 Task: Select traffic view around selected location Point Reyes National Seashore, California, United States and identify the nearest hotel to the peak traffic point
Action: Mouse moved to (386, 636)
Screenshot: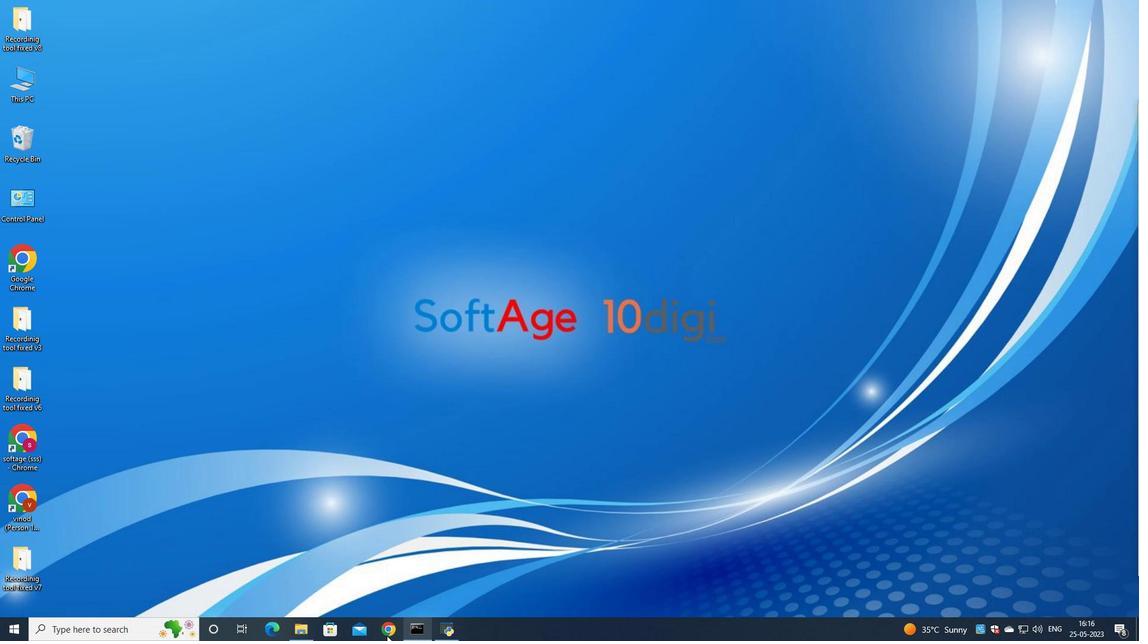
Action: Mouse pressed left at (386, 636)
Screenshot: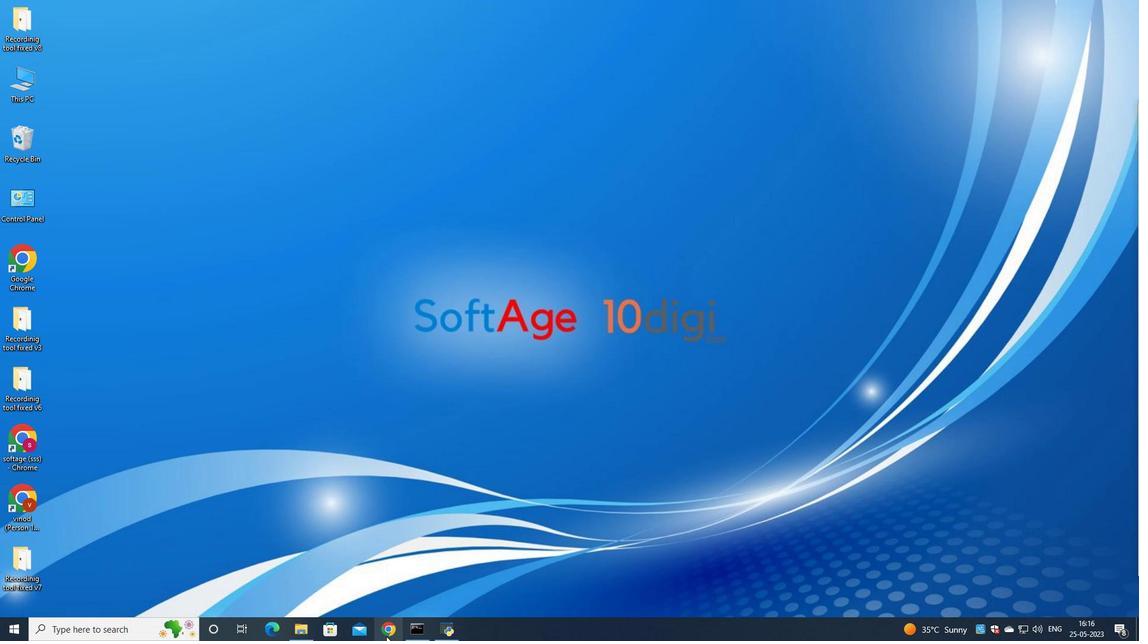 
Action: Mouse moved to (536, 384)
Screenshot: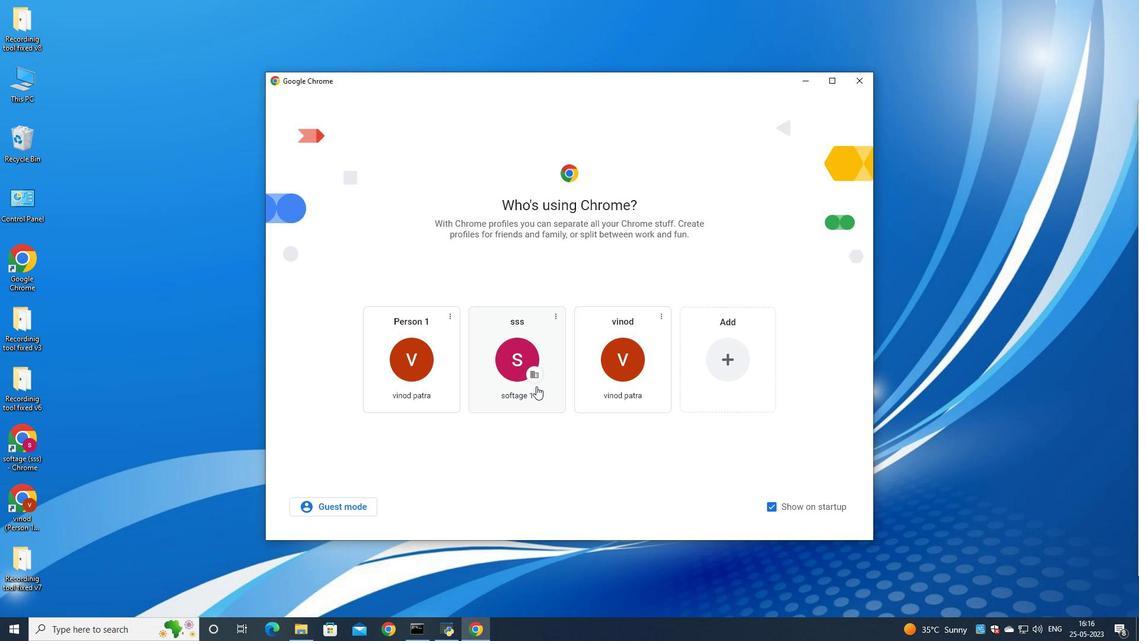 
Action: Mouse pressed left at (536, 384)
Screenshot: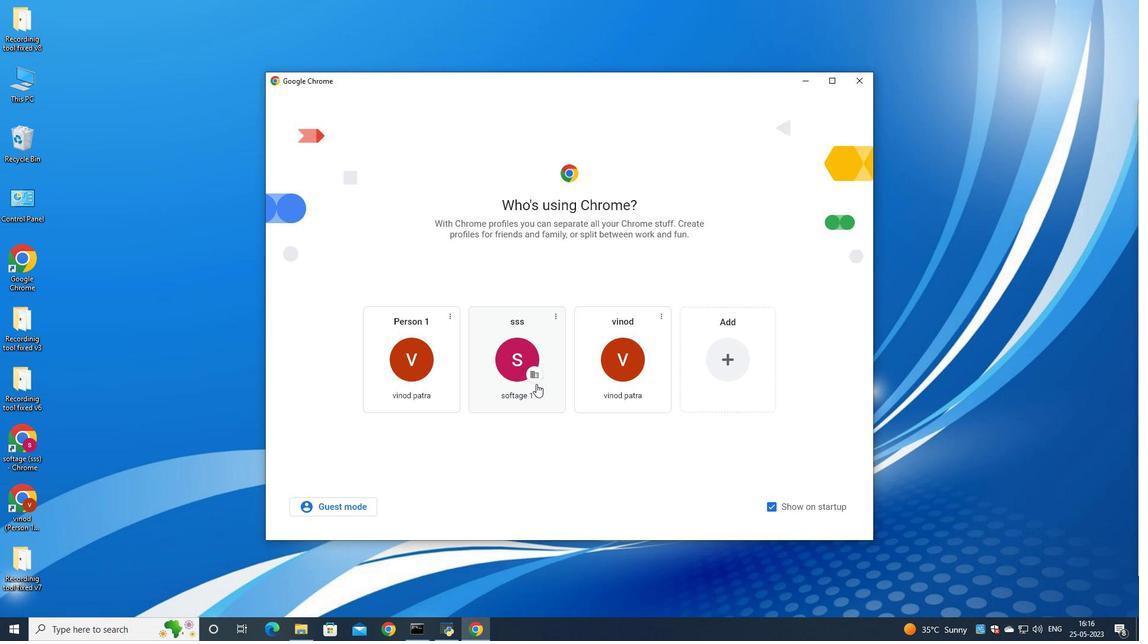 
Action: Mouse moved to (1085, 59)
Screenshot: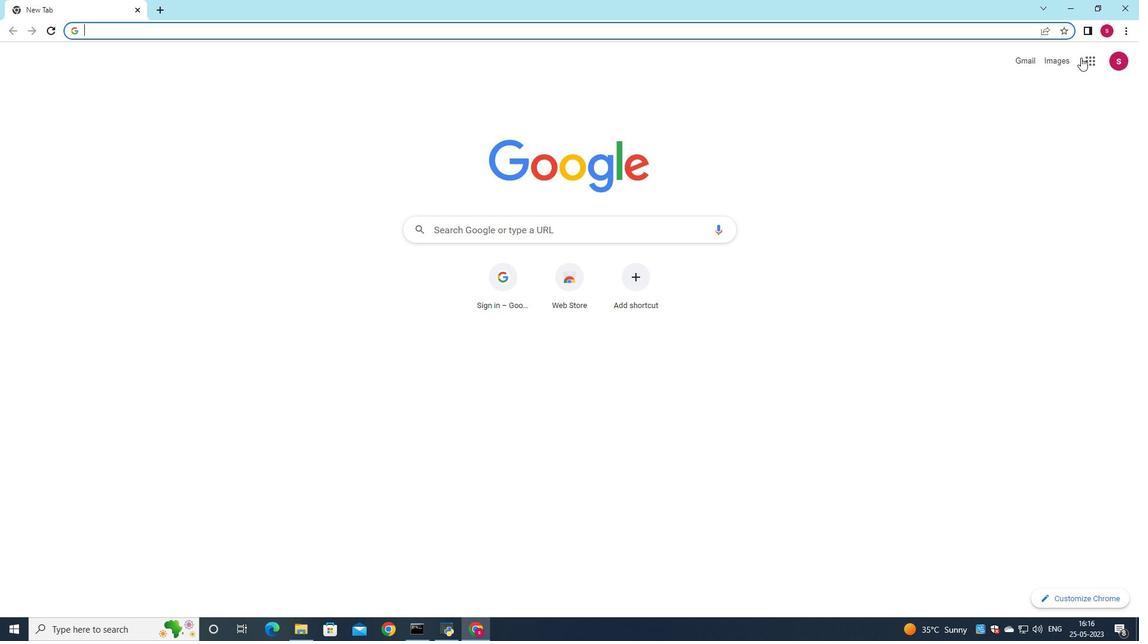 
Action: Mouse pressed left at (1085, 59)
Screenshot: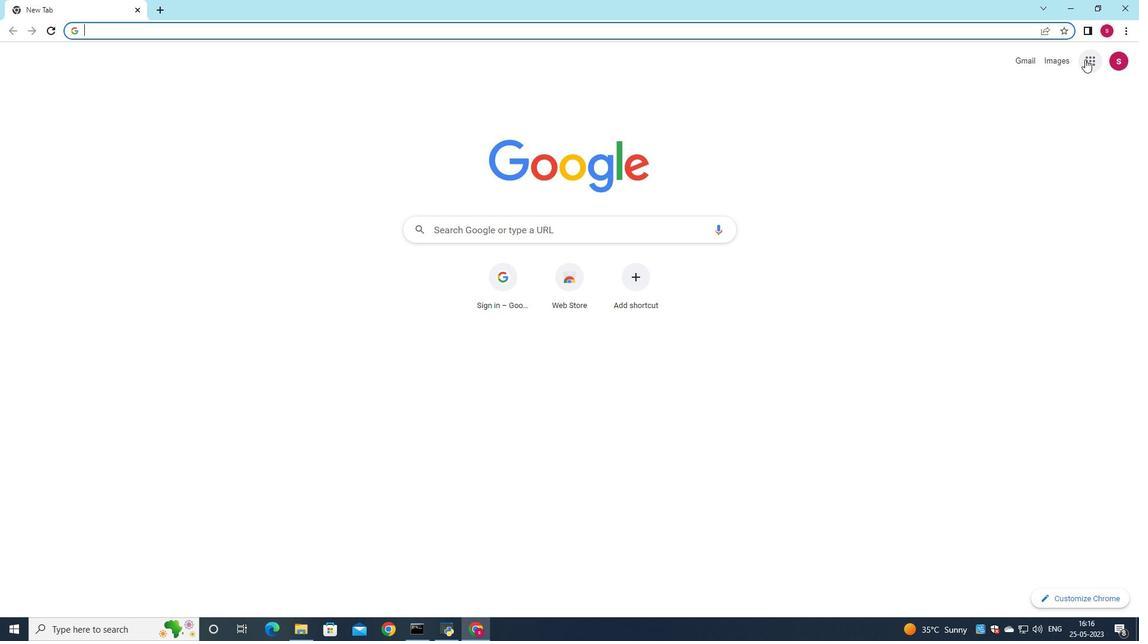 
Action: Mouse moved to (1076, 254)
Screenshot: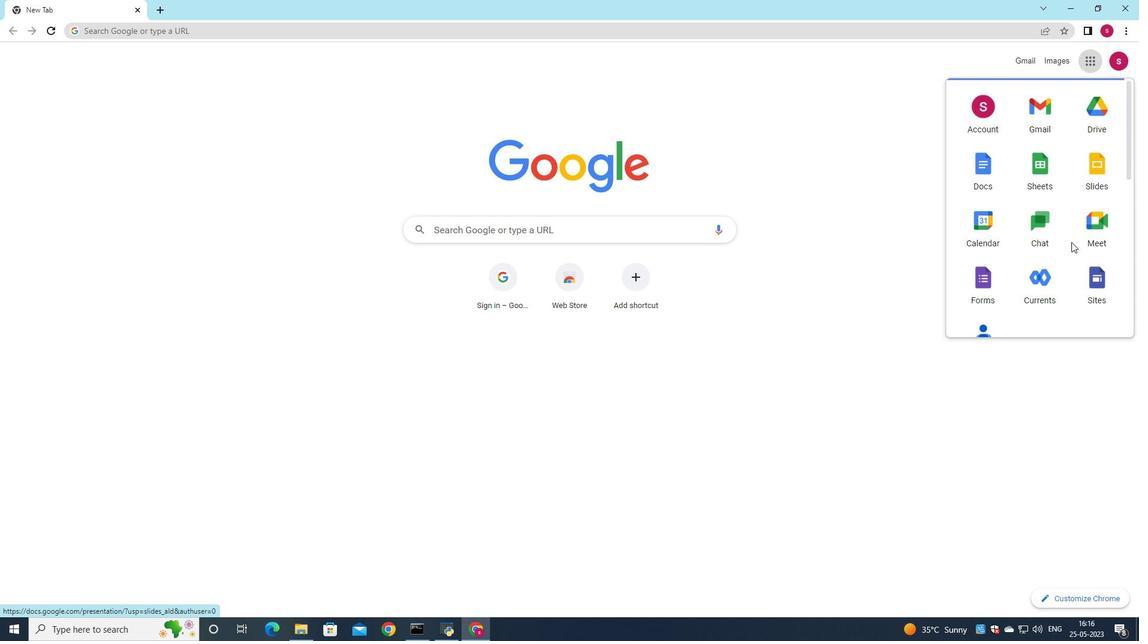 
Action: Mouse scrolled (1076, 253) with delta (0, 0)
Screenshot: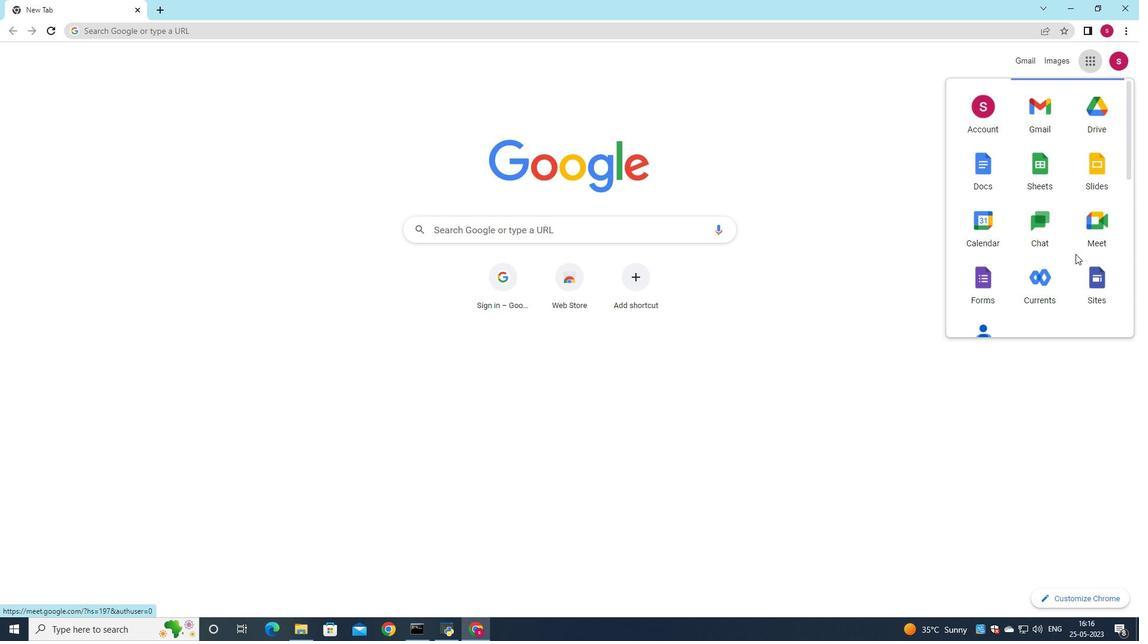 
Action: Mouse moved to (1076, 254)
Screenshot: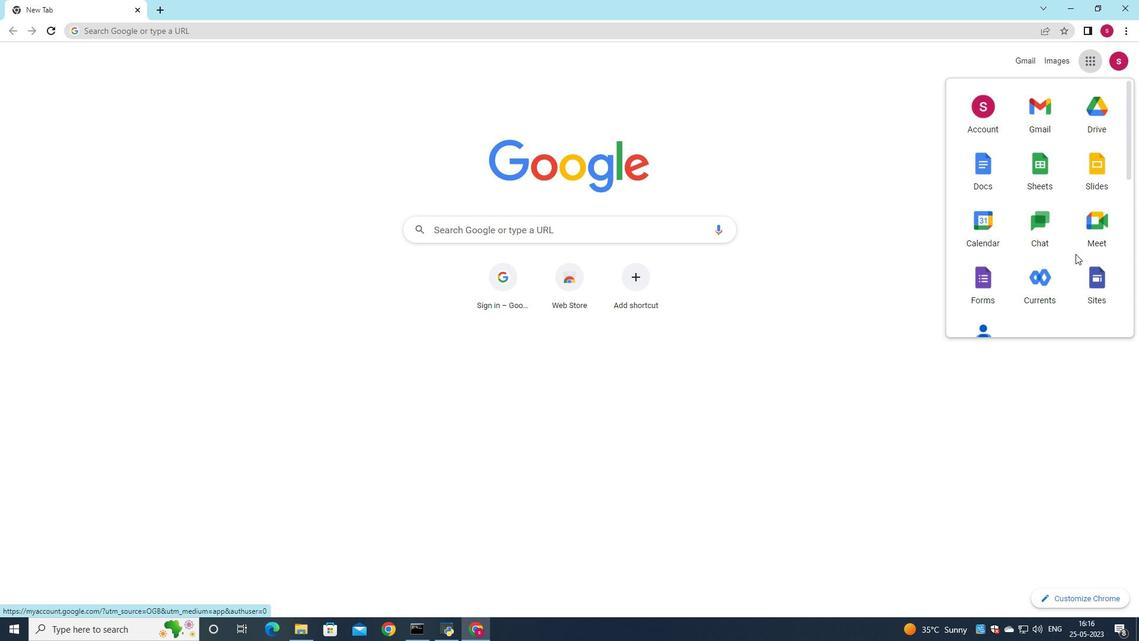 
Action: Mouse scrolled (1076, 253) with delta (0, 0)
Screenshot: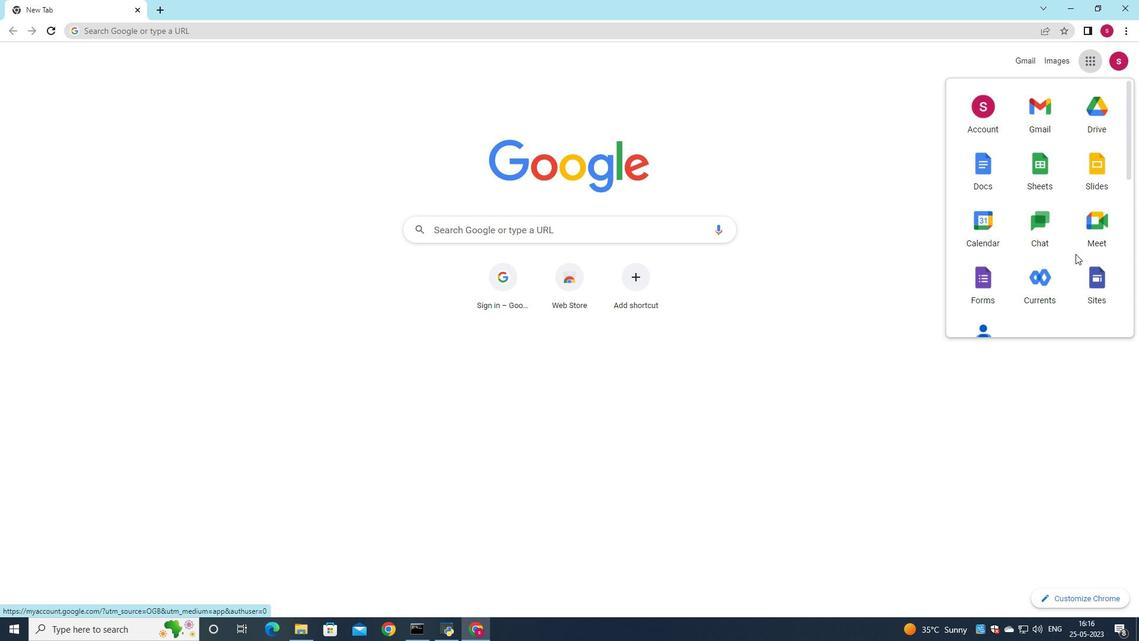 
Action: Mouse moved to (1112, 283)
Screenshot: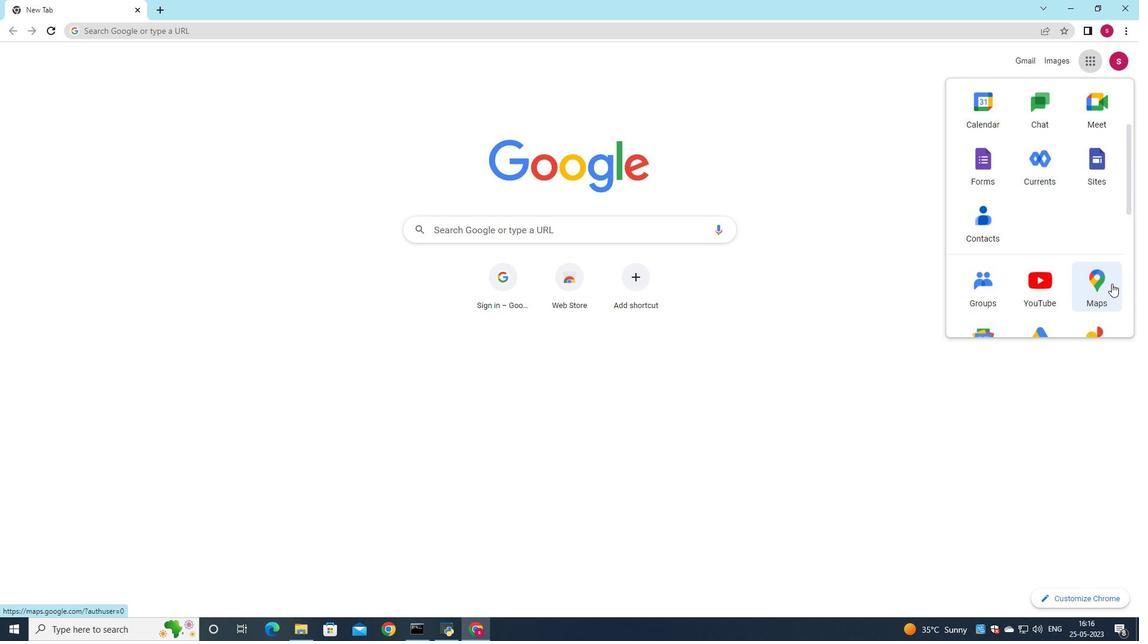 
Action: Mouse pressed left at (1112, 283)
Screenshot: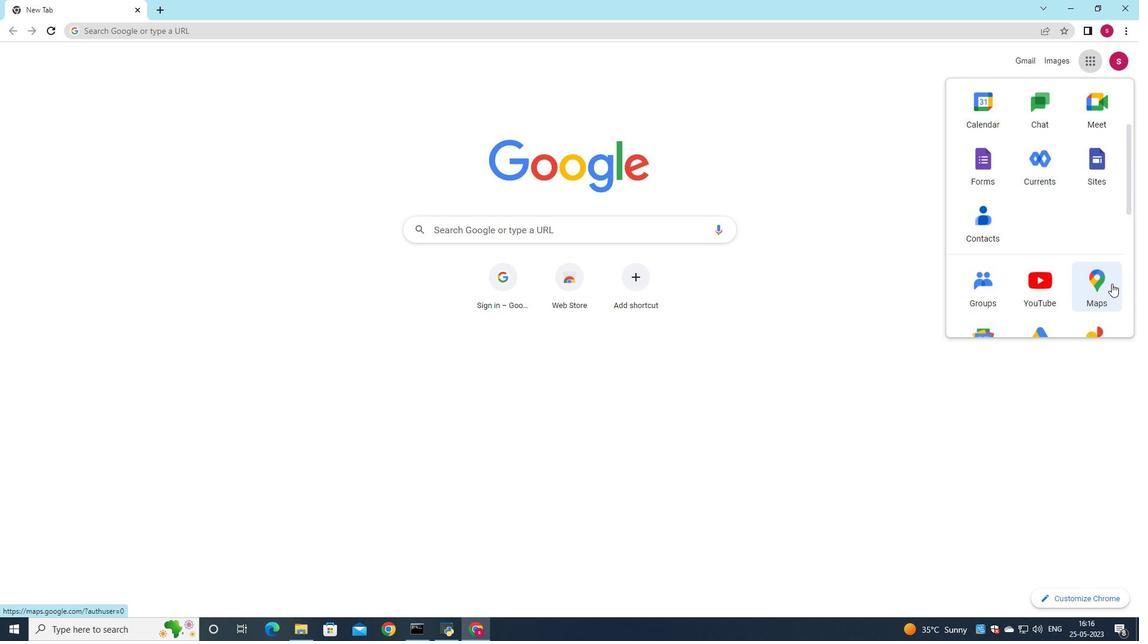
Action: Mouse moved to (165, 64)
Screenshot: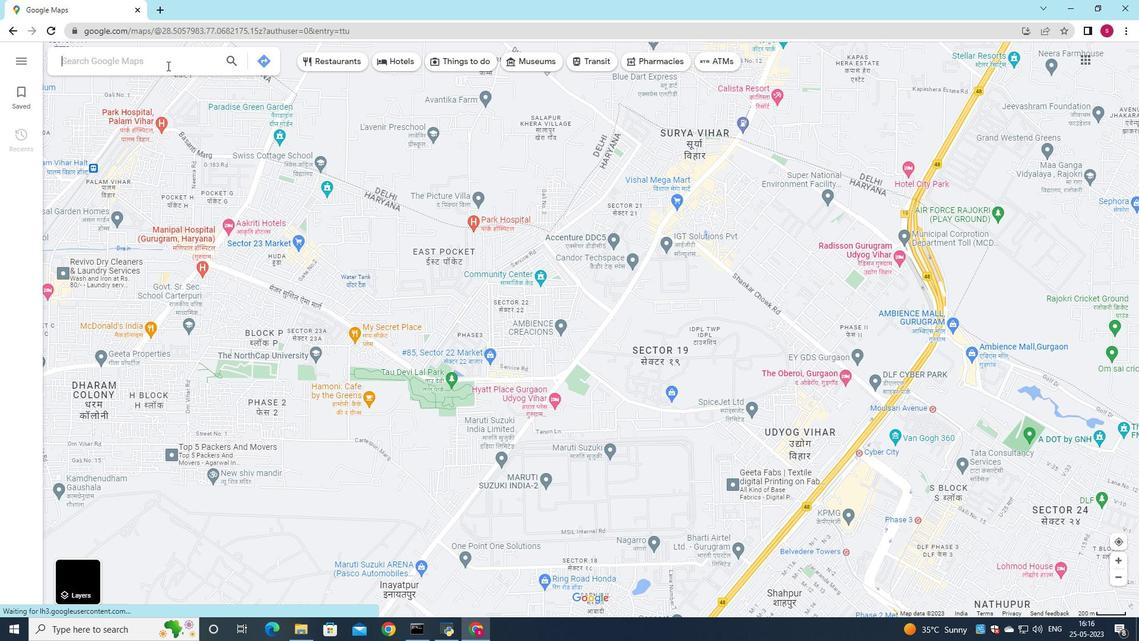 
Action: Mouse pressed left at (165, 64)
Screenshot: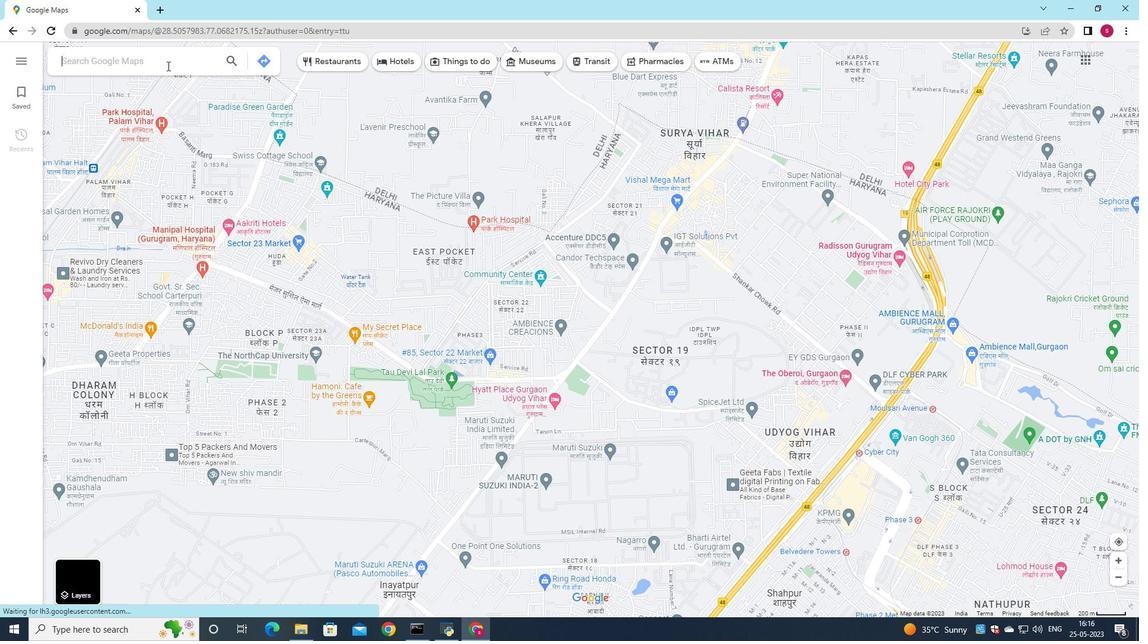 
Action: Key pressed <Key.shift>Reyers<Key.backspace><Key.backspace>s<Key.space><Key.shift>National<Key.space><Key.shift>Seashore,<Key.shift>calo<Key.backspace>ifornia,<Key.shift>United<Key.space><Key.shift>States
Screenshot: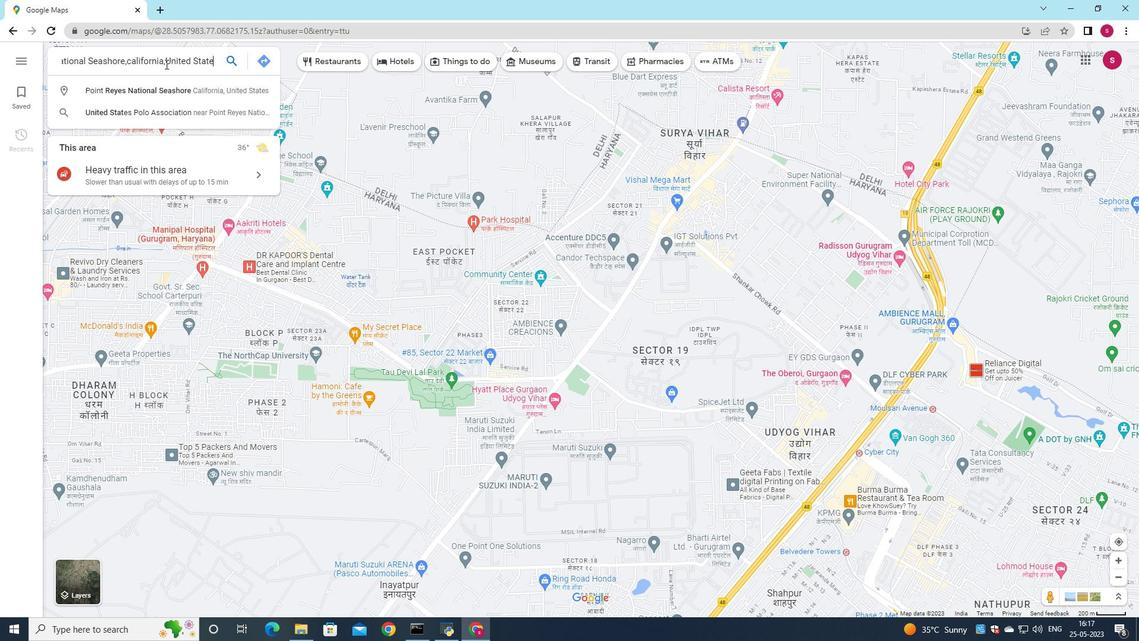 
Action: Mouse moved to (227, 61)
Screenshot: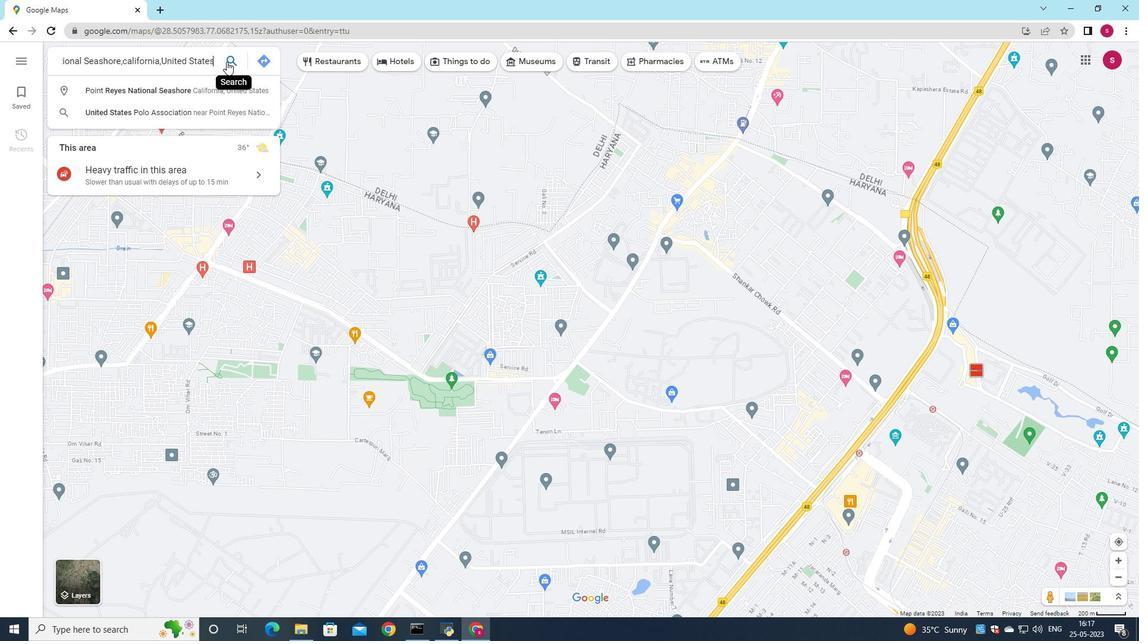 
Action: Mouse pressed left at (227, 61)
Screenshot: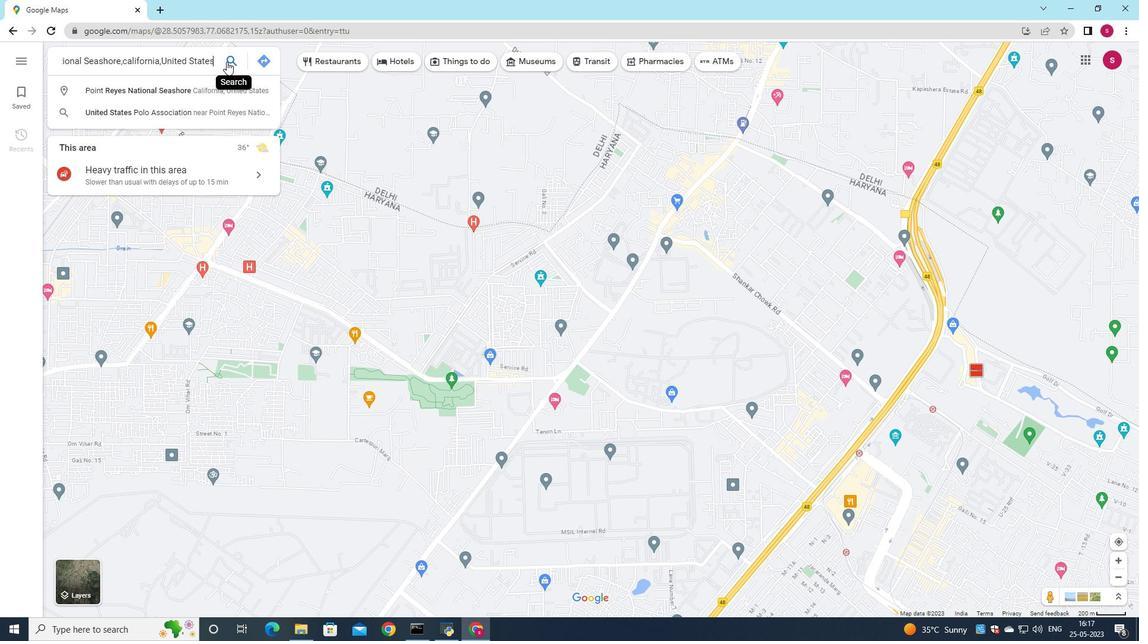 
Action: Mouse moved to (331, 579)
Screenshot: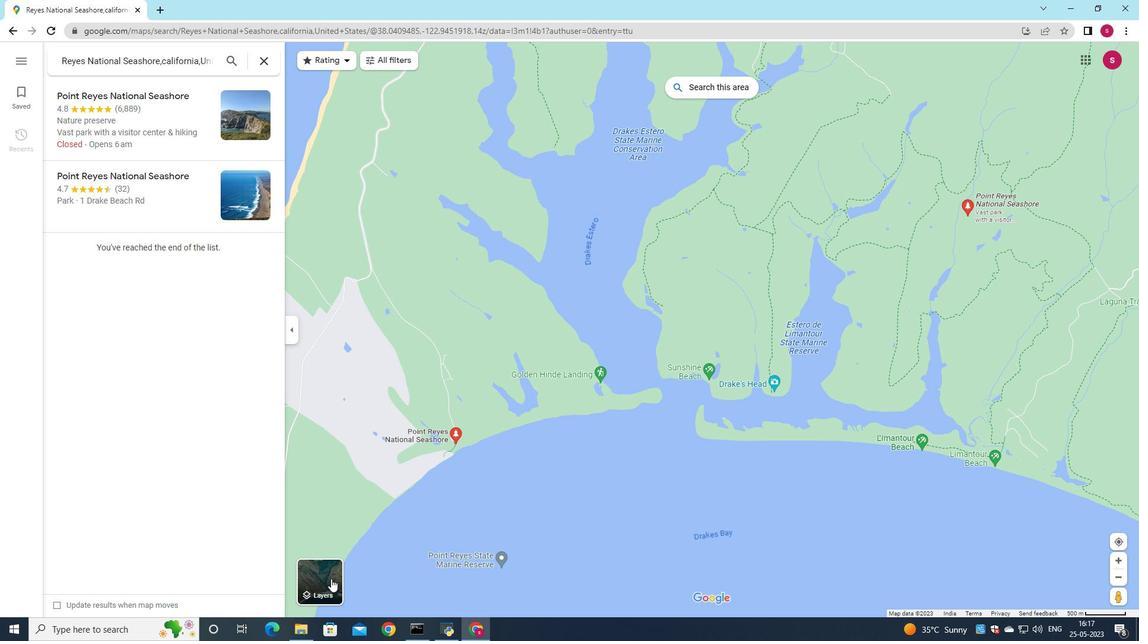 
Action: Mouse pressed left at (331, 579)
Screenshot: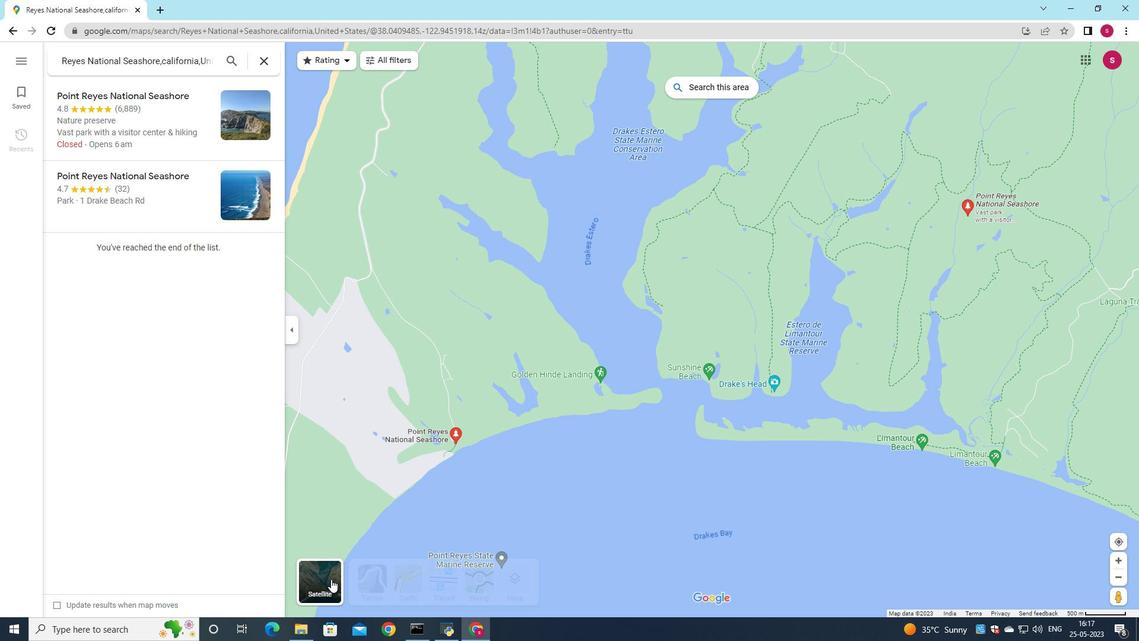 
Action: Mouse moved to (508, 584)
Screenshot: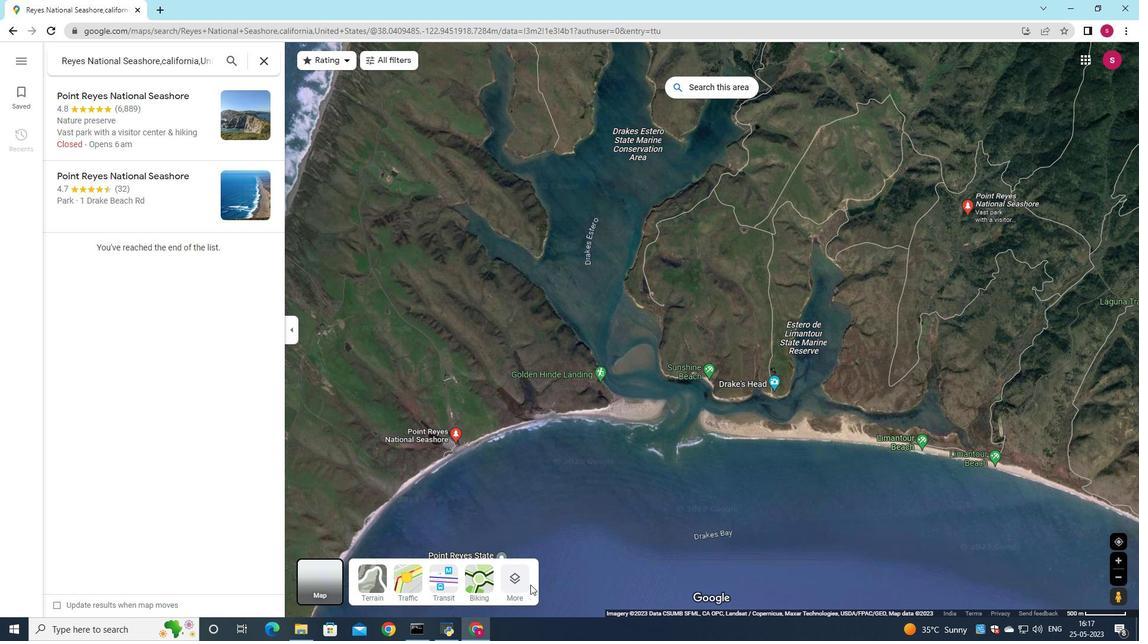
Action: Mouse pressed left at (508, 584)
Screenshot: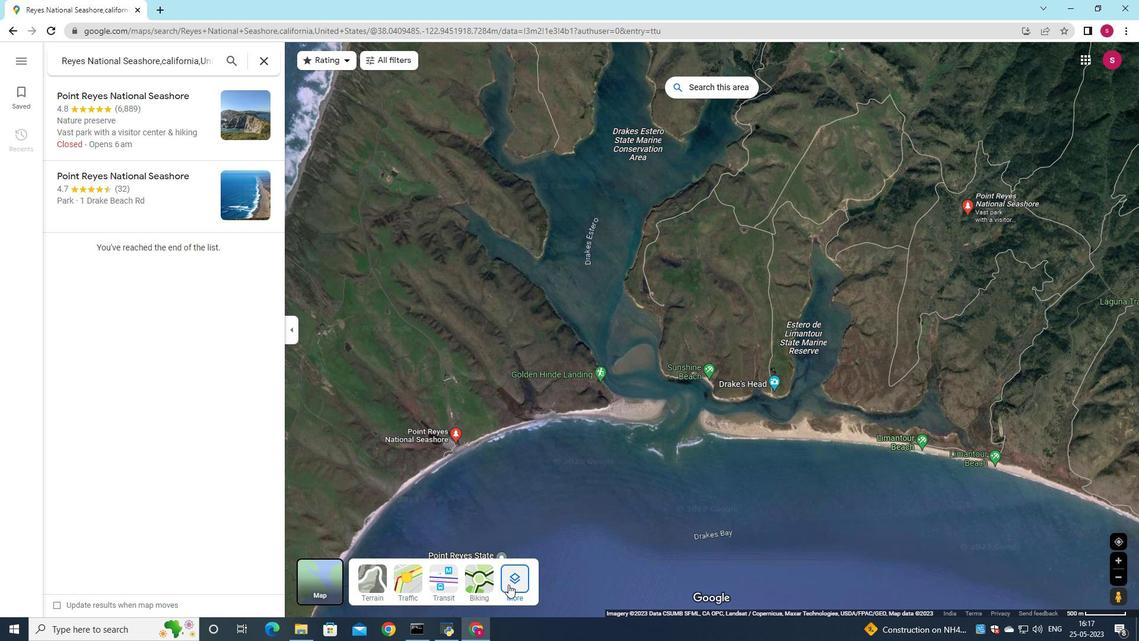 
Action: Mouse moved to (334, 556)
Screenshot: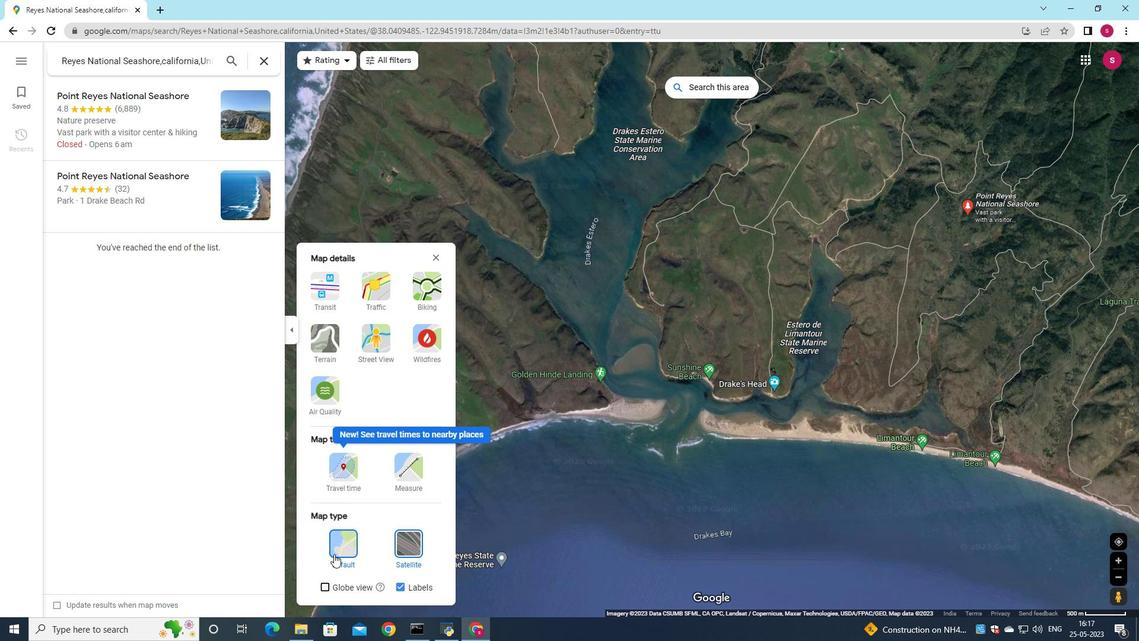
Action: Mouse pressed left at (334, 556)
Screenshot: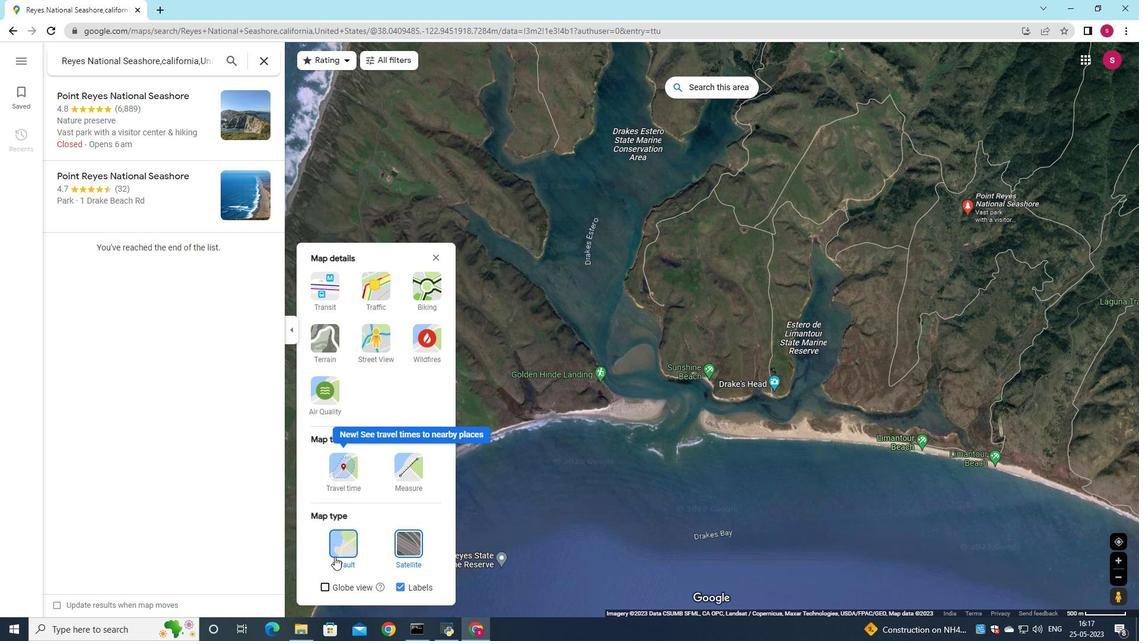 
Action: Mouse moved to (384, 290)
Screenshot: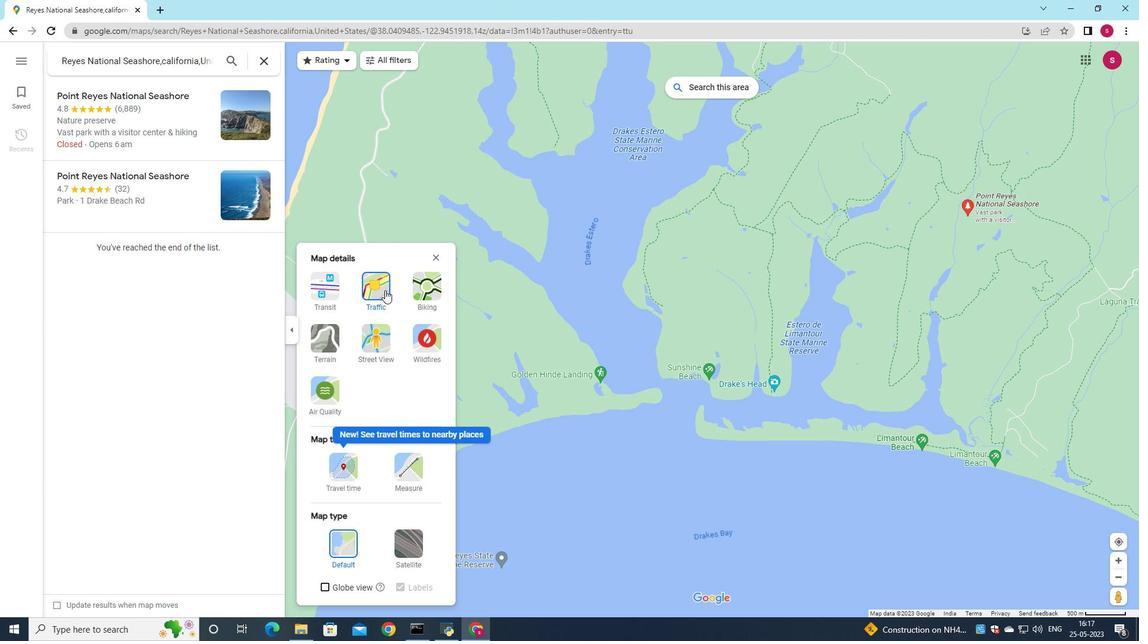 
Action: Mouse pressed left at (384, 290)
Screenshot: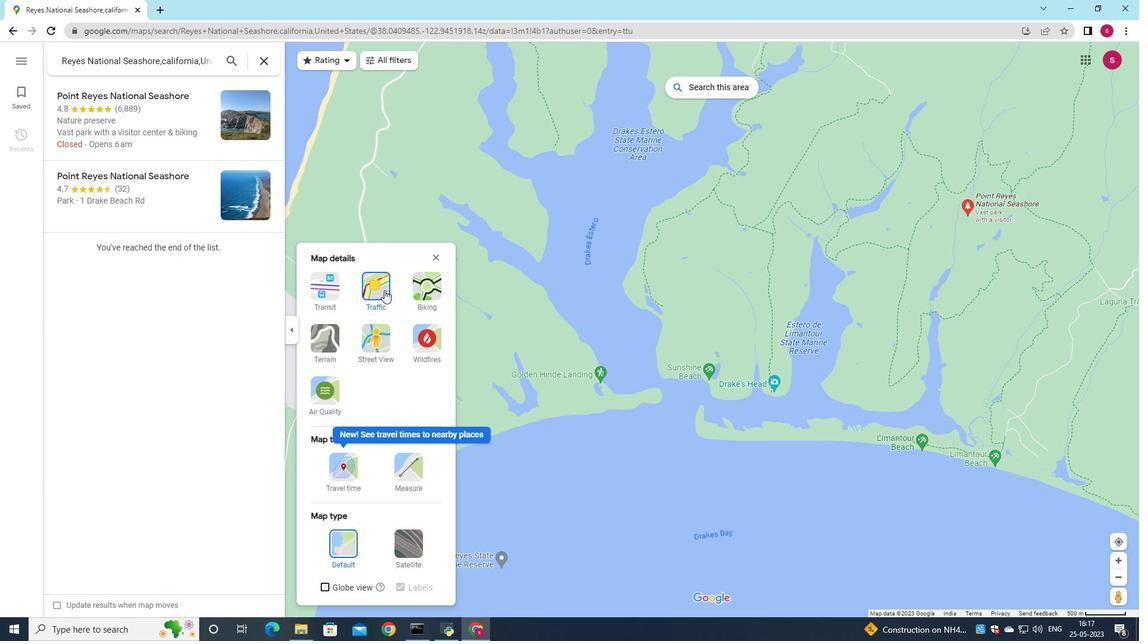 
Action: Mouse moved to (671, 594)
Screenshot: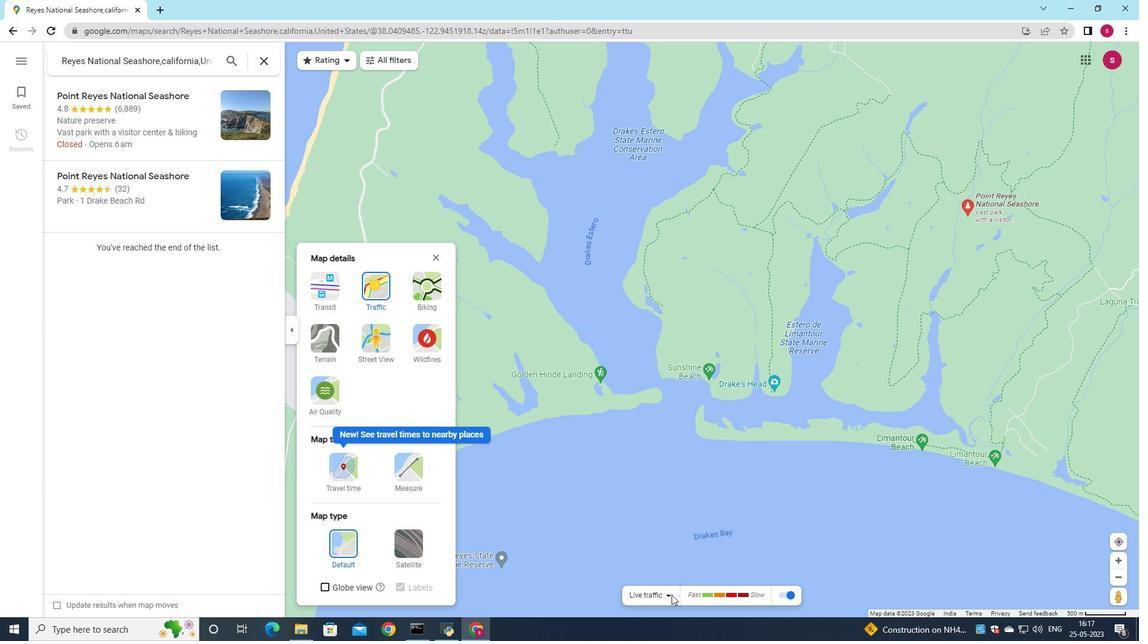 
Action: Mouse pressed left at (671, 594)
Screenshot: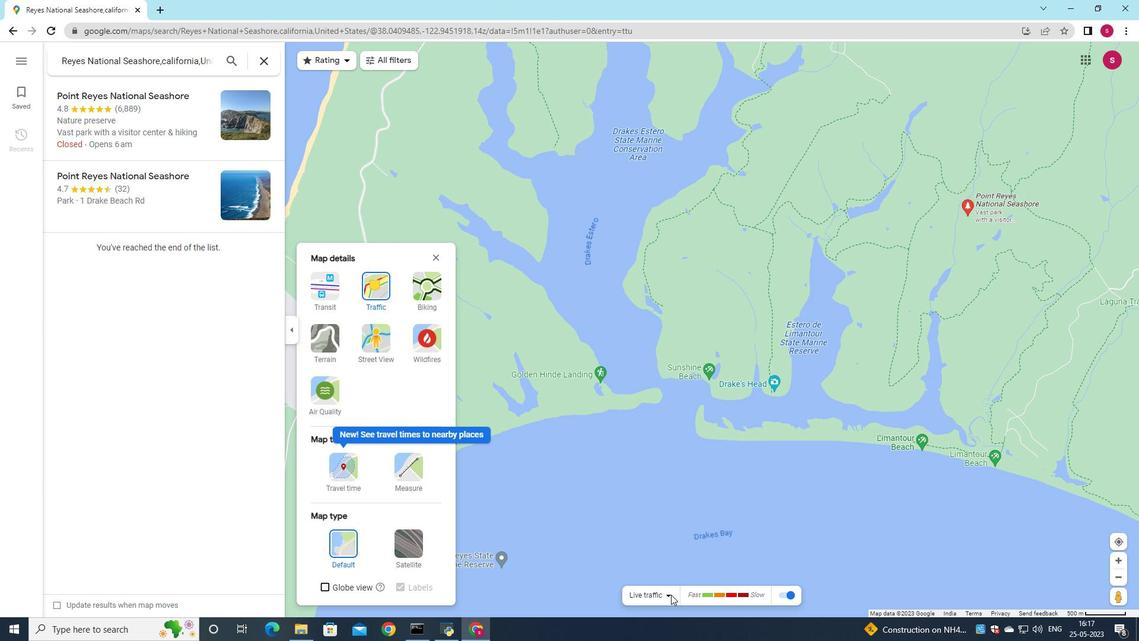 
Action: Mouse moved to (682, 457)
Screenshot: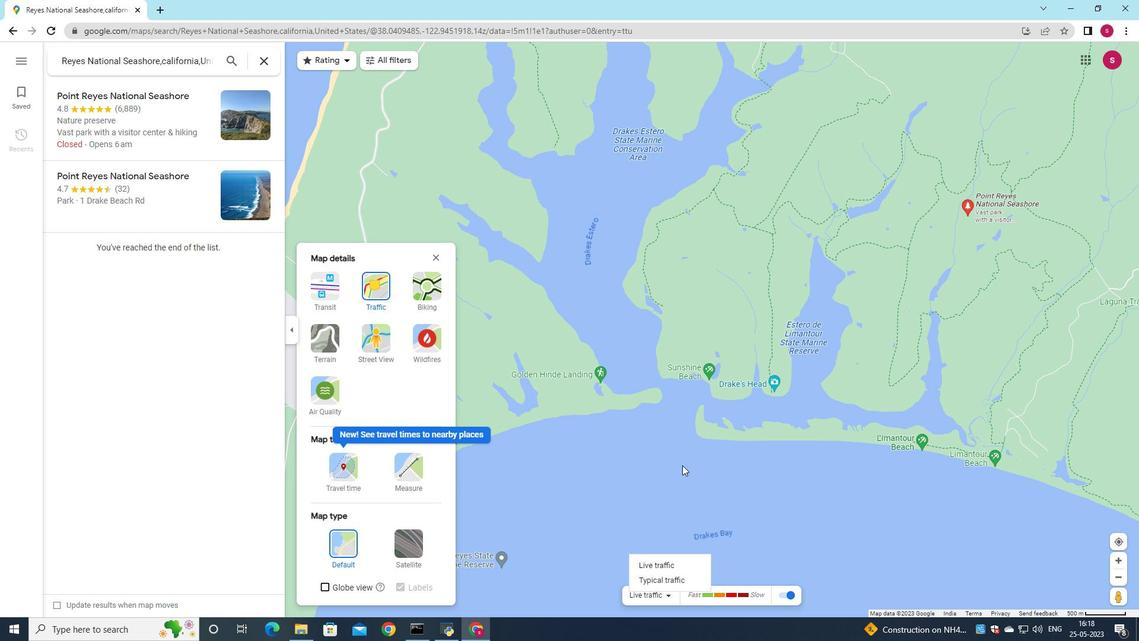 
Action: Mouse pressed left at (682, 457)
Screenshot: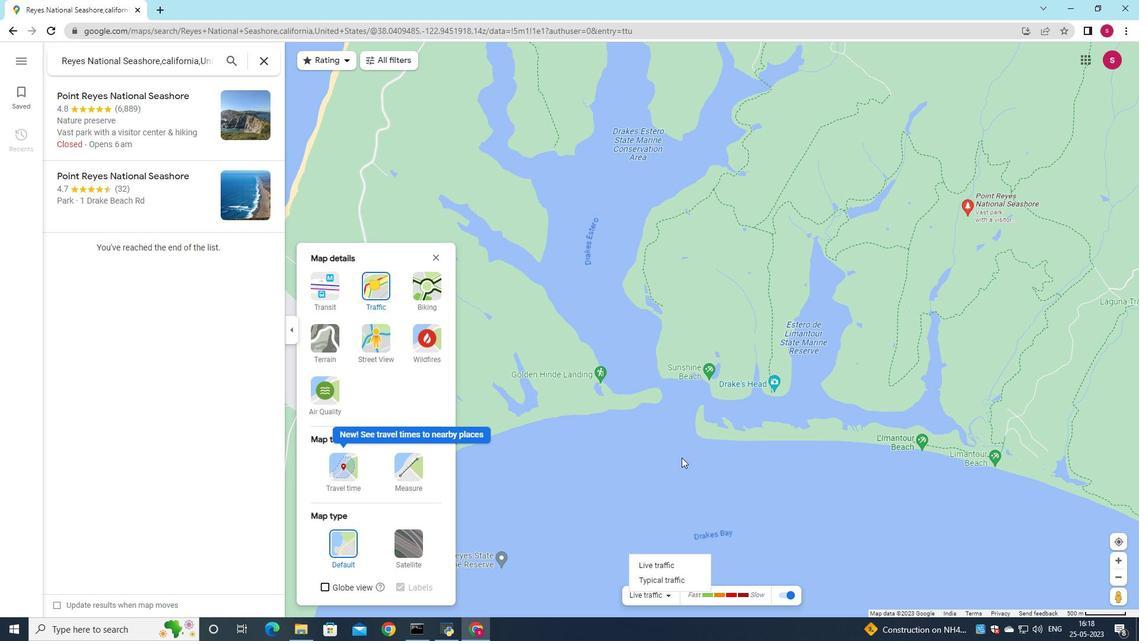 
Action: Mouse moved to (380, 301)
Screenshot: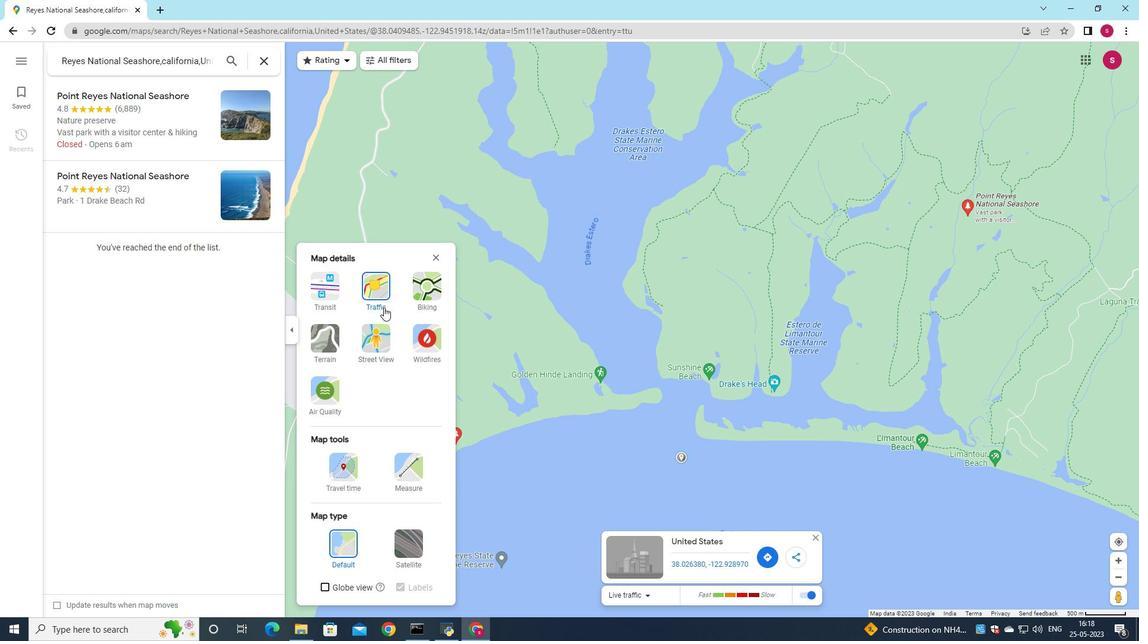 
Action: Mouse pressed left at (380, 301)
Screenshot: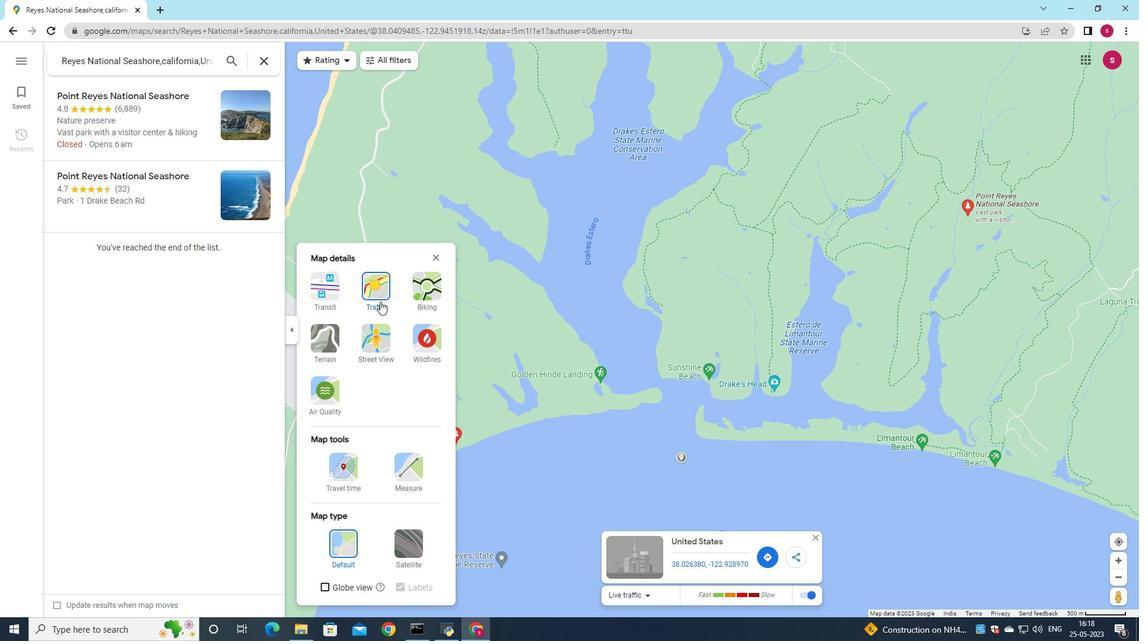 
Action: Mouse pressed left at (380, 301)
Screenshot: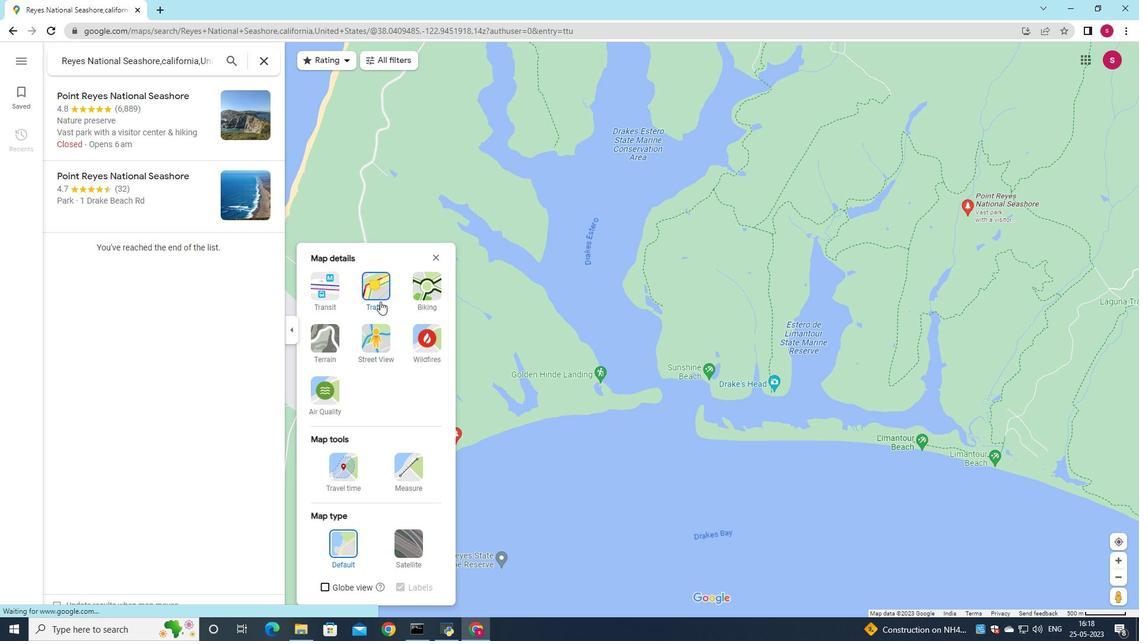 
Action: Mouse moved to (437, 254)
Screenshot: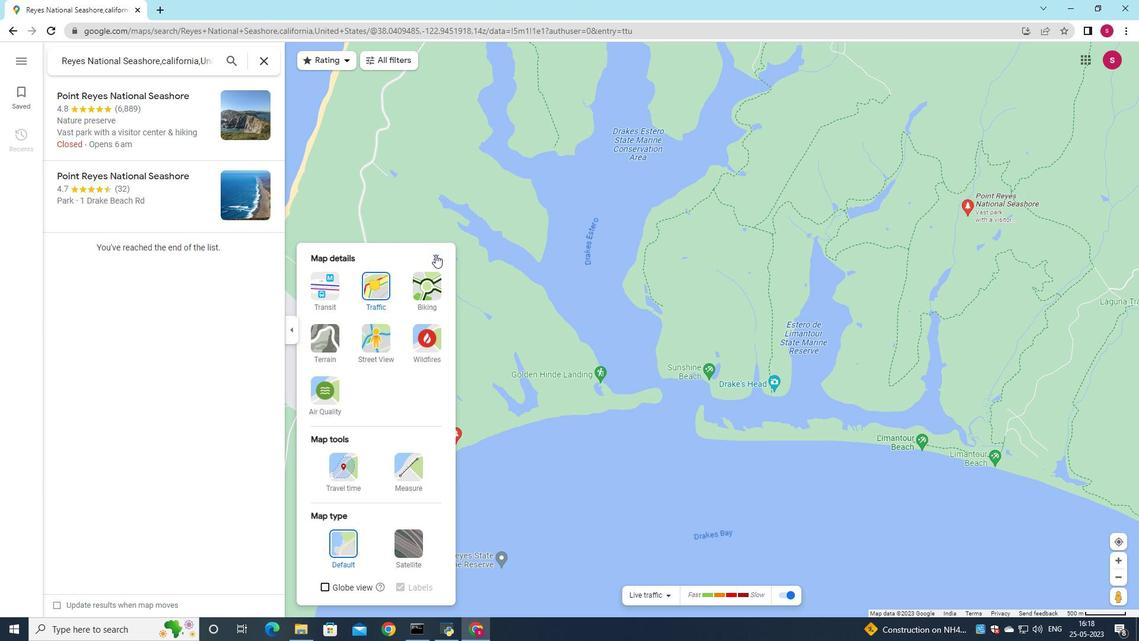 
Action: Mouse pressed left at (437, 254)
Screenshot: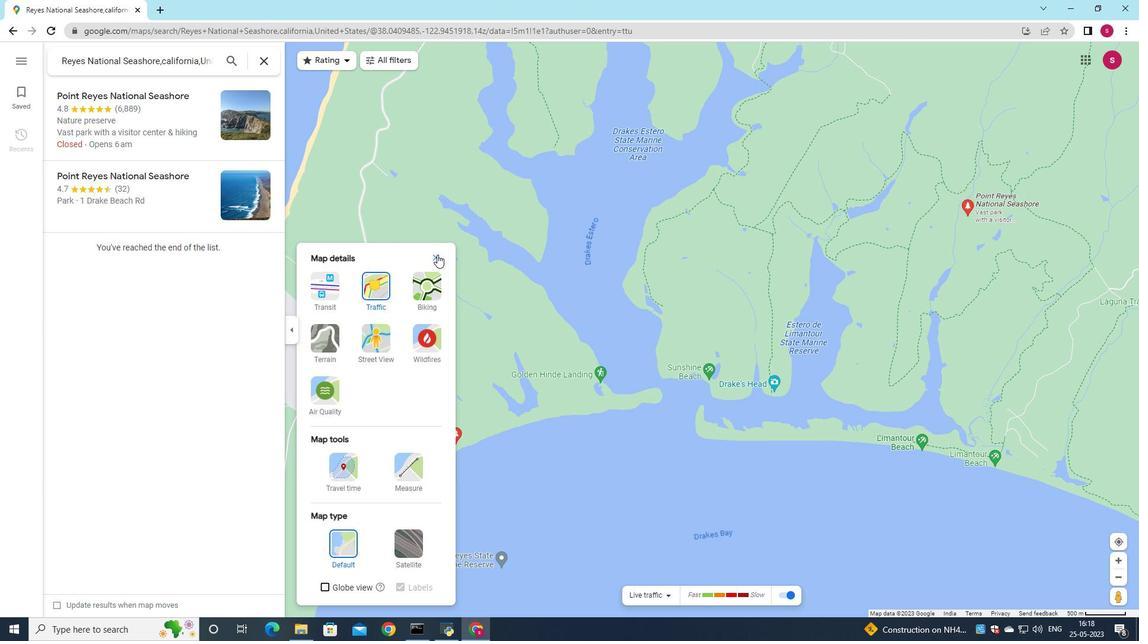 
Action: Mouse moved to (155, 203)
Screenshot: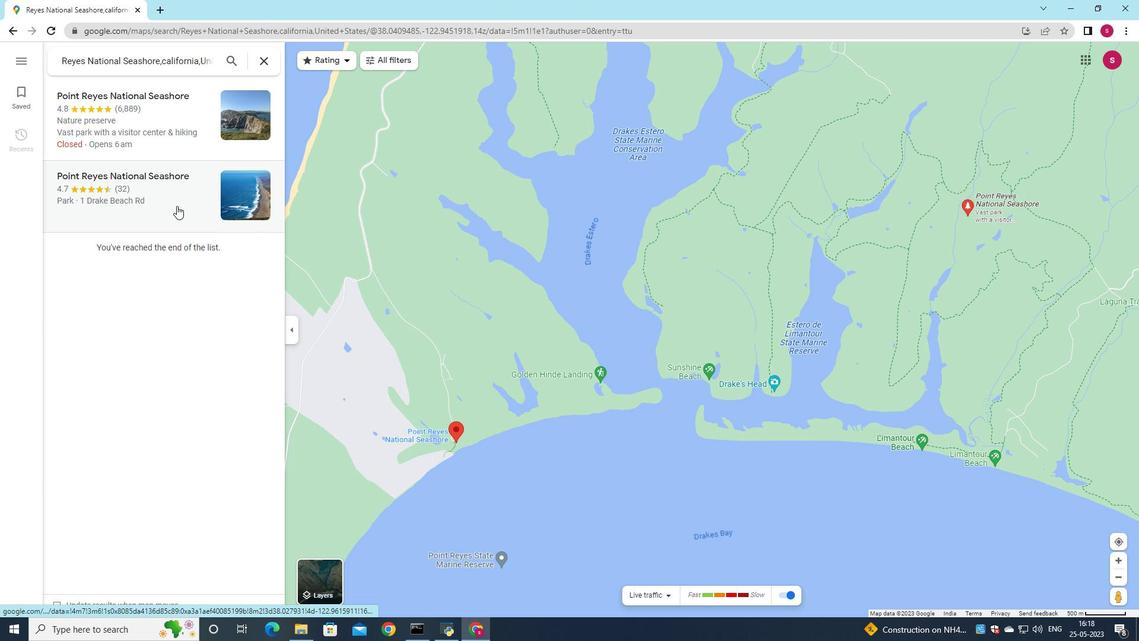 
Action: Mouse scrolled (155, 203) with delta (0, 0)
Screenshot: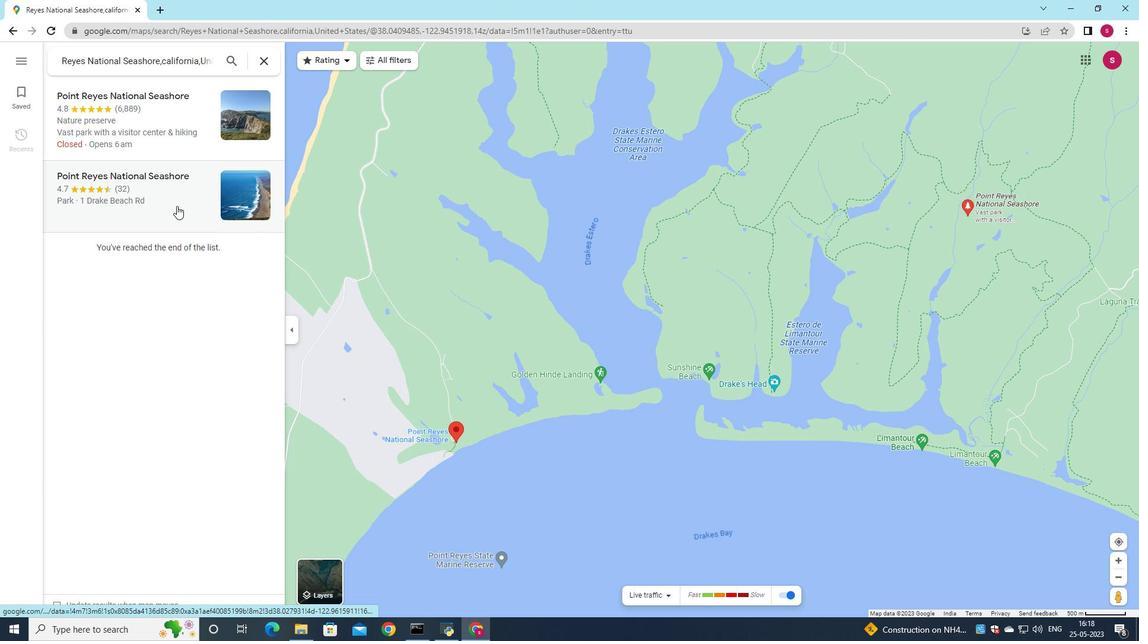 
Action: Mouse scrolled (155, 203) with delta (0, 0)
Screenshot: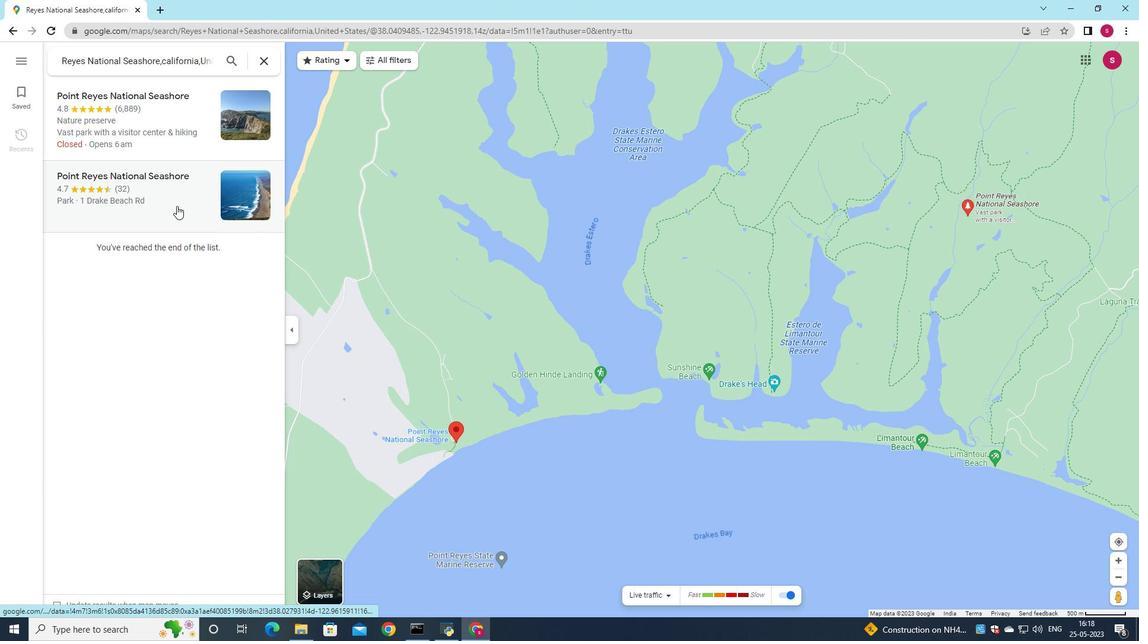 
Action: Mouse scrolled (155, 202) with delta (0, 0)
Screenshot: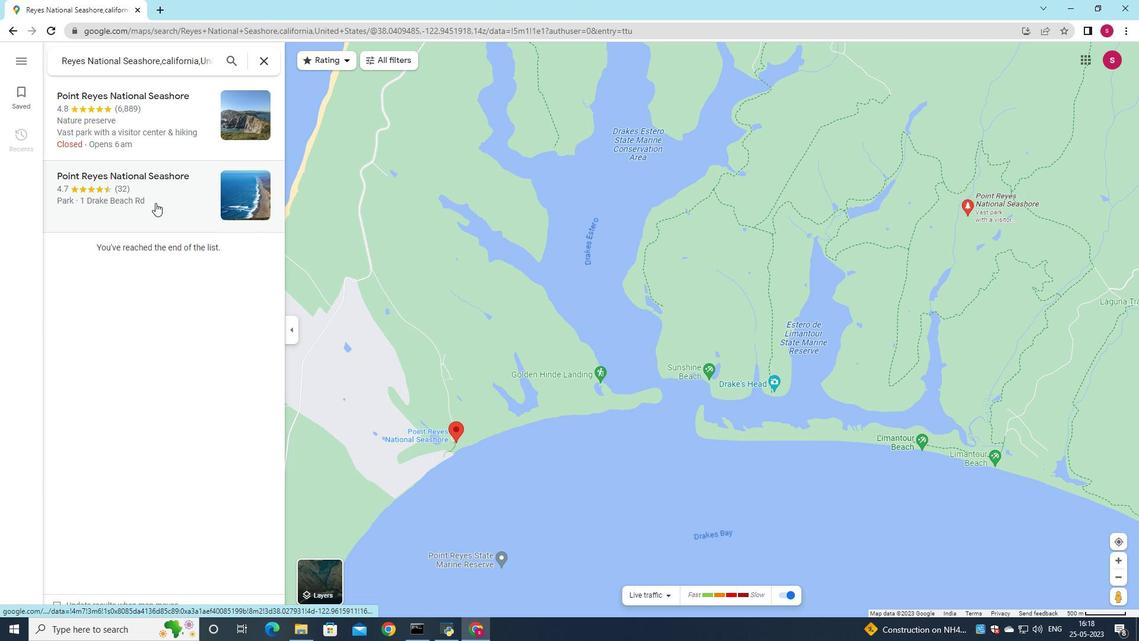 
Action: Mouse scrolled (155, 202) with delta (0, 0)
Screenshot: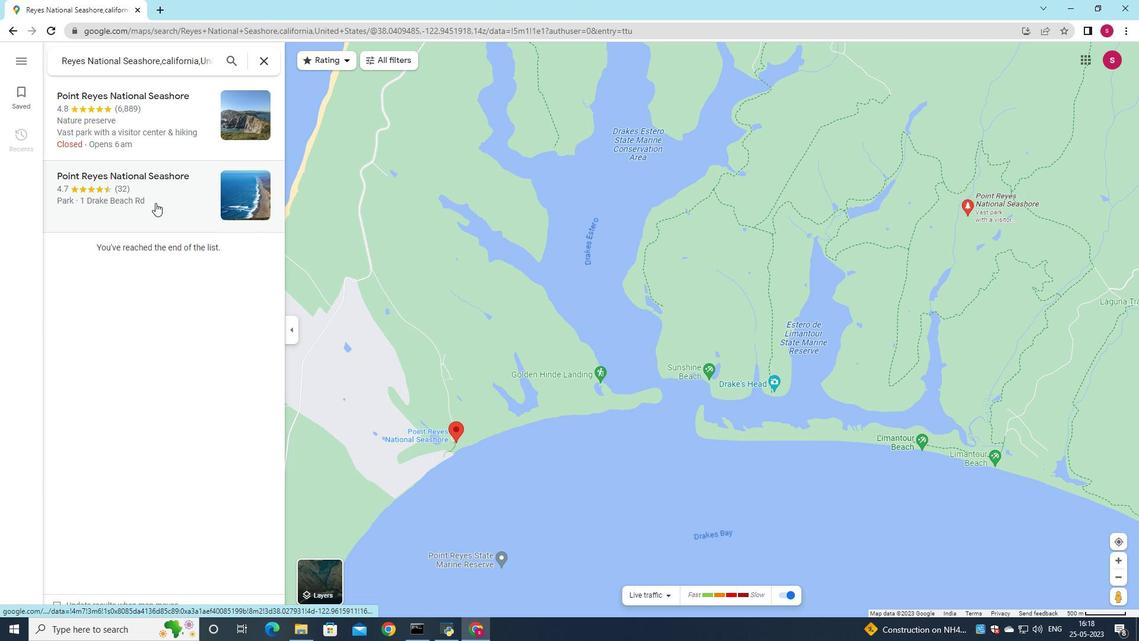
Action: Mouse scrolled (155, 202) with delta (0, 0)
Screenshot: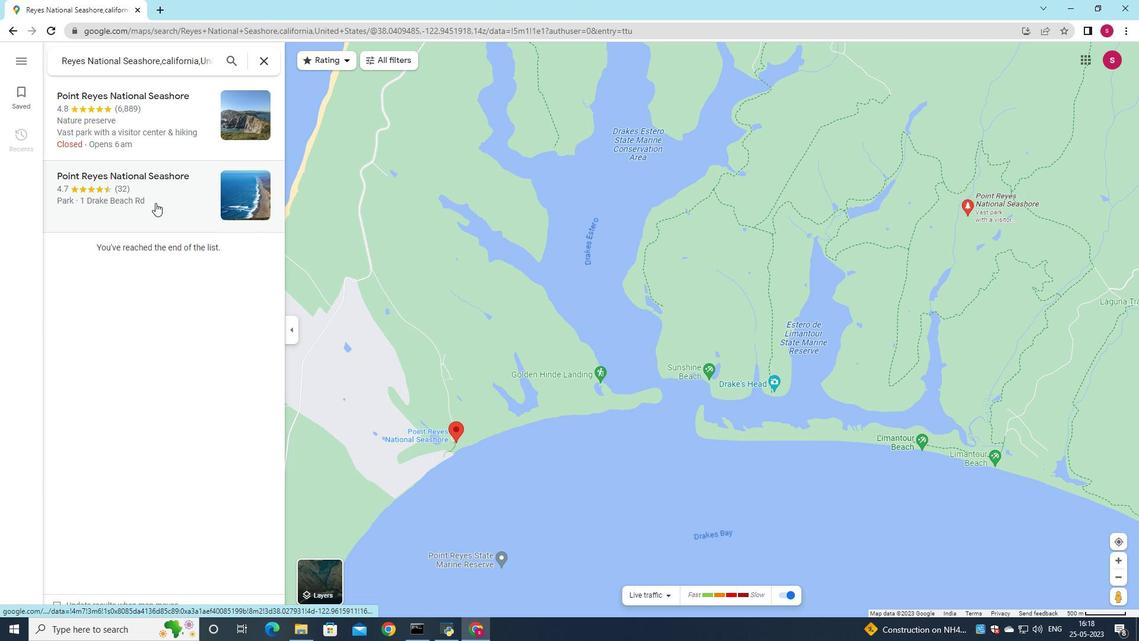 
Action: Mouse scrolled (155, 202) with delta (0, 0)
Screenshot: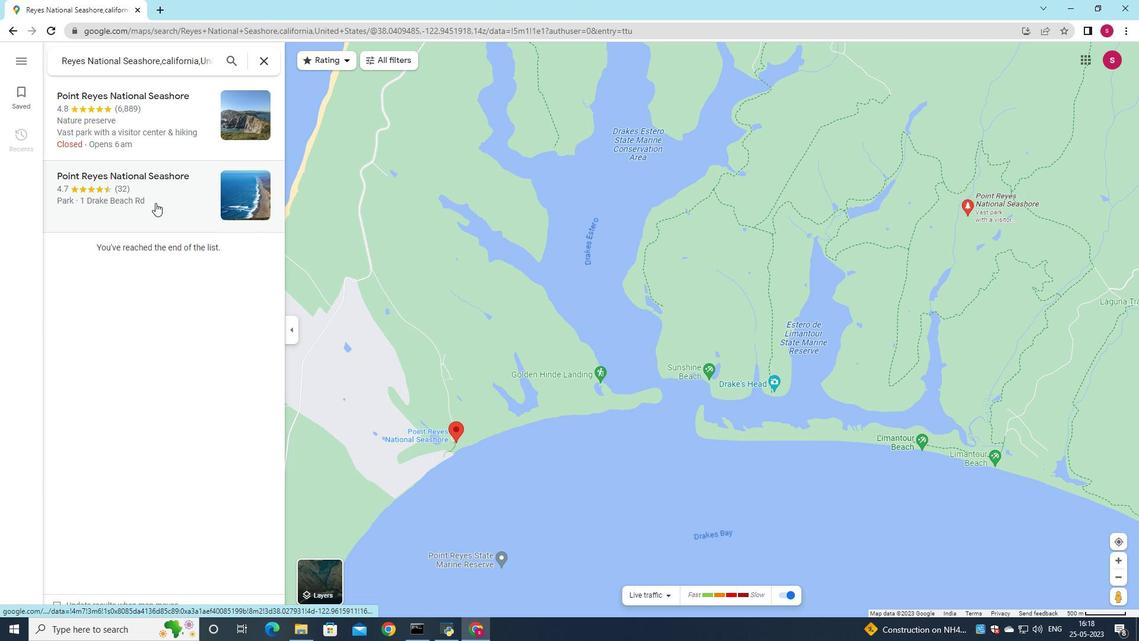 
Action: Mouse moved to (79, 164)
Screenshot: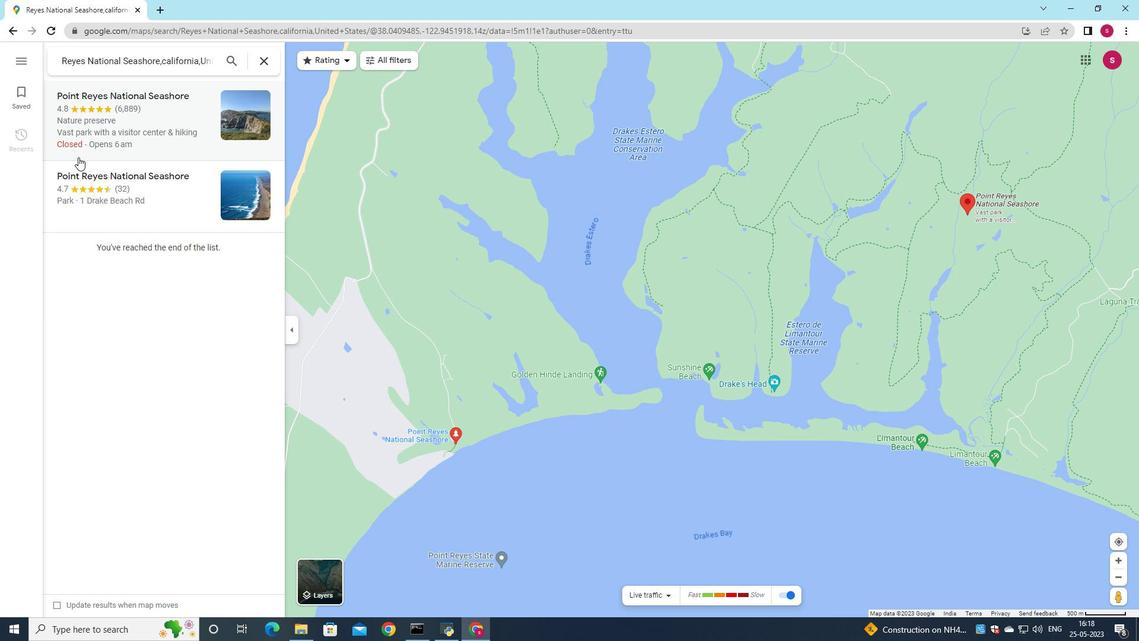 
Action: Mouse scrolled (79, 163) with delta (0, 0)
Screenshot: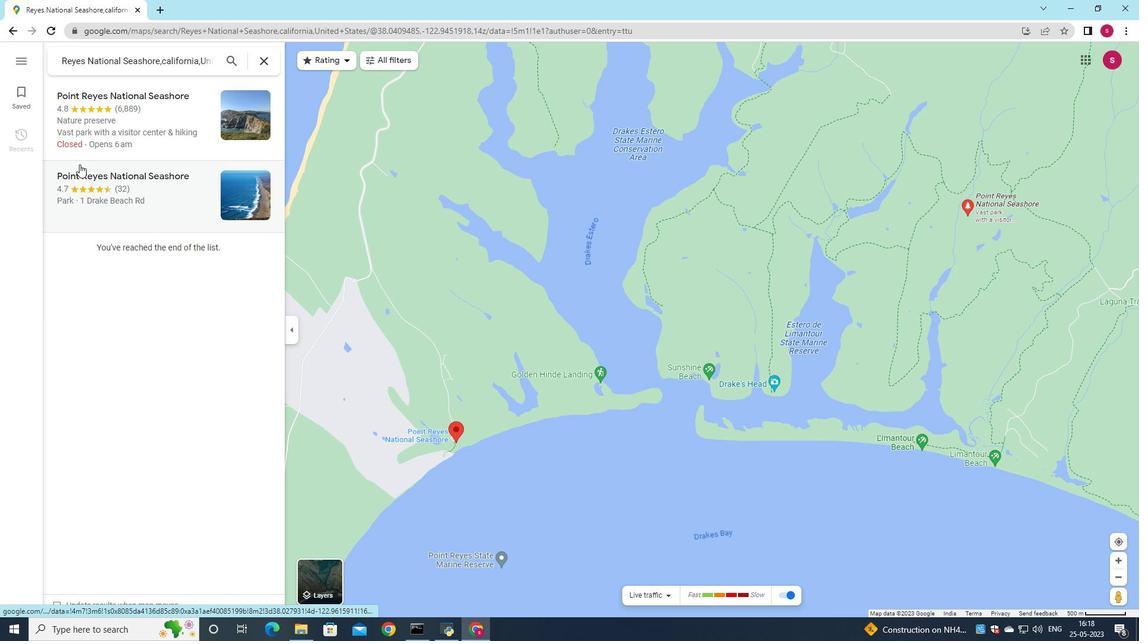 
Action: Mouse scrolled (79, 163) with delta (0, 0)
Screenshot: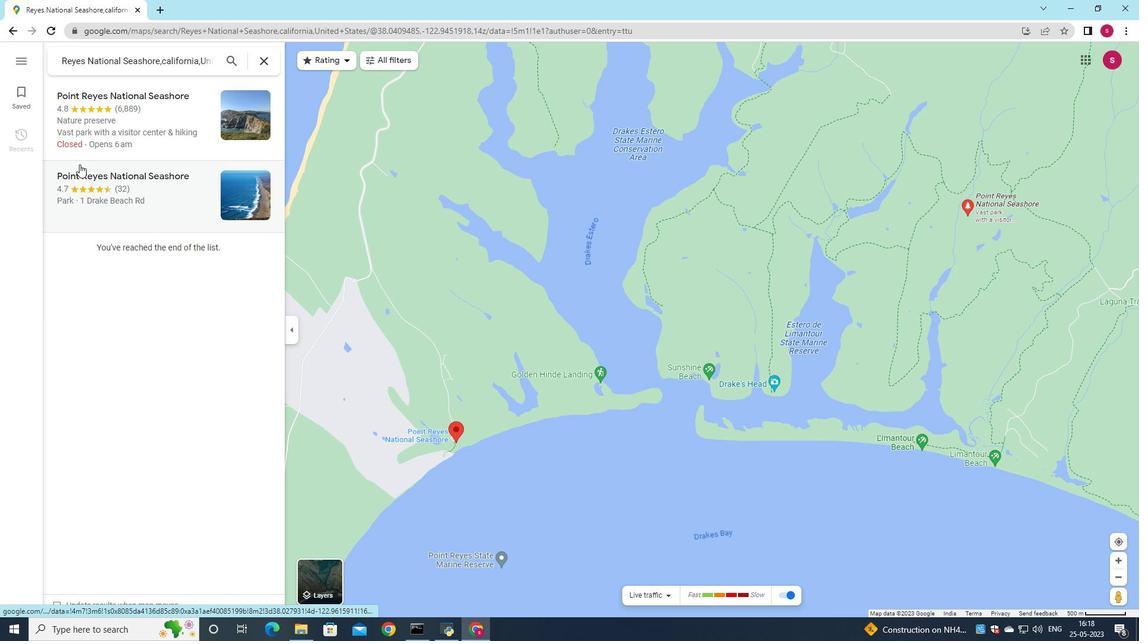 
Action: Mouse scrolled (79, 163) with delta (0, 0)
Screenshot: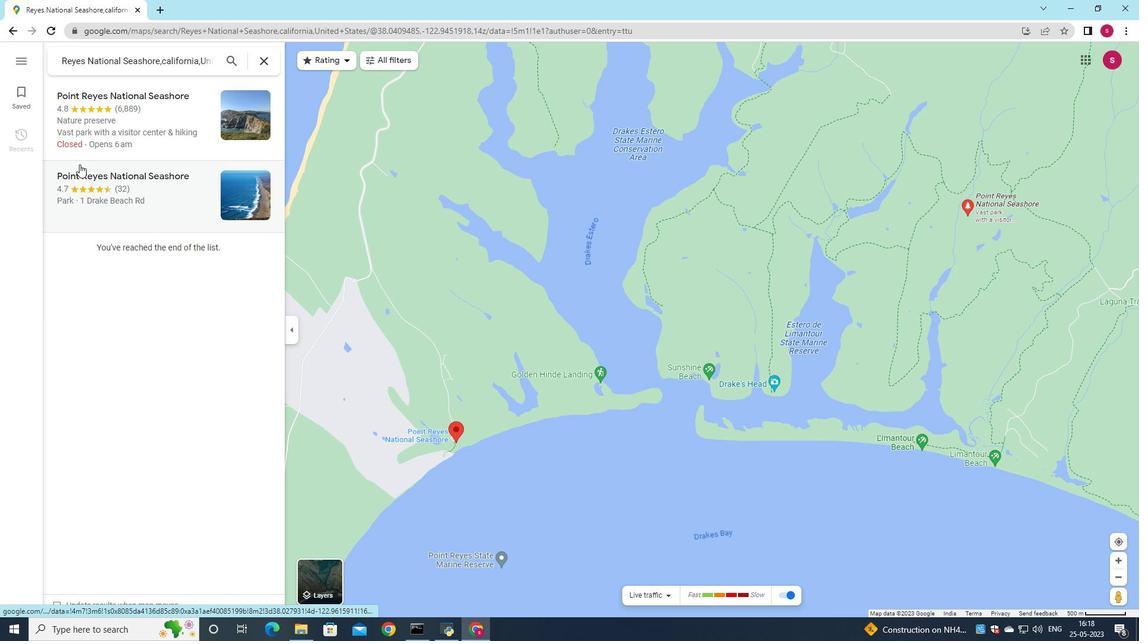 
Action: Mouse scrolled (79, 163) with delta (0, 0)
Screenshot: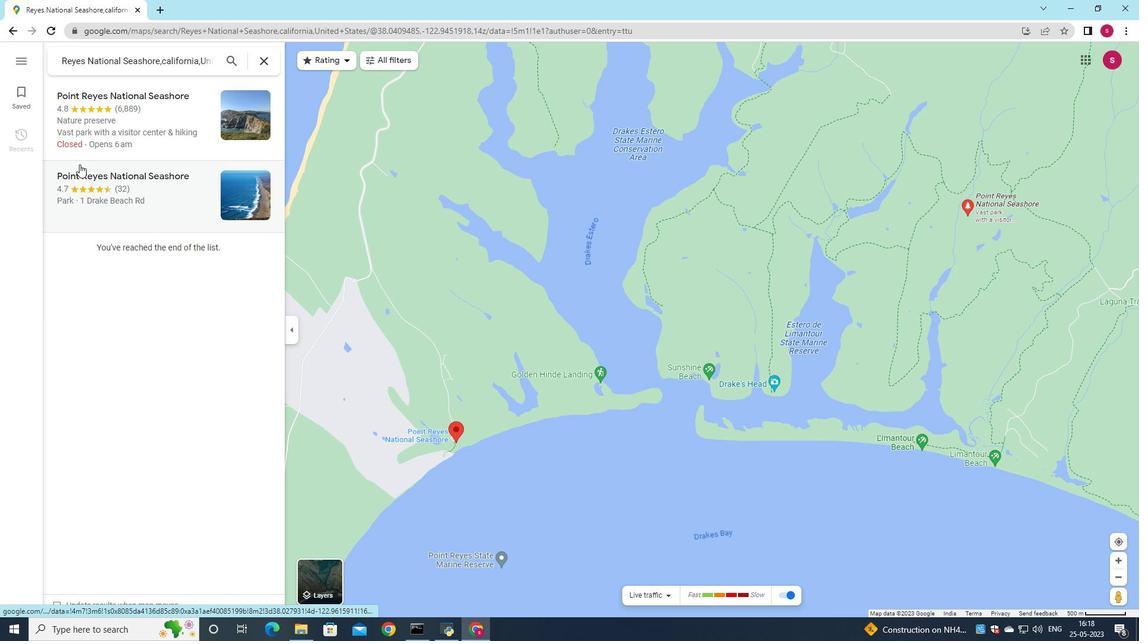 
Action: Mouse scrolled (79, 165) with delta (0, 0)
Screenshot: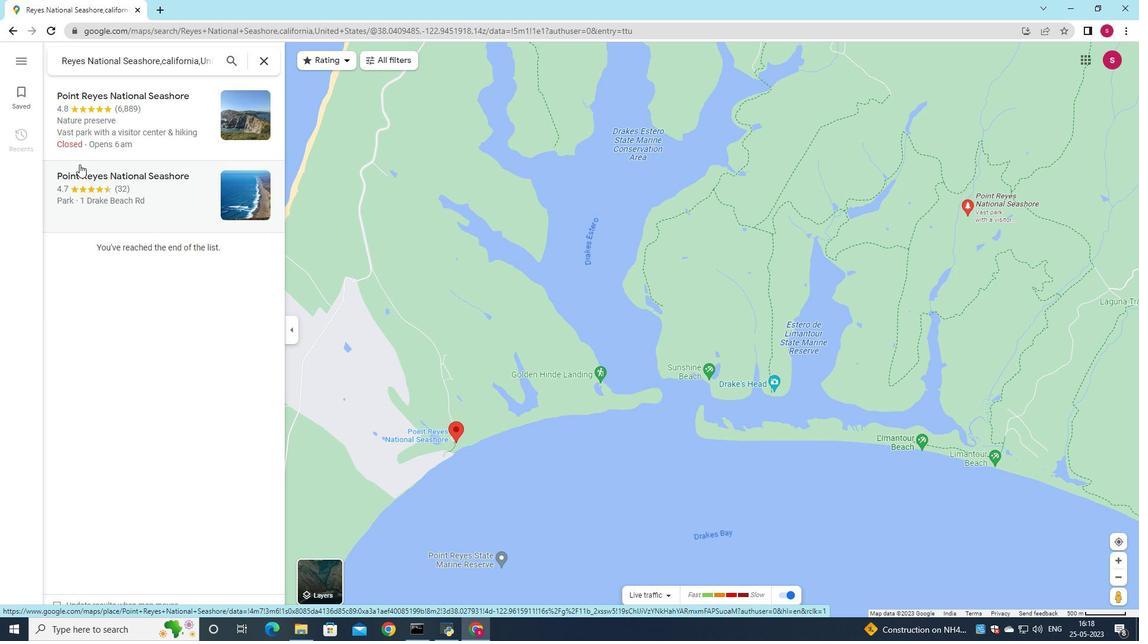 
Action: Mouse scrolled (79, 165) with delta (0, 0)
Screenshot: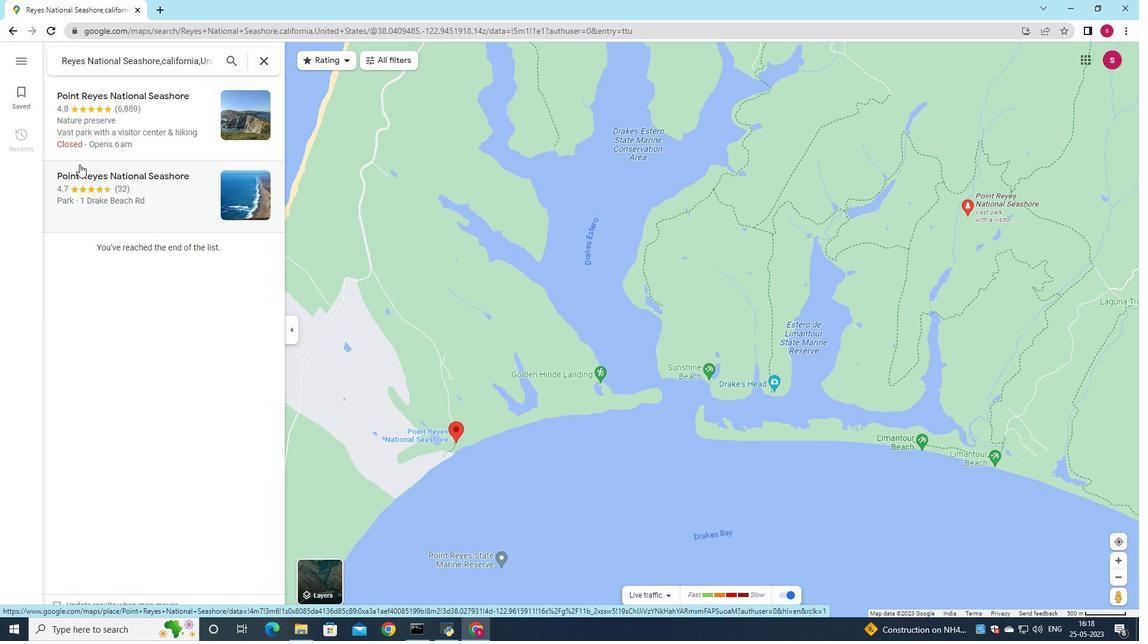
Action: Mouse scrolled (79, 165) with delta (0, 0)
Screenshot: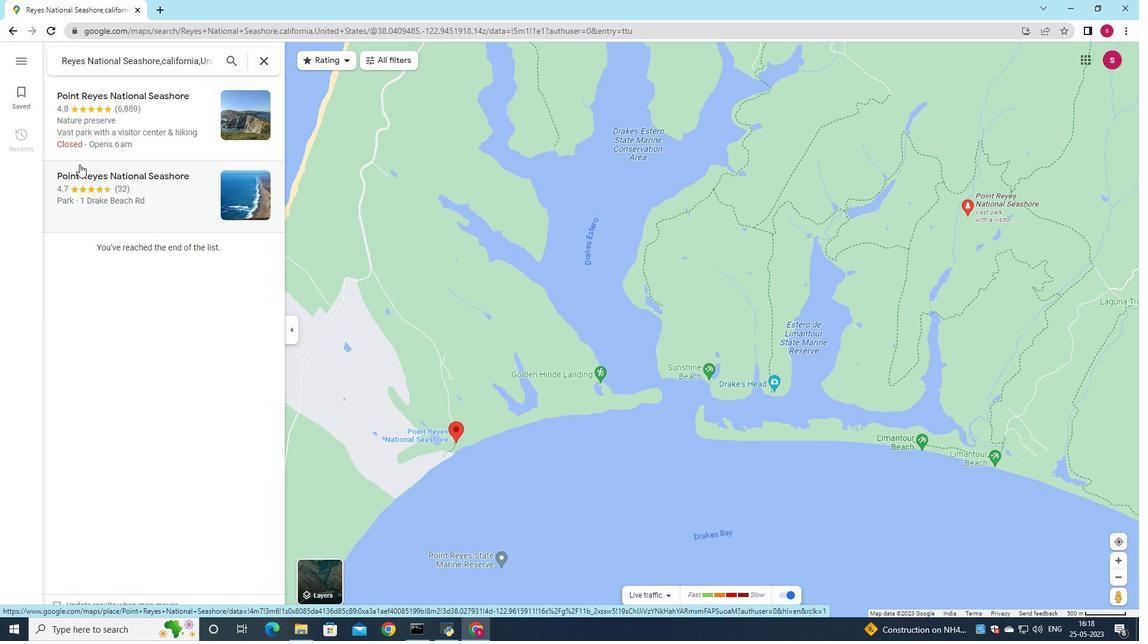 
Action: Mouse moved to (327, 583)
Screenshot: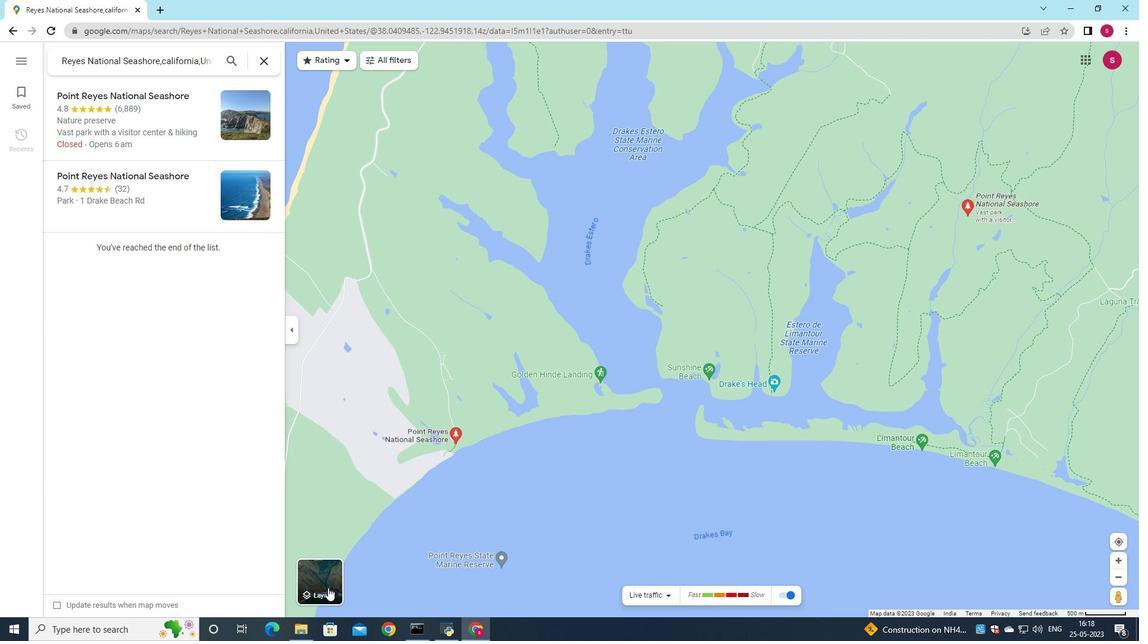 
Action: Mouse pressed left at (327, 583)
Screenshot: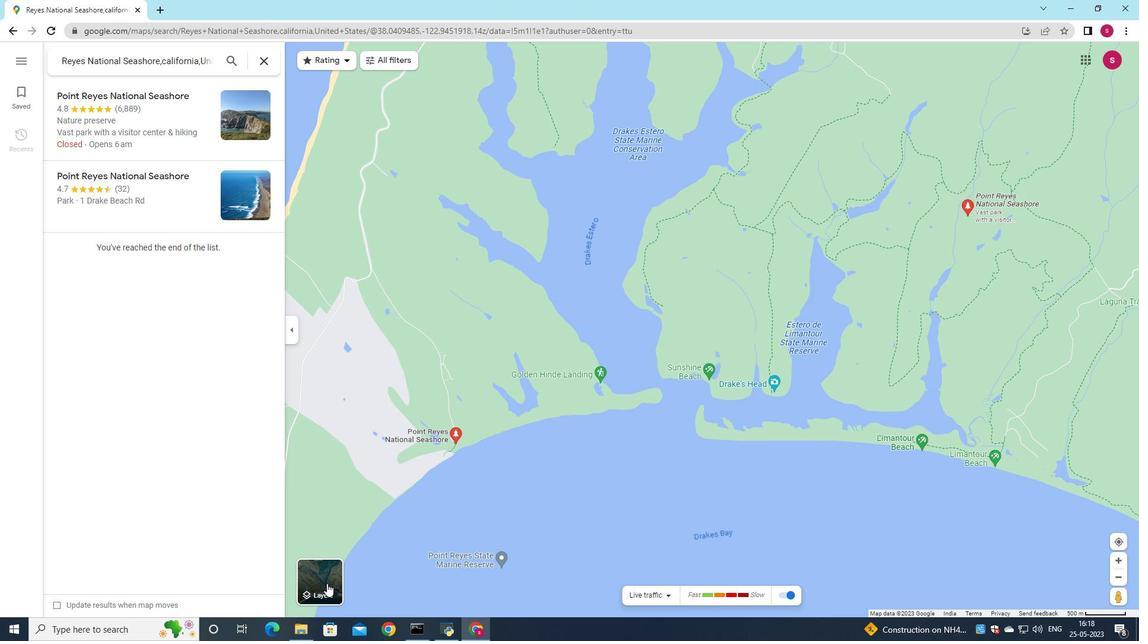 
Action: Mouse moved to (512, 591)
Screenshot: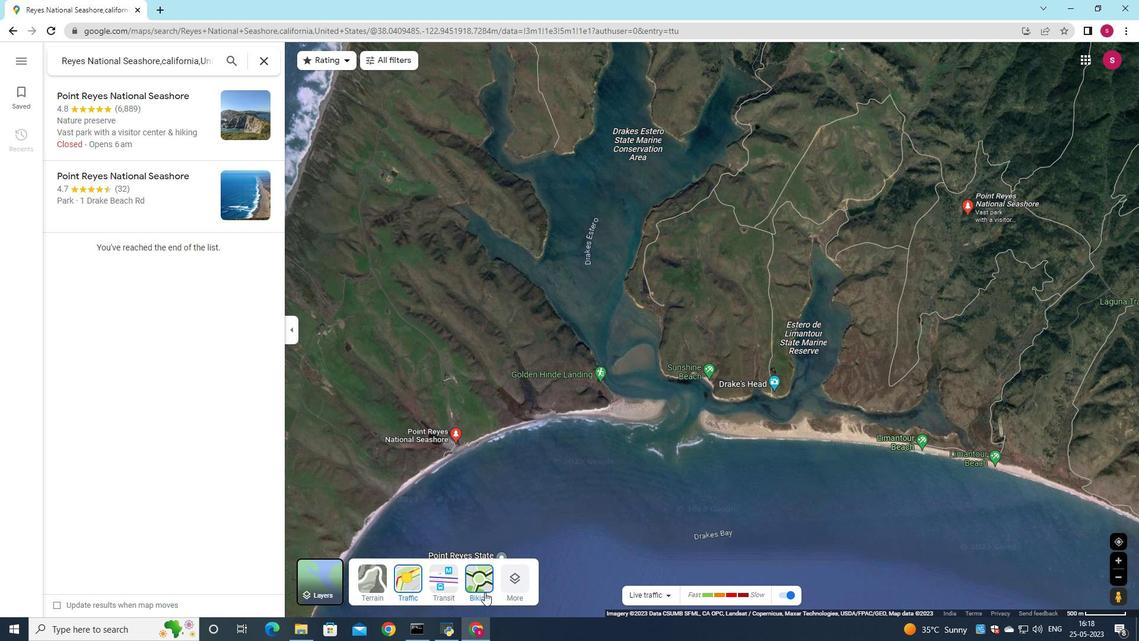 
Action: Mouse pressed left at (512, 591)
Screenshot: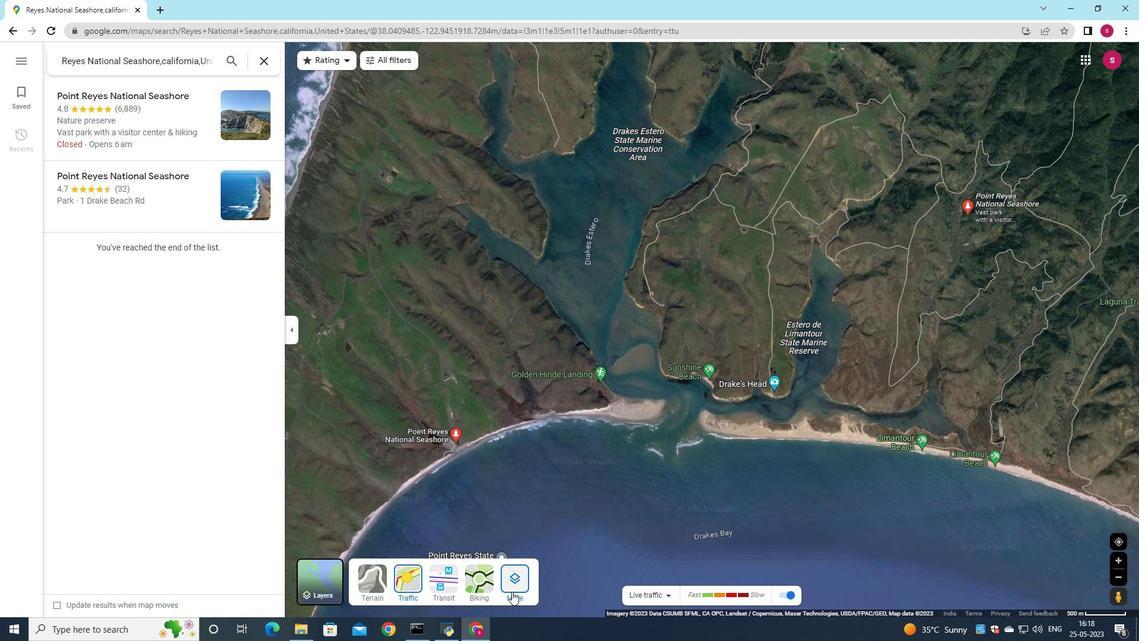 
Action: Mouse moved to (350, 552)
Screenshot: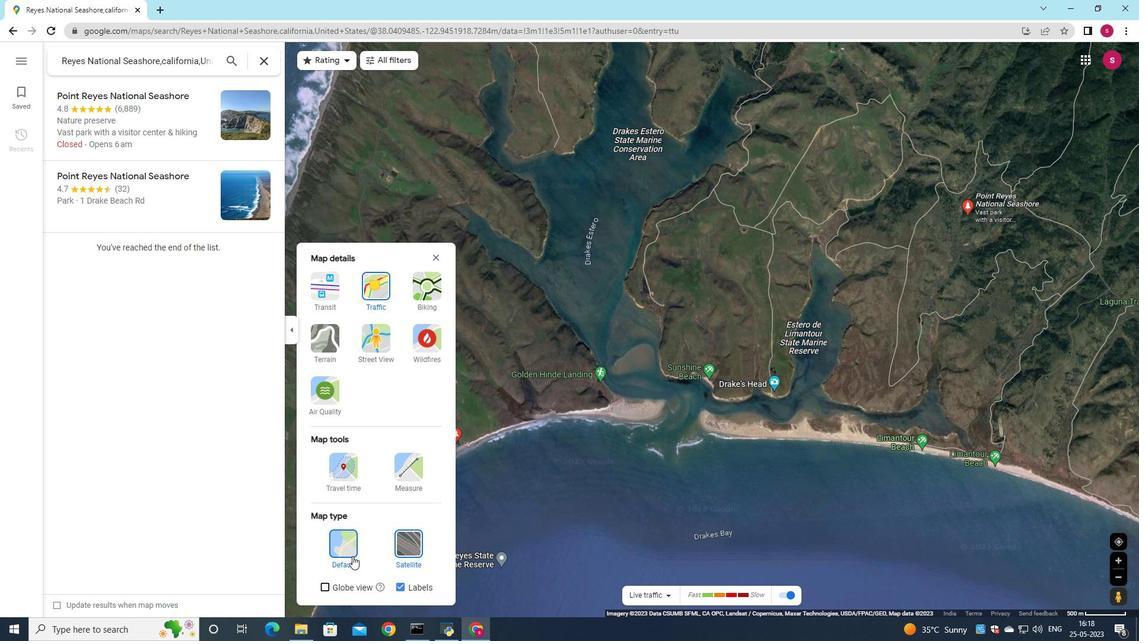 
Action: Mouse pressed left at (350, 552)
Screenshot: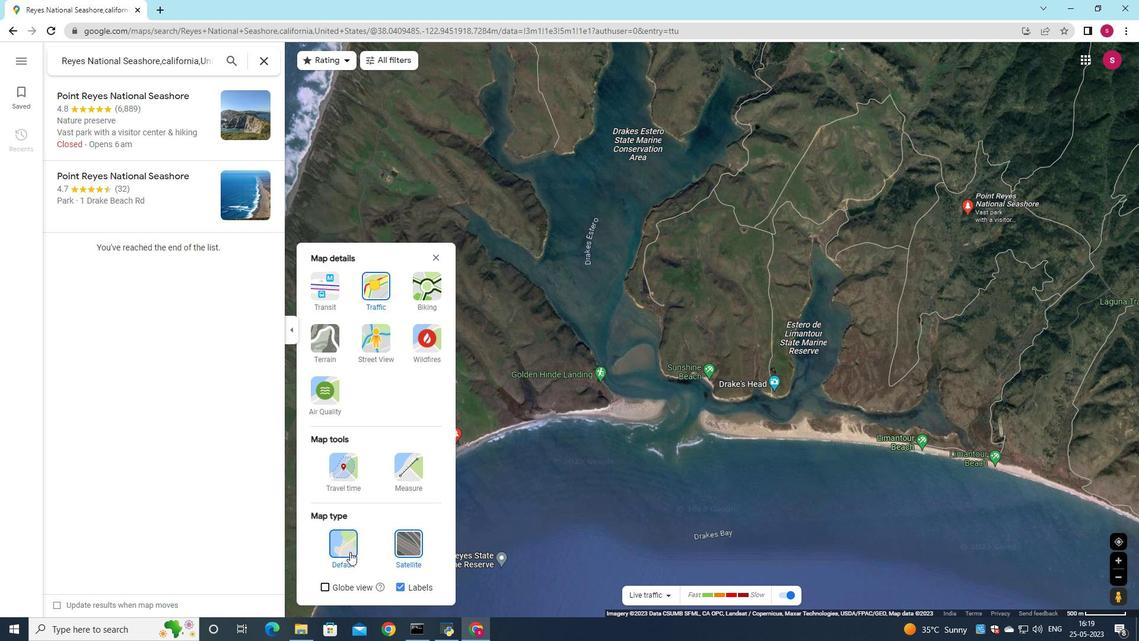 
Action: Mouse moved to (14, 27)
Screenshot: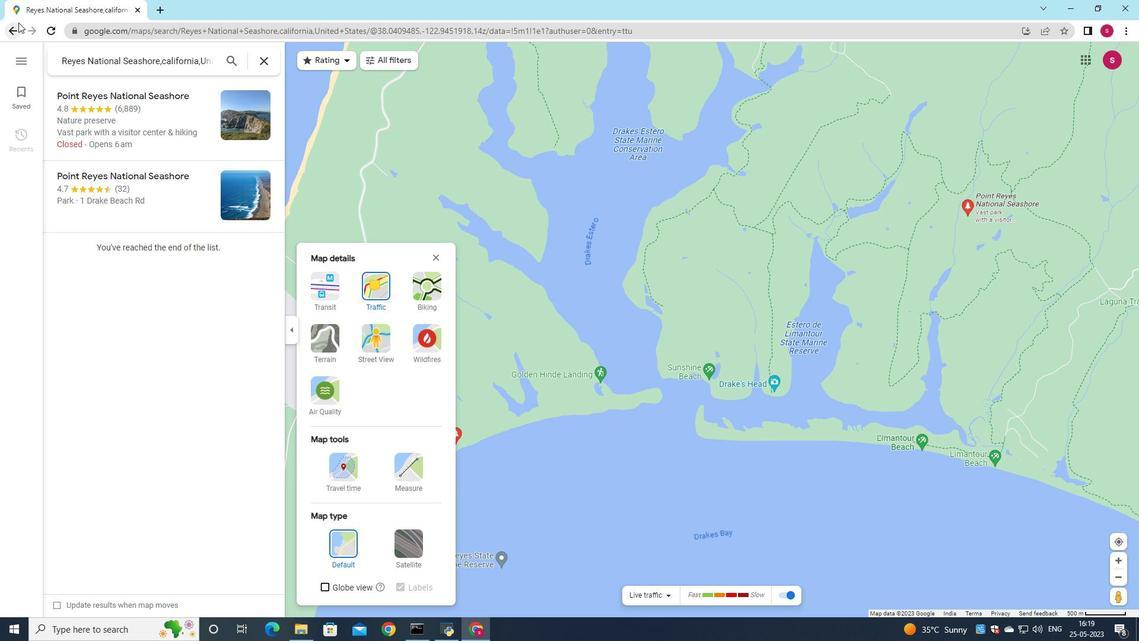 
Action: Mouse pressed left at (14, 27)
Screenshot: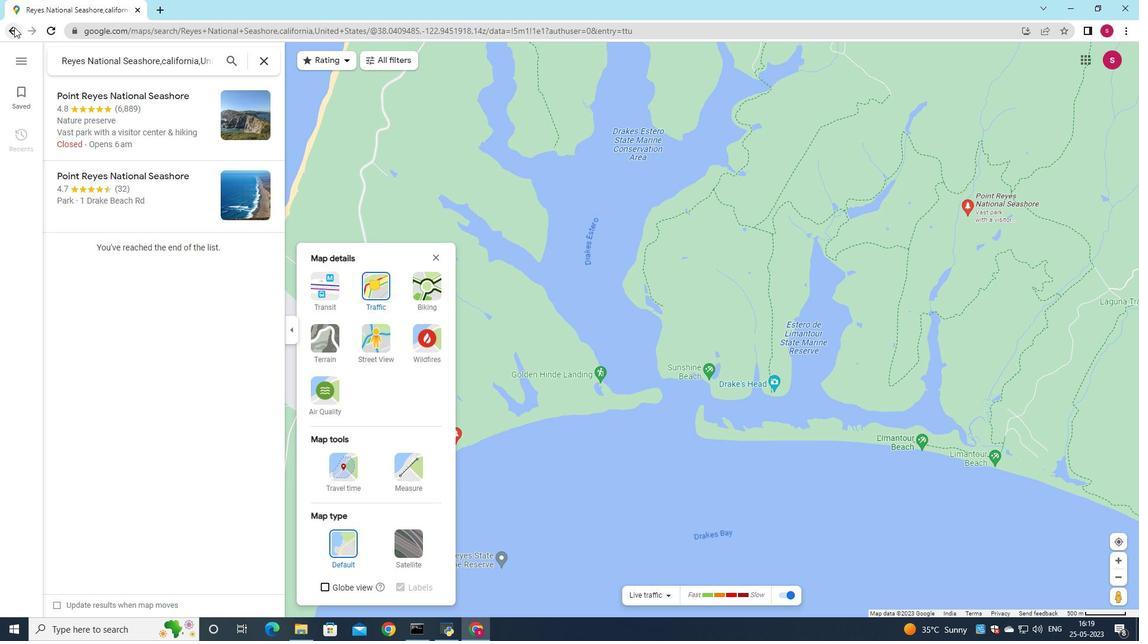 
Action: Mouse moved to (436, 256)
Screenshot: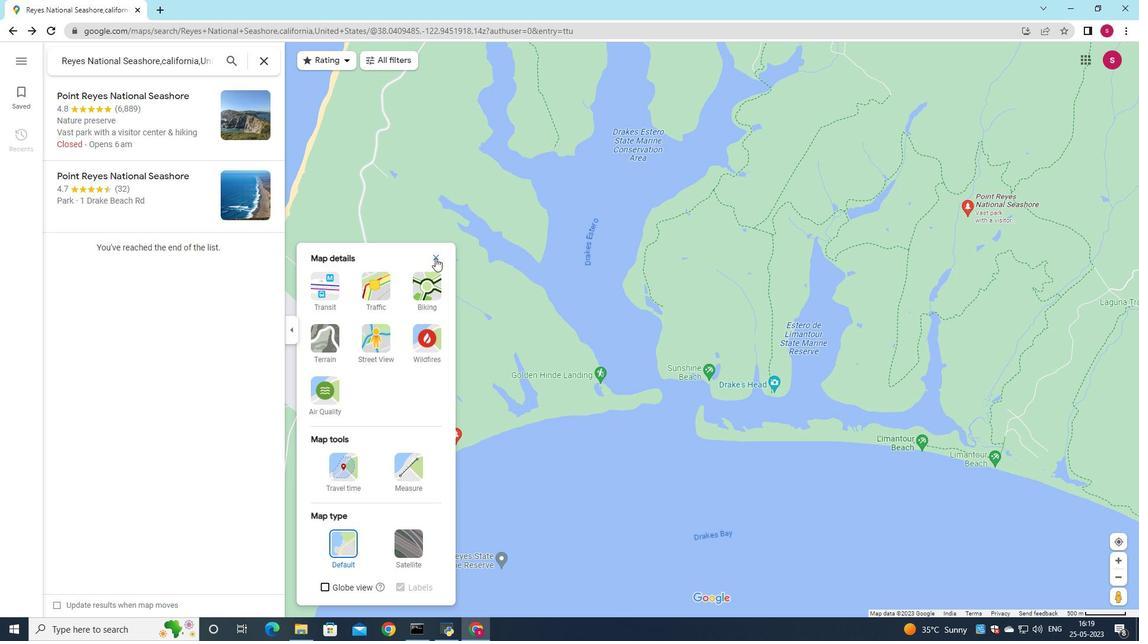 
Action: Mouse pressed left at (436, 256)
Screenshot: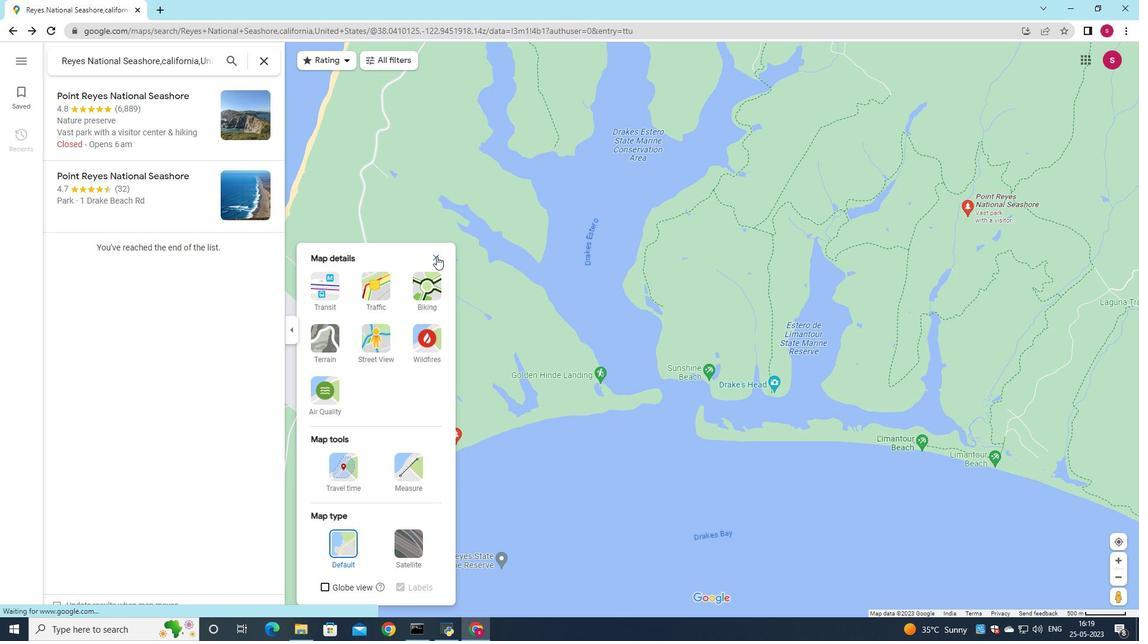 
Action: Mouse moved to (16, 30)
Screenshot: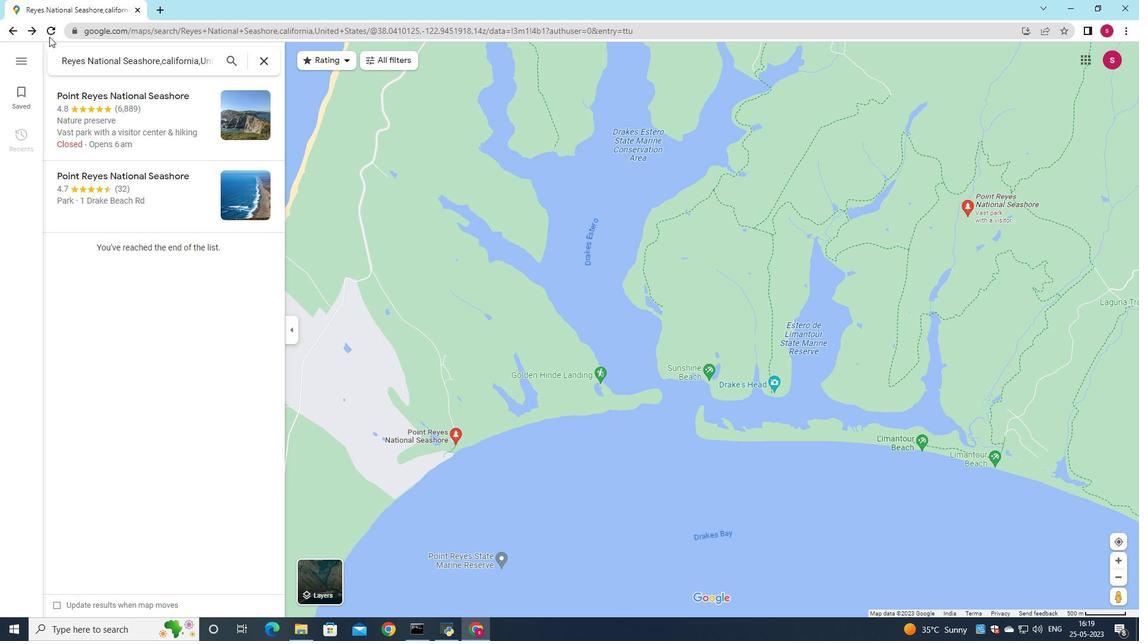 
Action: Mouse pressed left at (16, 30)
Screenshot: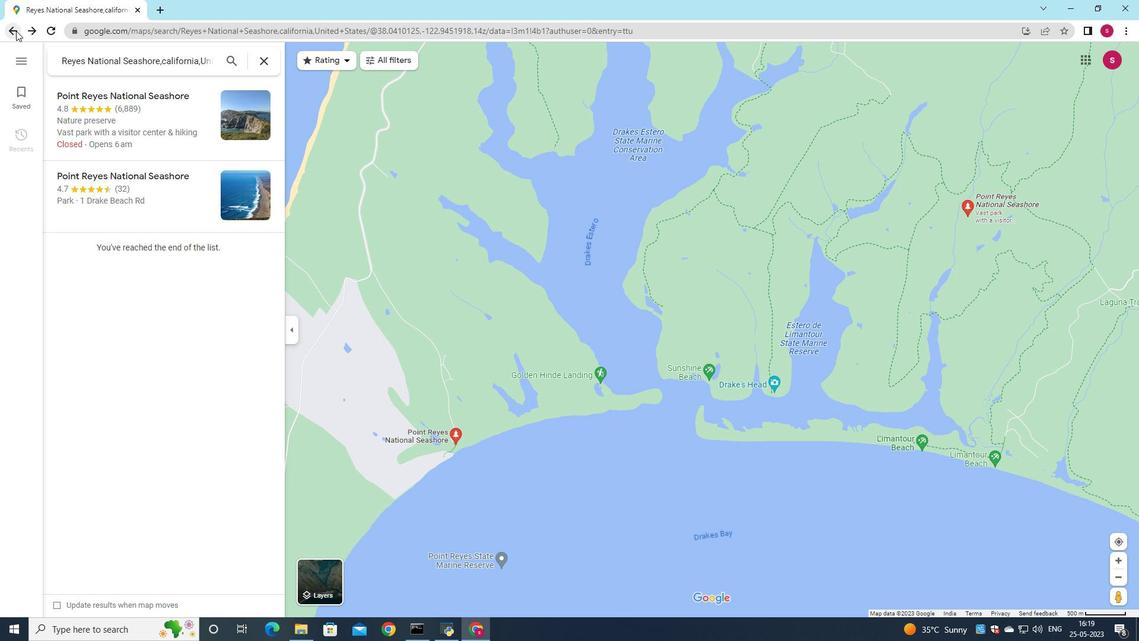 
Action: Mouse moved to (461, 371)
Screenshot: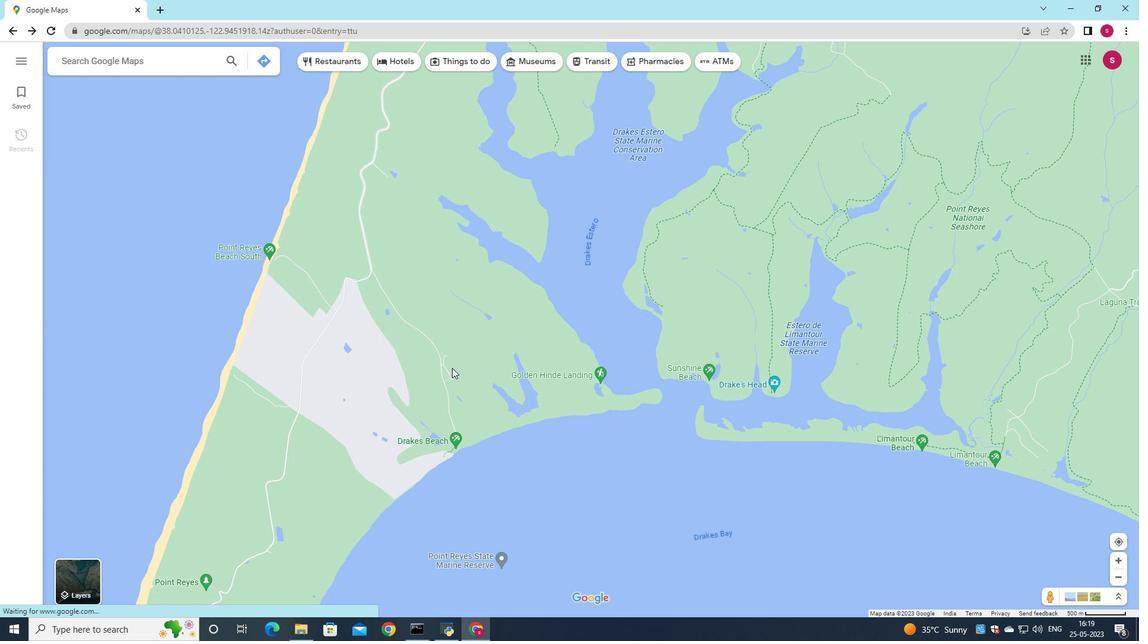 
Action: Mouse scrolled (461, 371) with delta (0, 0)
Screenshot: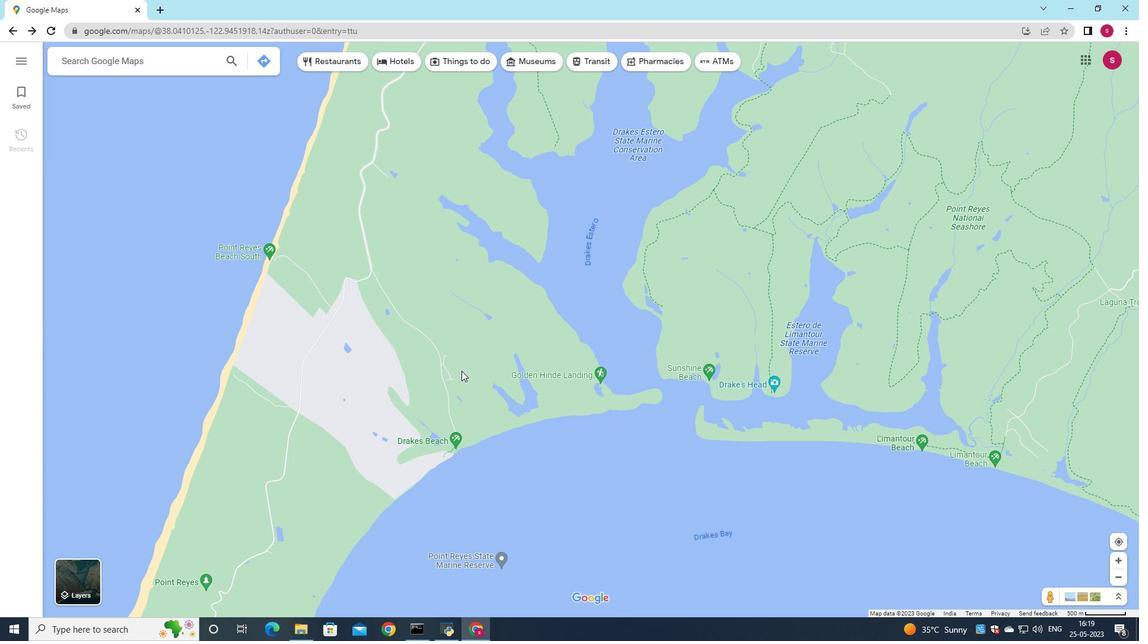 
Action: Mouse scrolled (461, 371) with delta (0, 0)
Screenshot: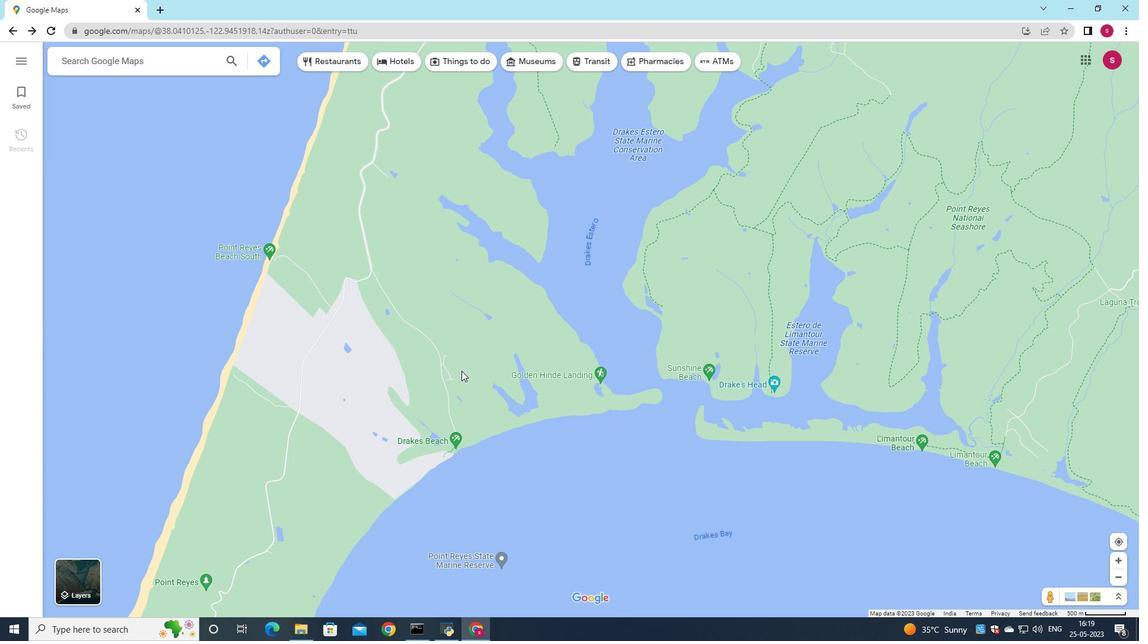 
Action: Mouse scrolled (461, 370) with delta (0, 0)
Screenshot: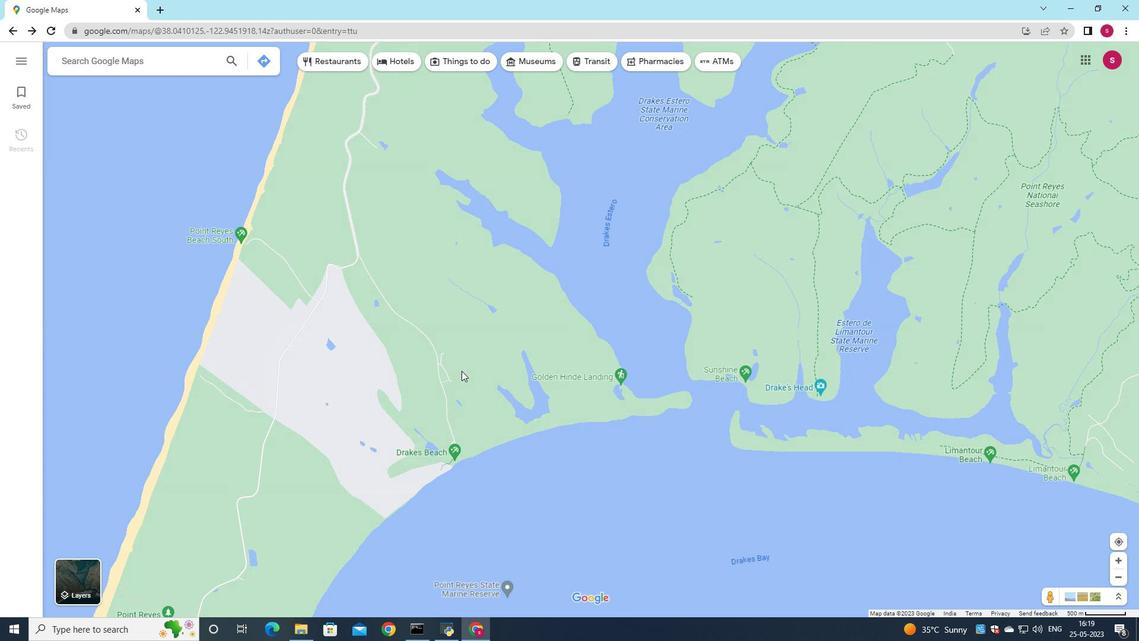 
Action: Mouse scrolled (461, 370) with delta (0, 0)
Screenshot: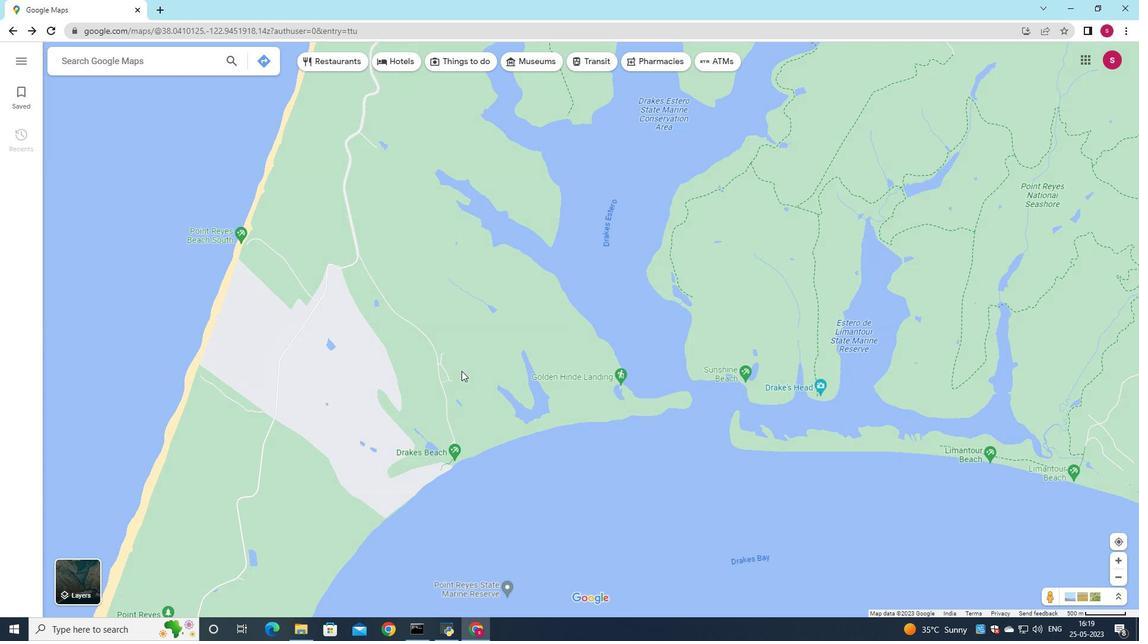 
Action: Mouse scrolled (461, 370) with delta (0, 0)
Screenshot: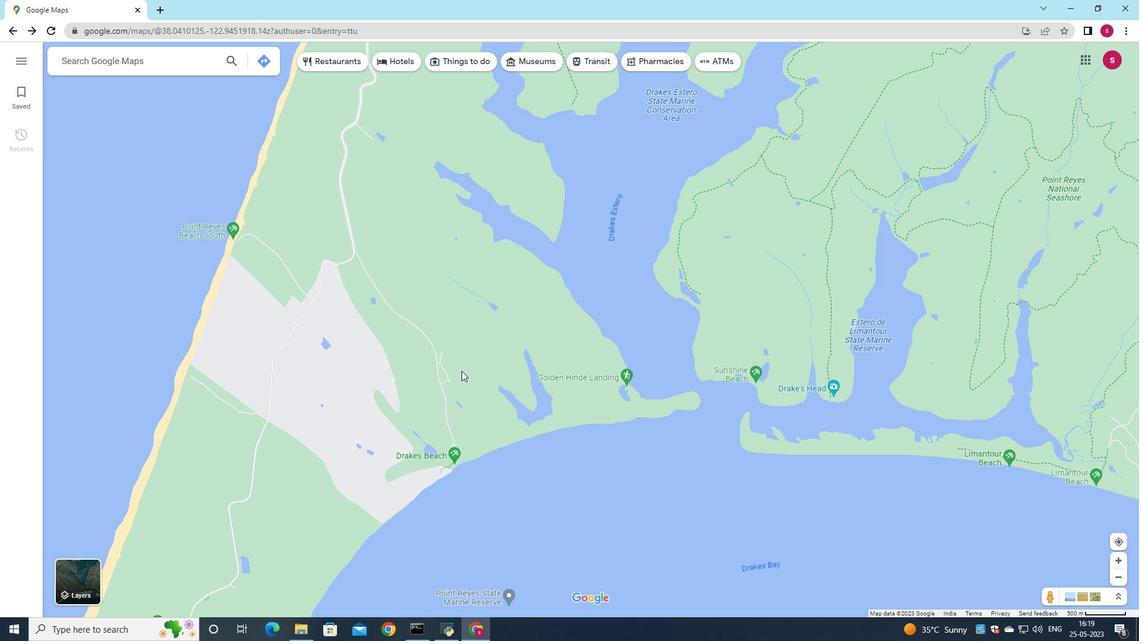 
Action: Mouse scrolled (461, 370) with delta (0, 0)
Screenshot: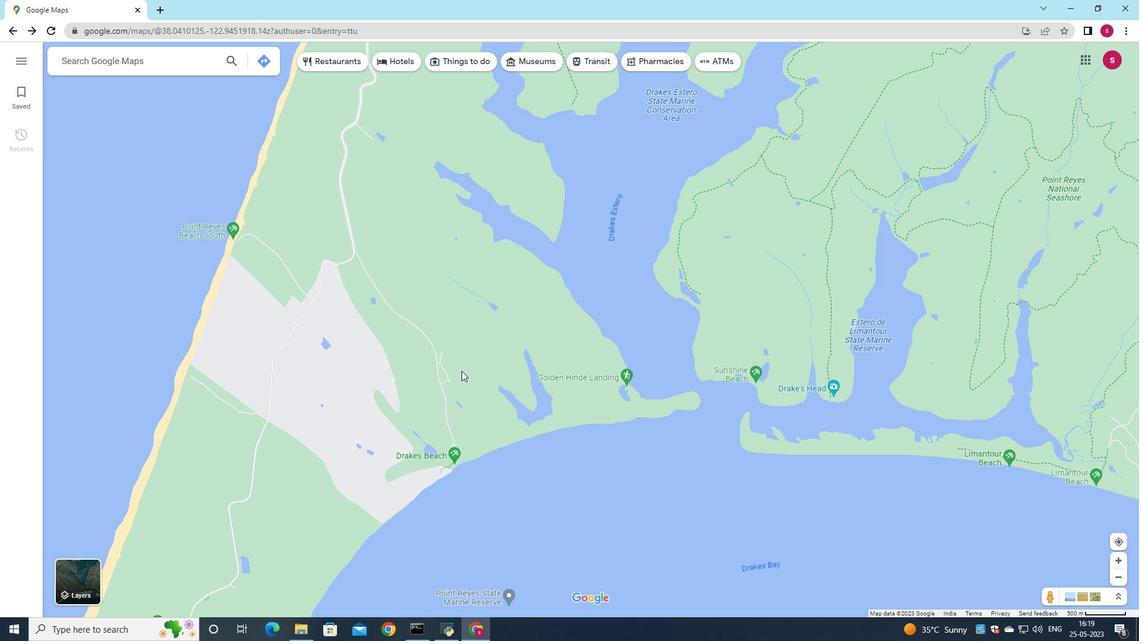 
Action: Mouse scrolled (461, 370) with delta (0, 0)
Screenshot: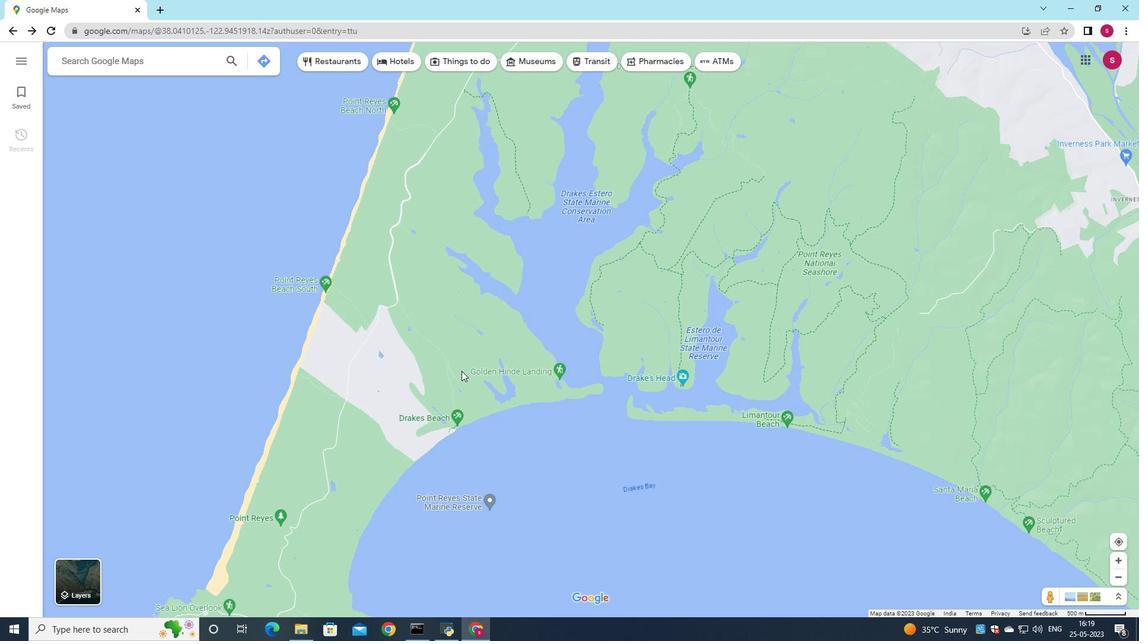 
Action: Mouse scrolled (461, 370) with delta (0, 0)
Screenshot: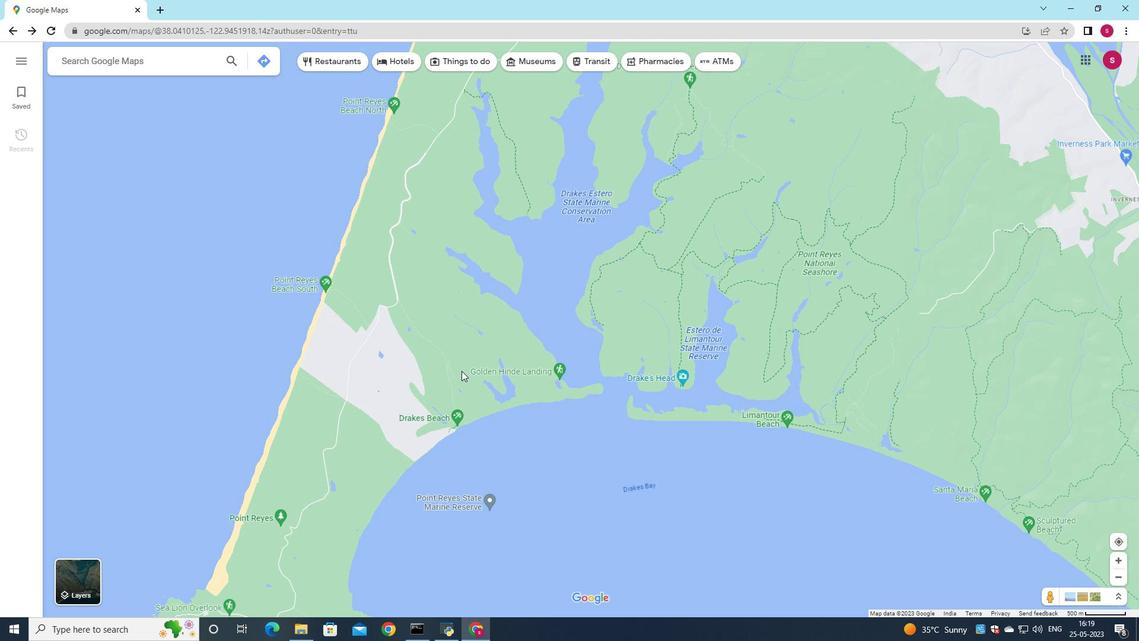 
Action: Mouse scrolled (461, 370) with delta (0, 0)
Screenshot: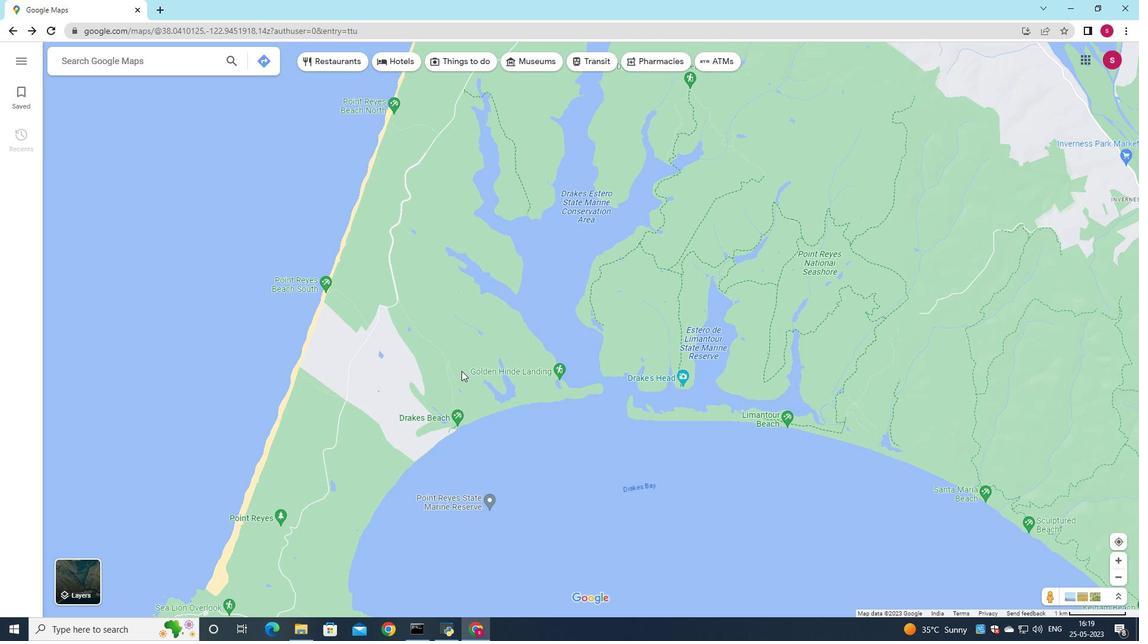 
Action: Mouse scrolled (461, 370) with delta (0, 0)
Screenshot: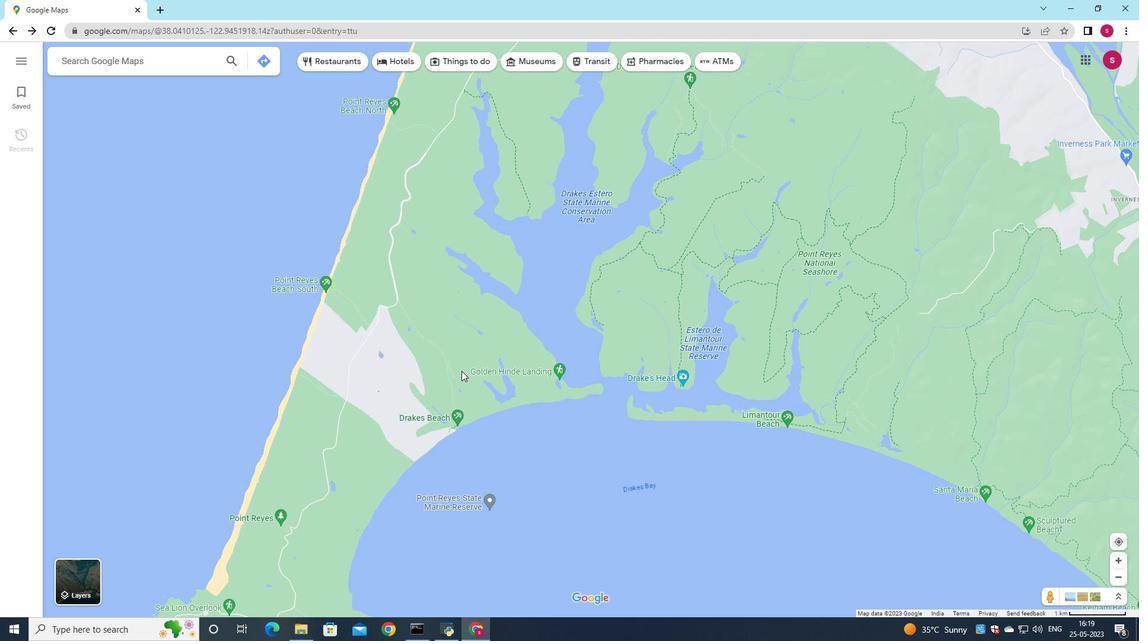 
Action: Mouse scrolled (461, 370) with delta (0, 0)
Screenshot: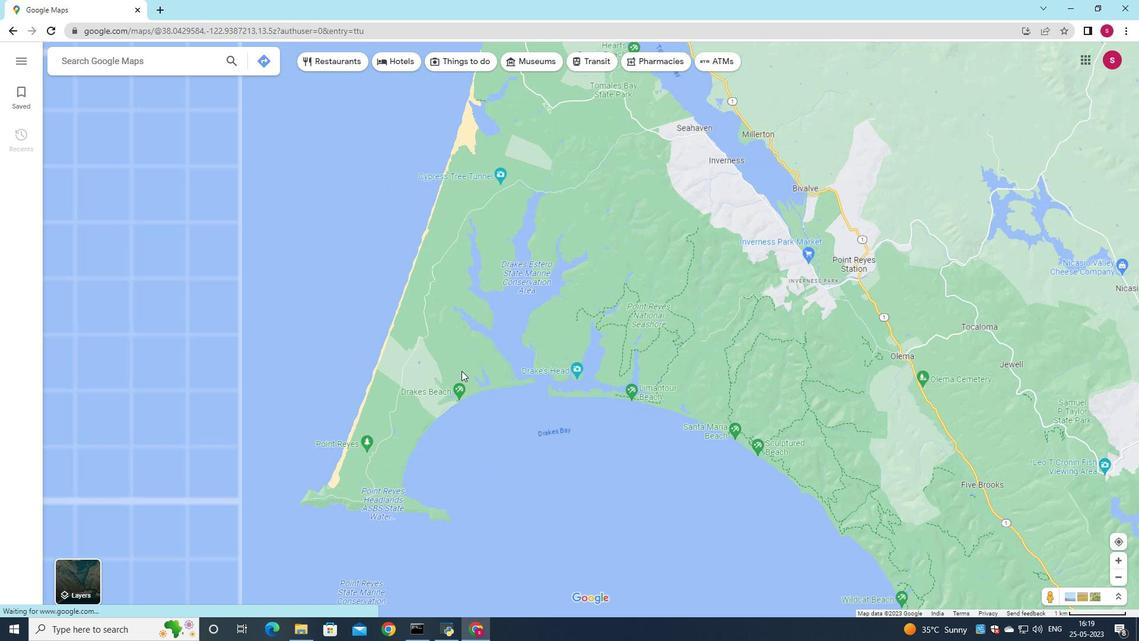 
Action: Mouse scrolled (461, 370) with delta (0, 0)
Screenshot: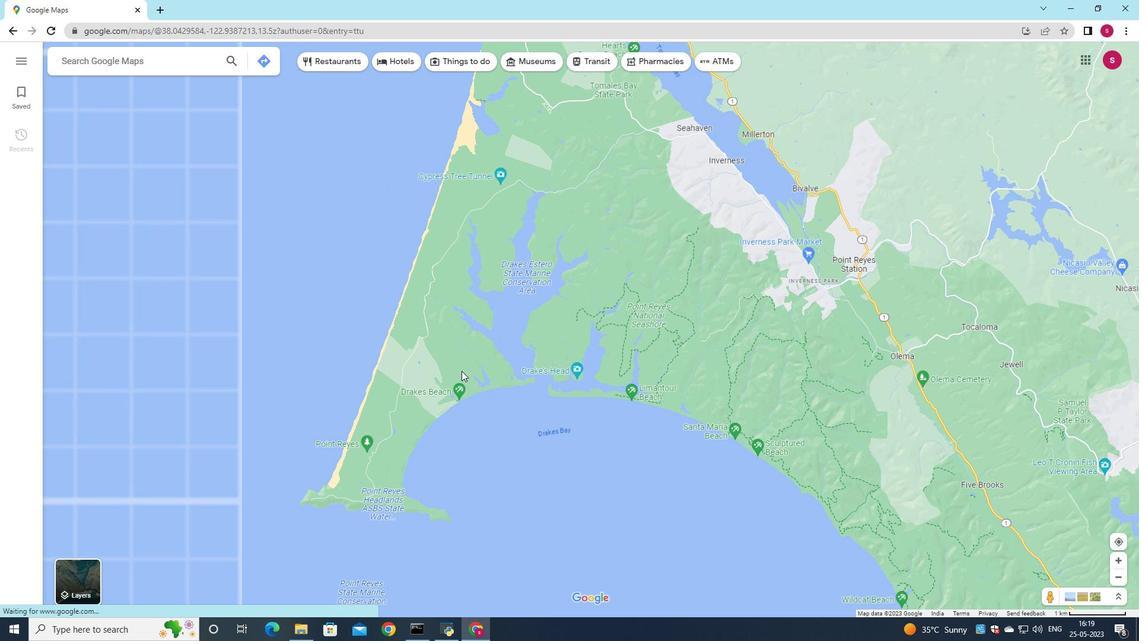 
Action: Mouse scrolled (461, 370) with delta (0, 0)
Screenshot: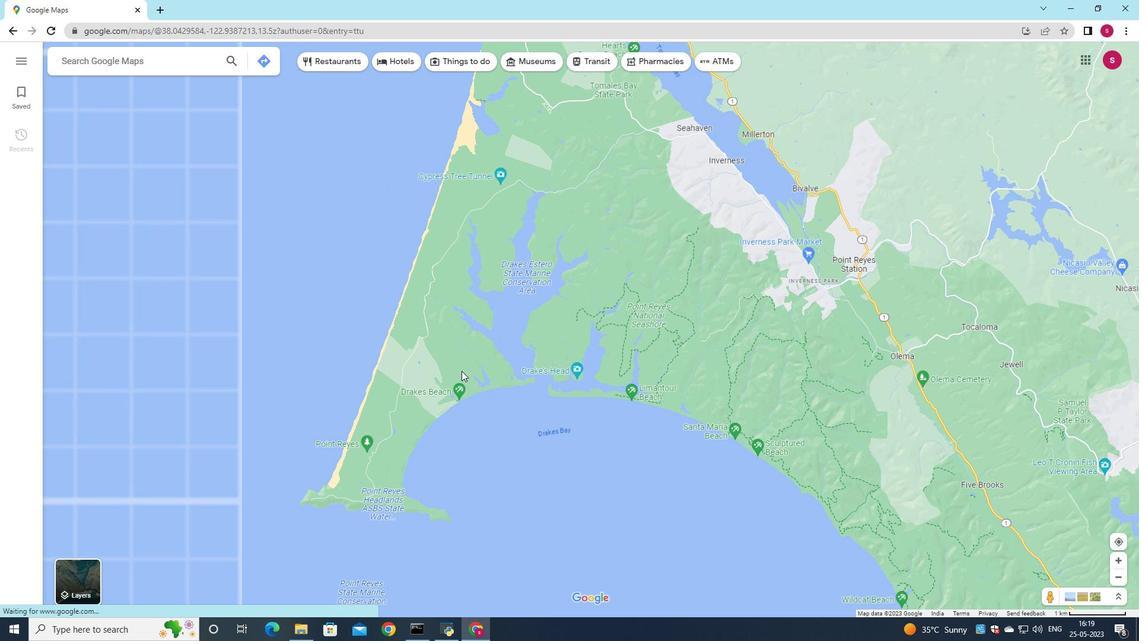 
Action: Mouse scrolled (461, 370) with delta (0, 0)
Screenshot: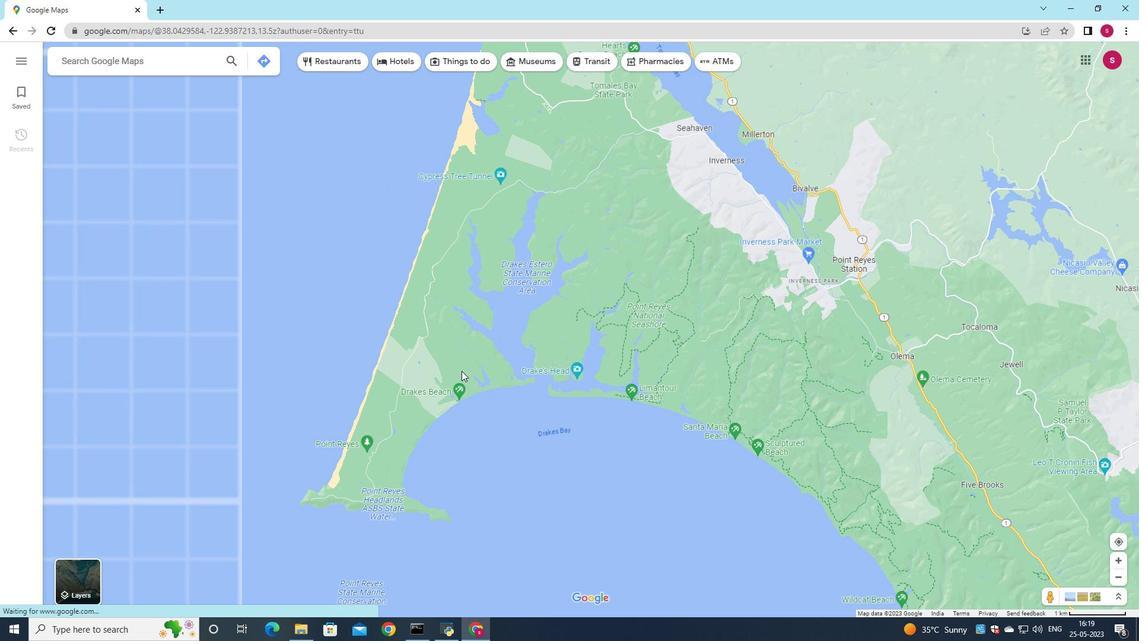 
Action: Mouse moved to (62, 577)
Screenshot: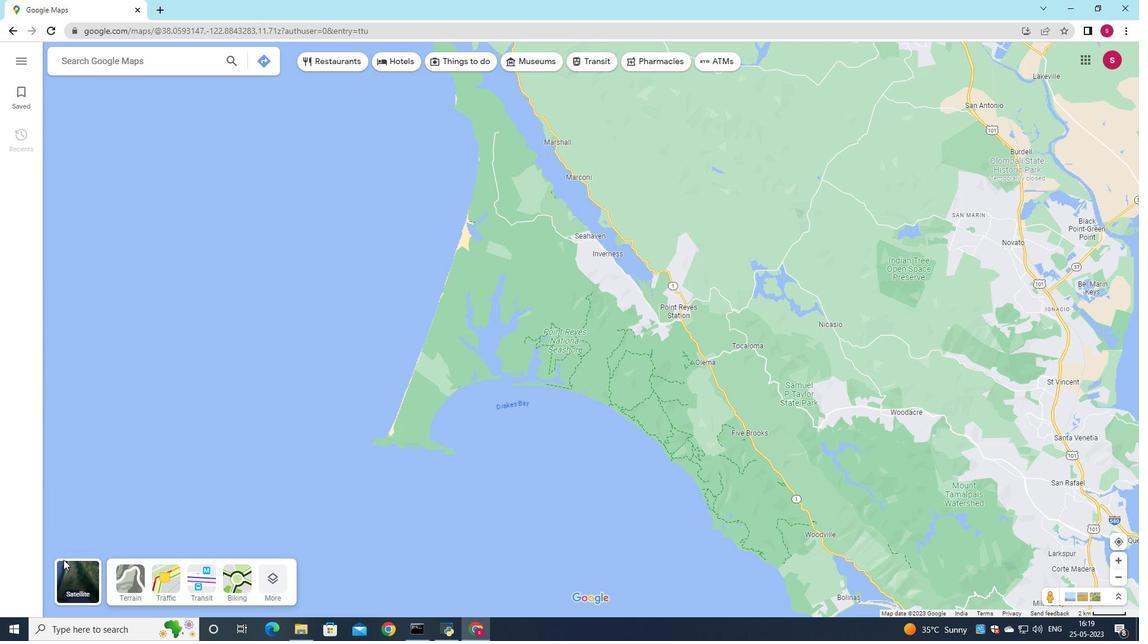 
Action: Mouse pressed left at (62, 577)
Screenshot: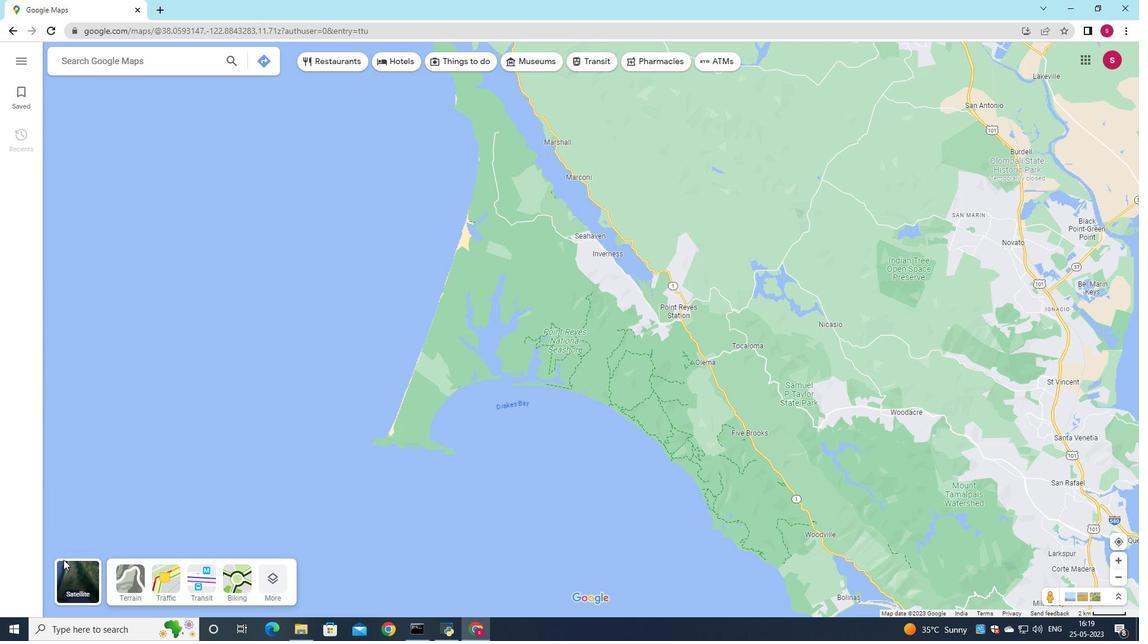 
Action: Mouse moved to (263, 589)
Screenshot: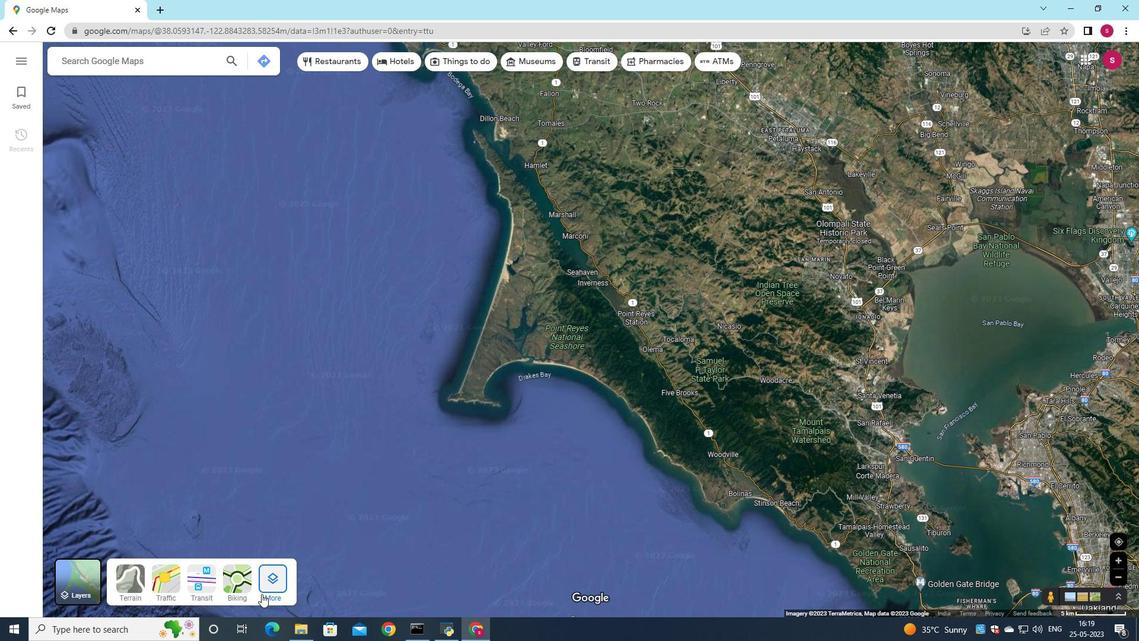 
Action: Mouse pressed left at (263, 589)
Screenshot: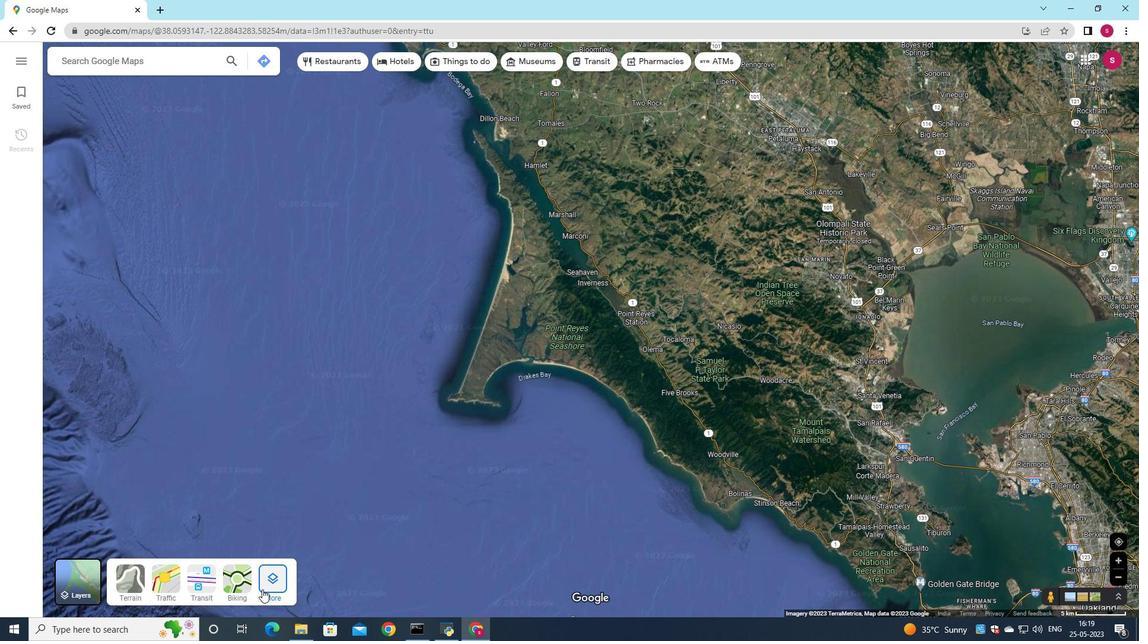
Action: Mouse moved to (88, 534)
Screenshot: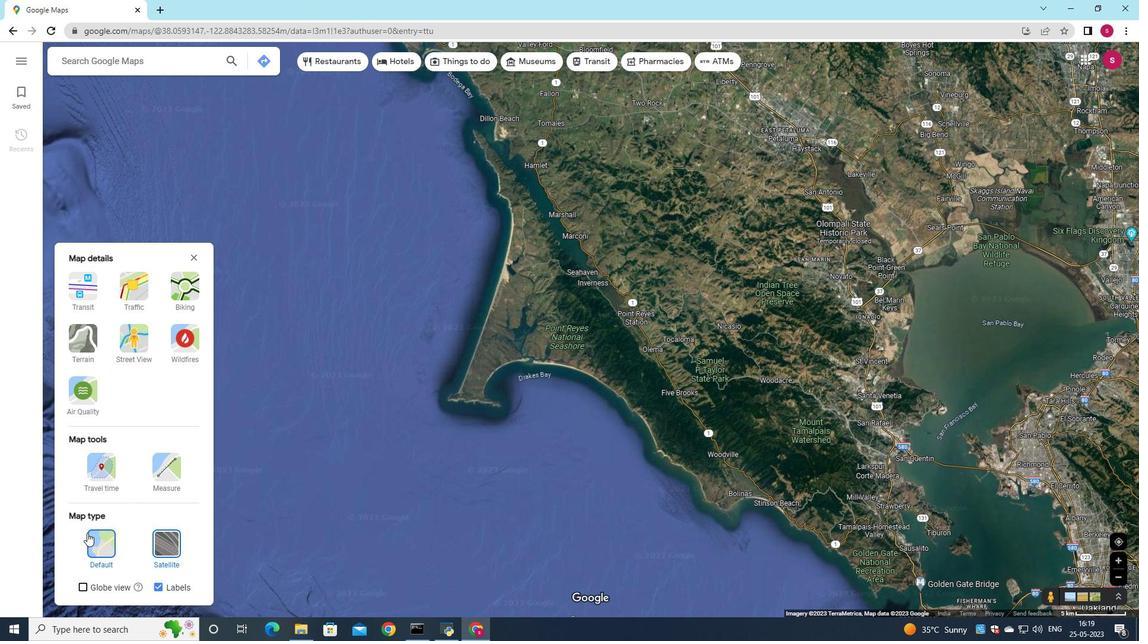 
Action: Mouse pressed left at (88, 534)
Screenshot: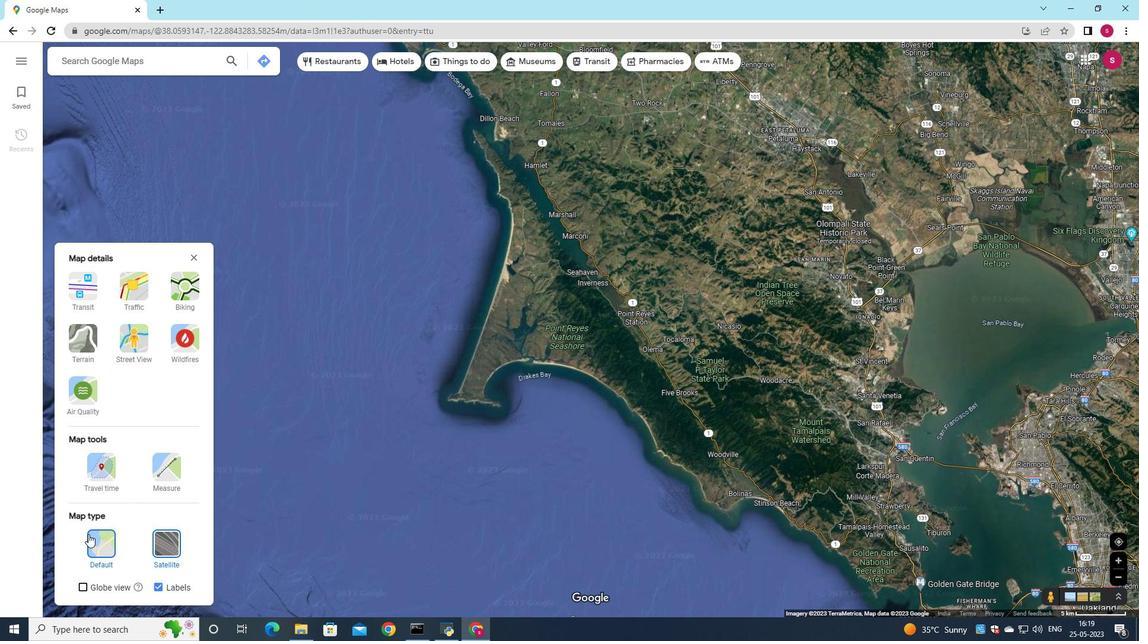 
Action: Mouse moved to (127, 294)
Screenshot: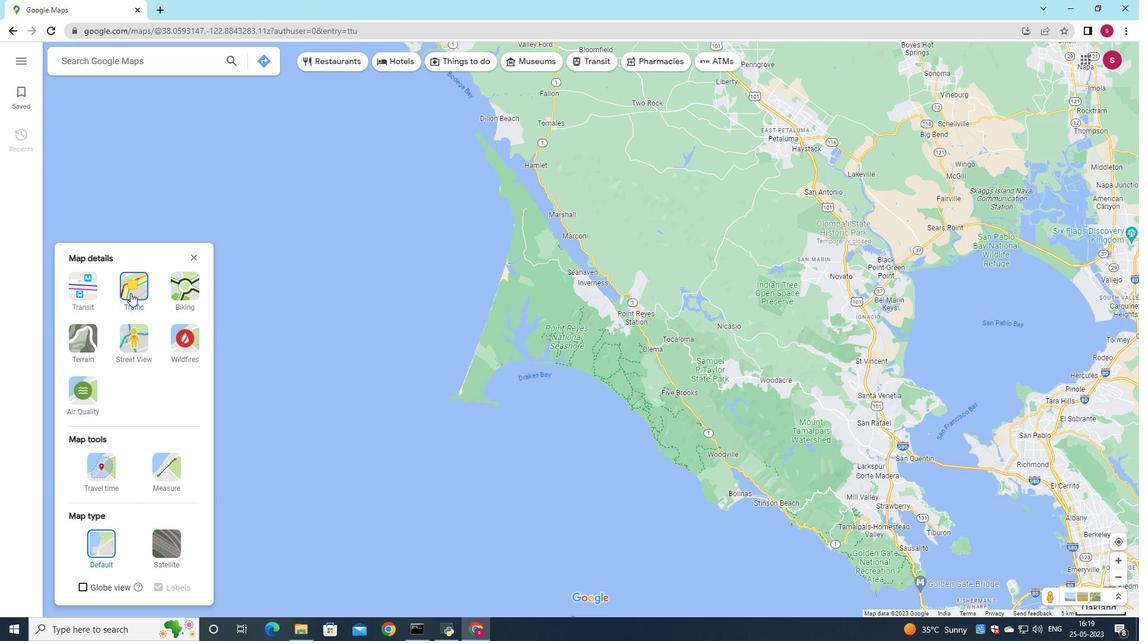 
Action: Mouse pressed left at (127, 294)
Screenshot: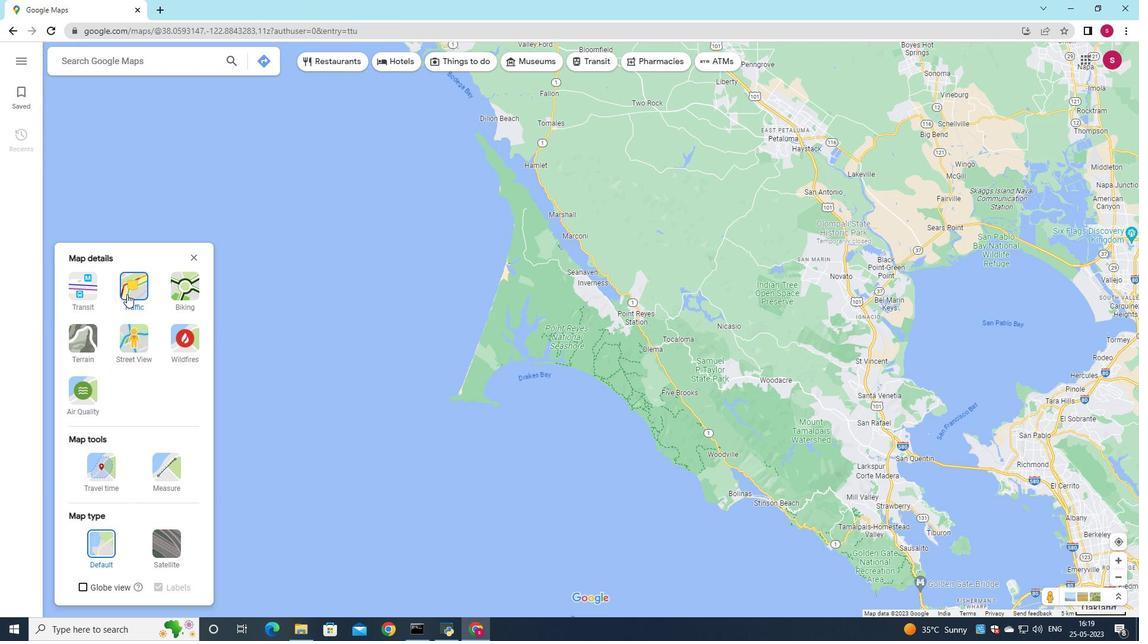 
Action: Mouse moved to (395, 62)
Screenshot: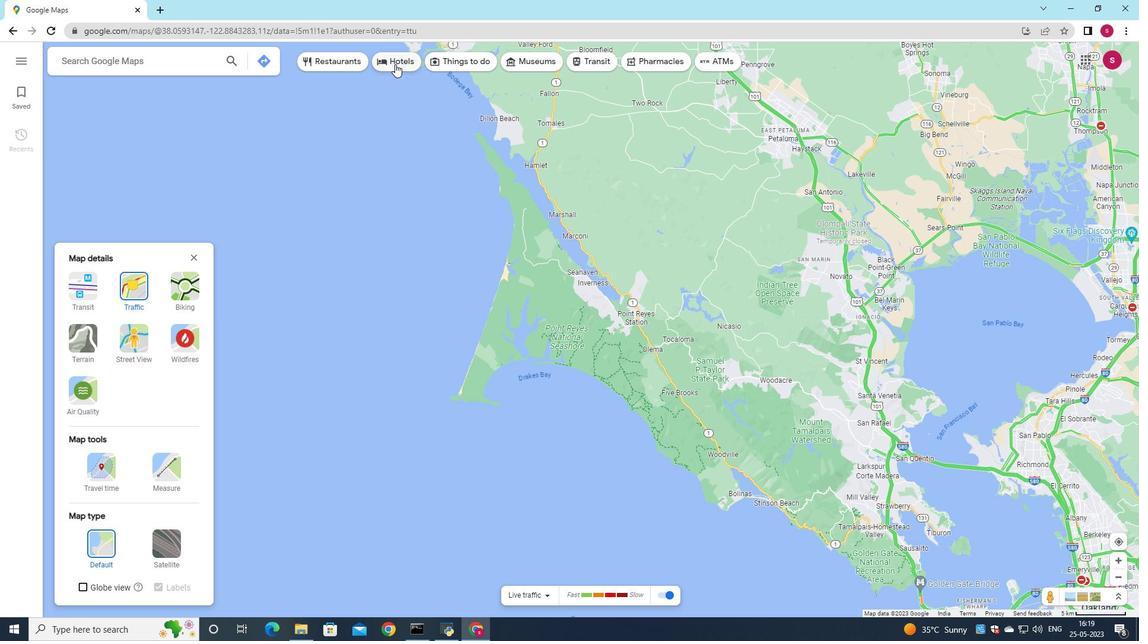 
Action: Mouse pressed left at (395, 62)
Screenshot: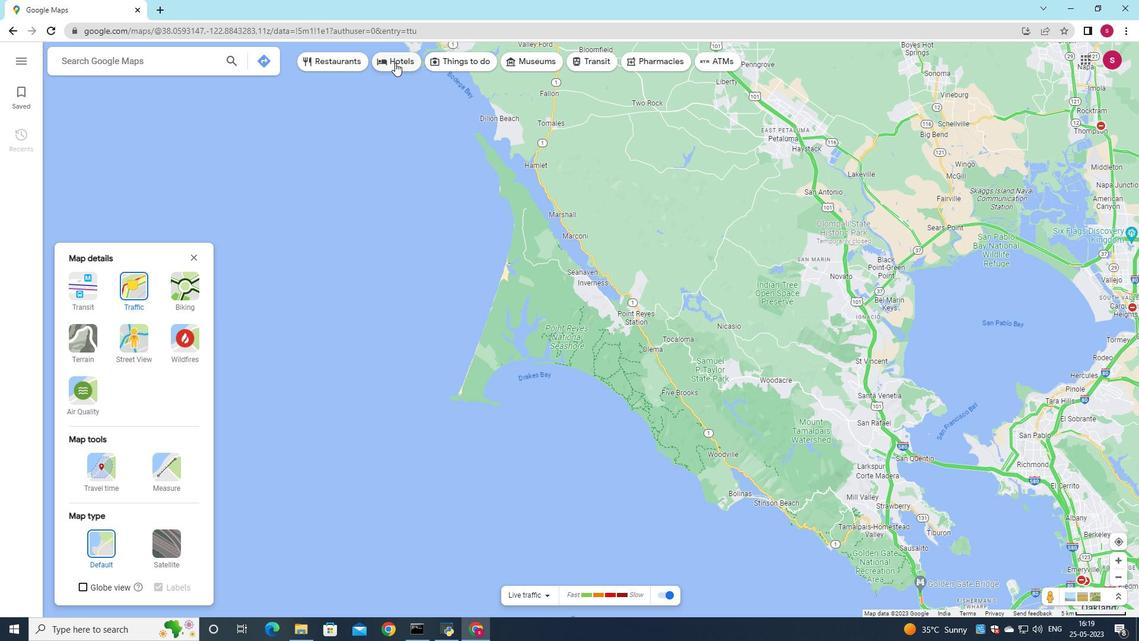 
Action: Mouse moved to (438, 258)
Screenshot: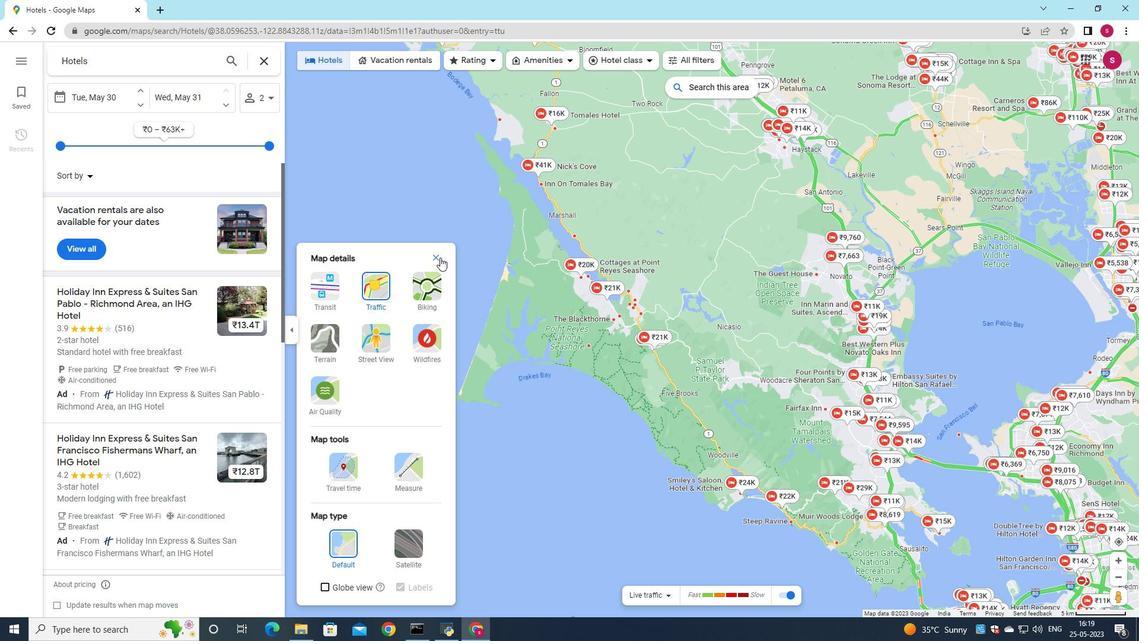 
Action: Mouse pressed left at (438, 258)
Screenshot: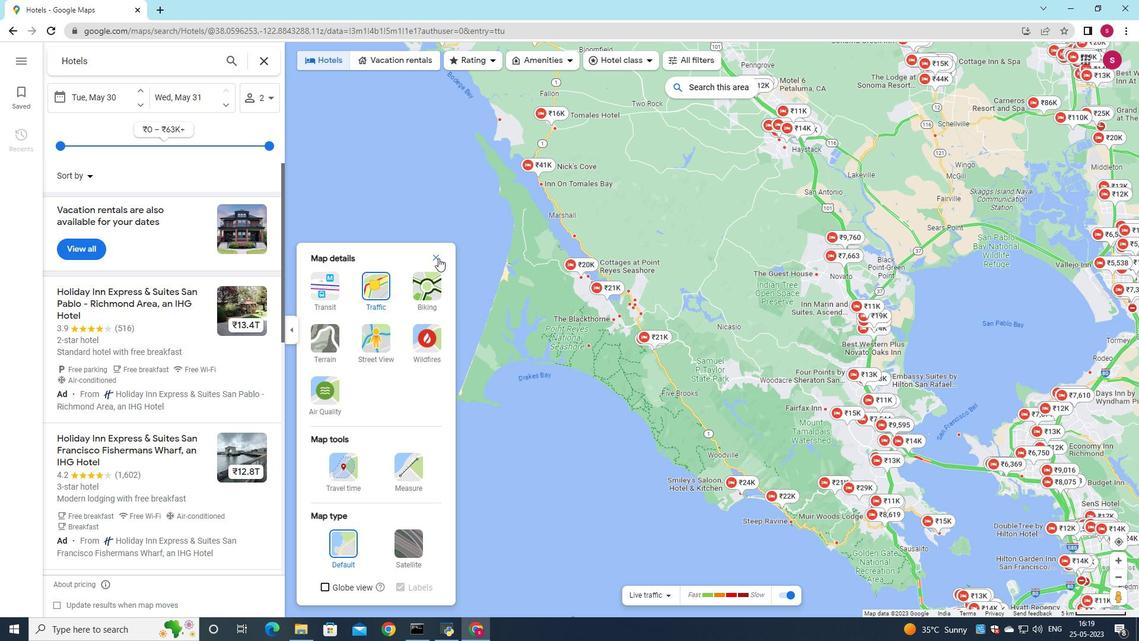 
Action: Mouse moved to (701, 86)
Screenshot: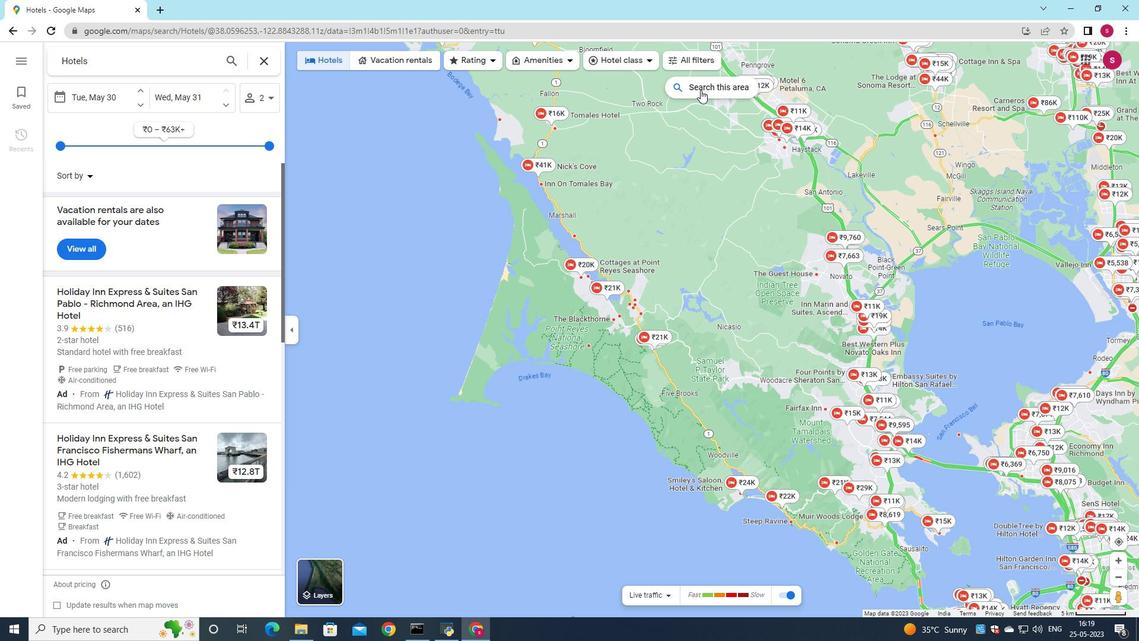 
Action: Mouse pressed left at (701, 86)
Screenshot: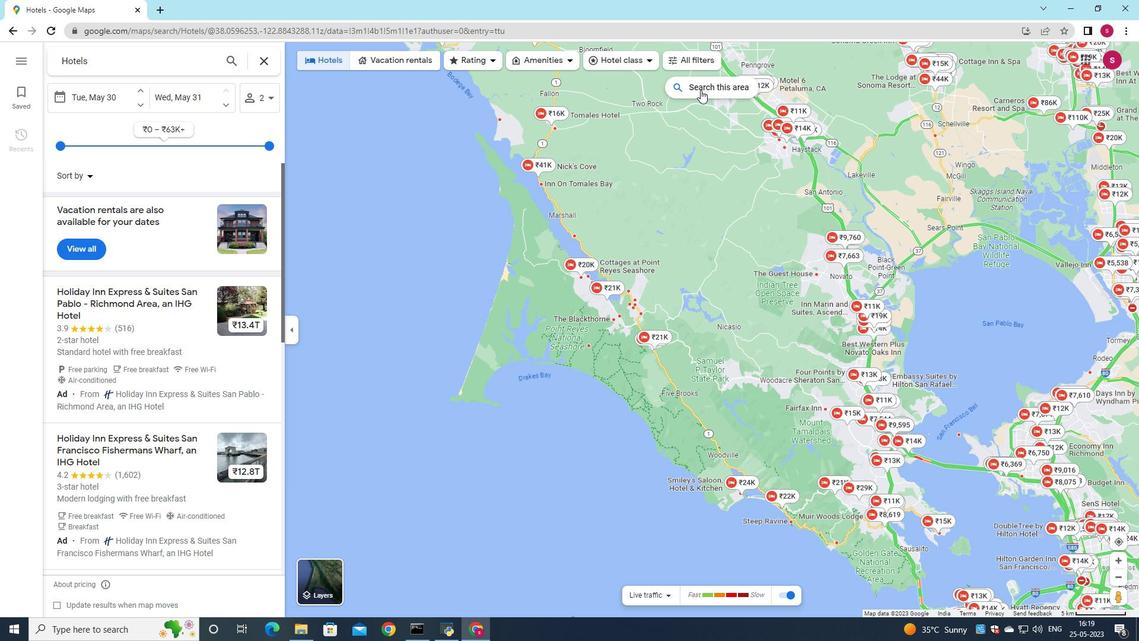 
Action: Mouse moved to (1017, 283)
Screenshot: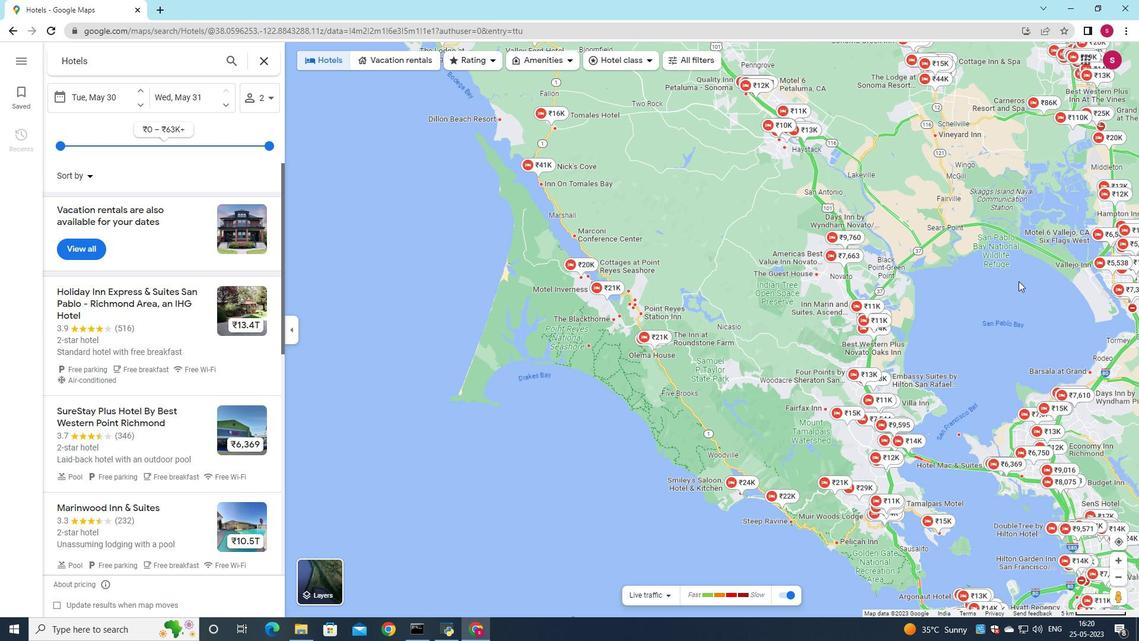 
Action: Mouse scrolled (1017, 282) with delta (0, 0)
Screenshot: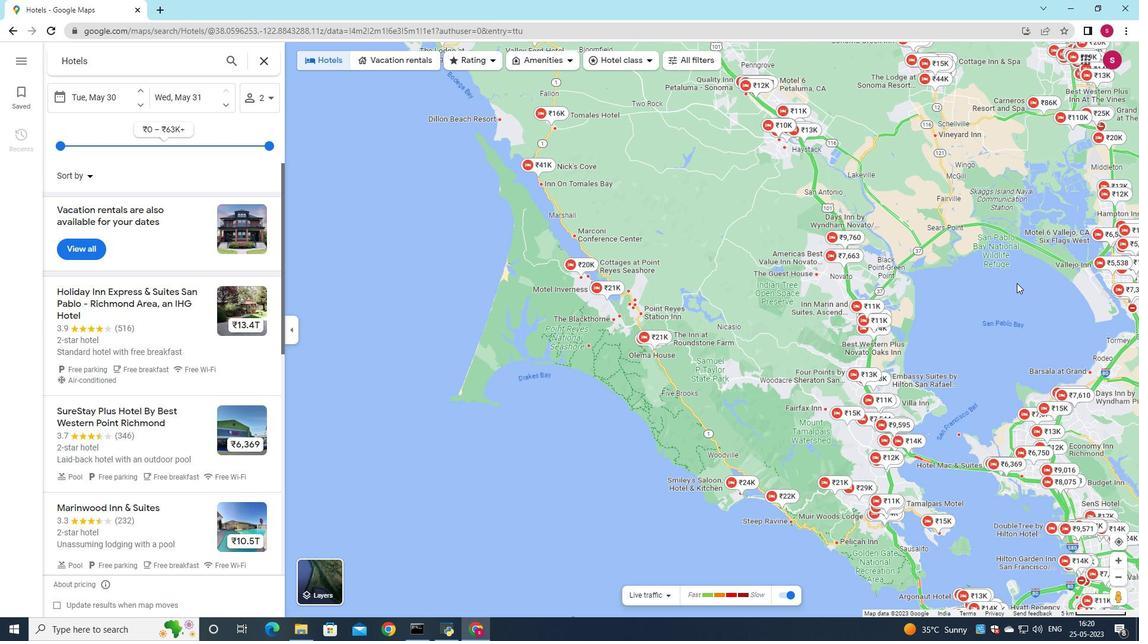 
Action: Mouse moved to (1017, 283)
Screenshot: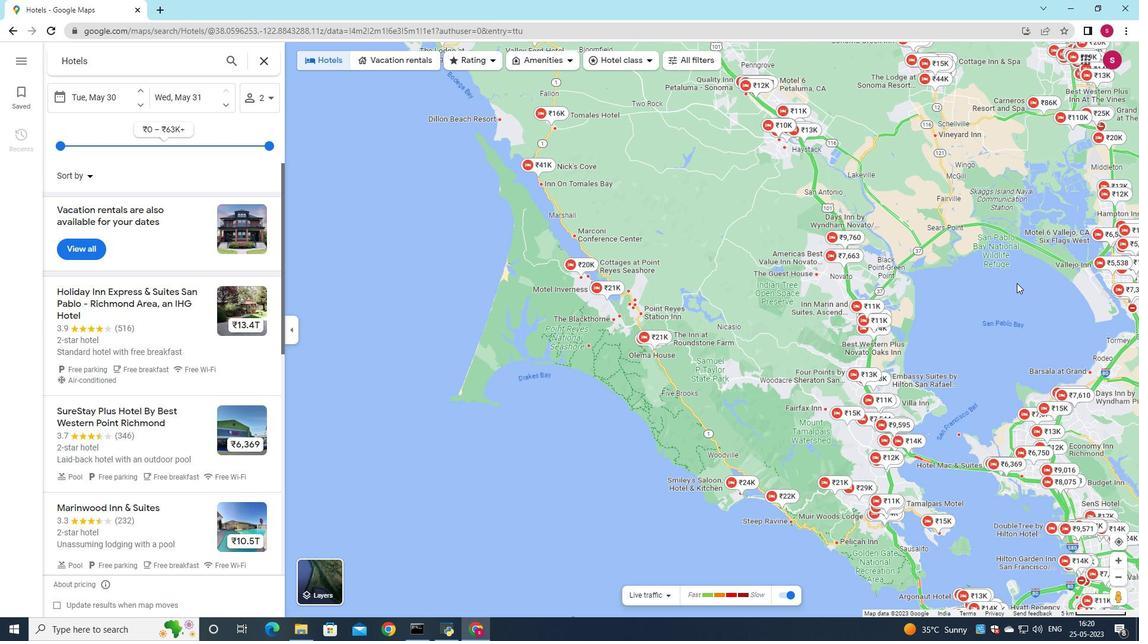 
Action: Mouse scrolled (1017, 282) with delta (0, 0)
Screenshot: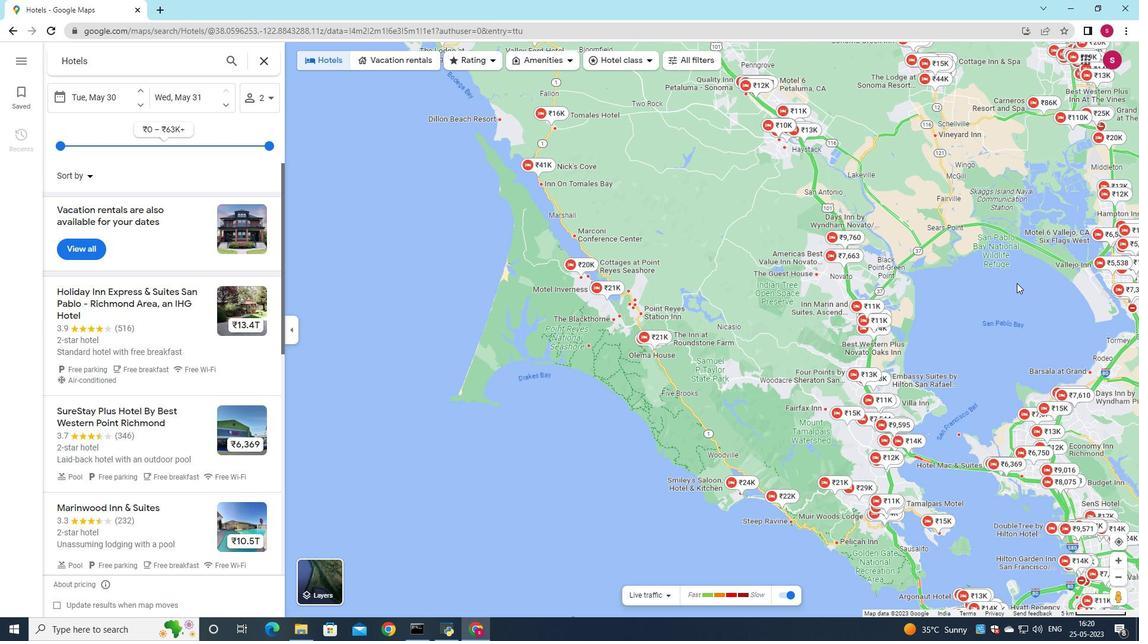 
Action: Mouse moved to (1014, 286)
Screenshot: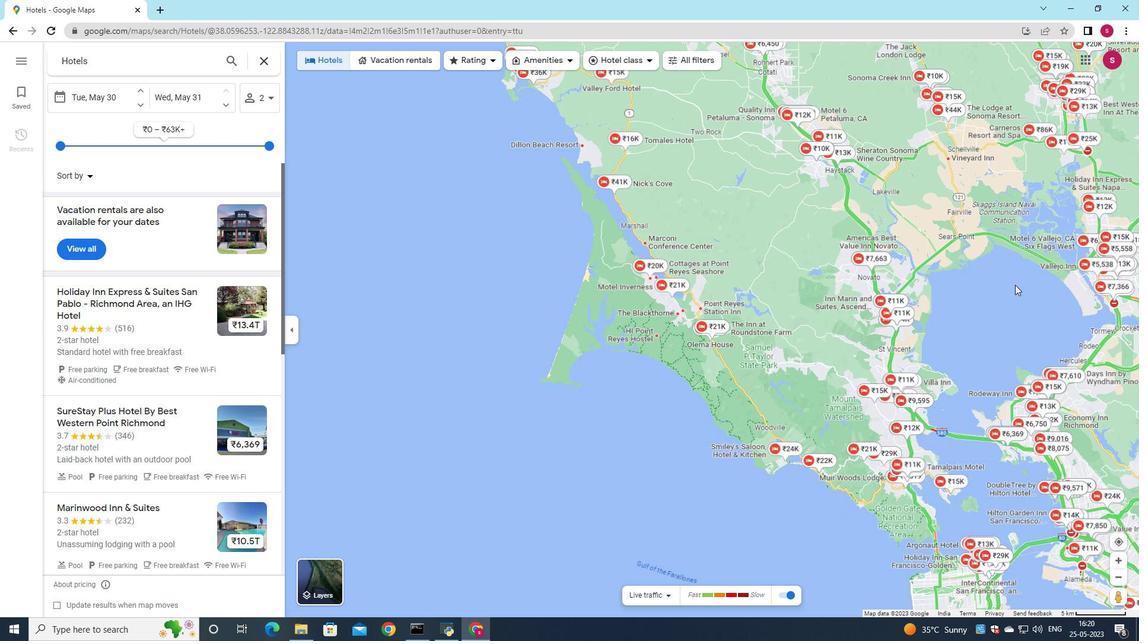 
Action: Mouse scrolled (1014, 287) with delta (0, 0)
Screenshot: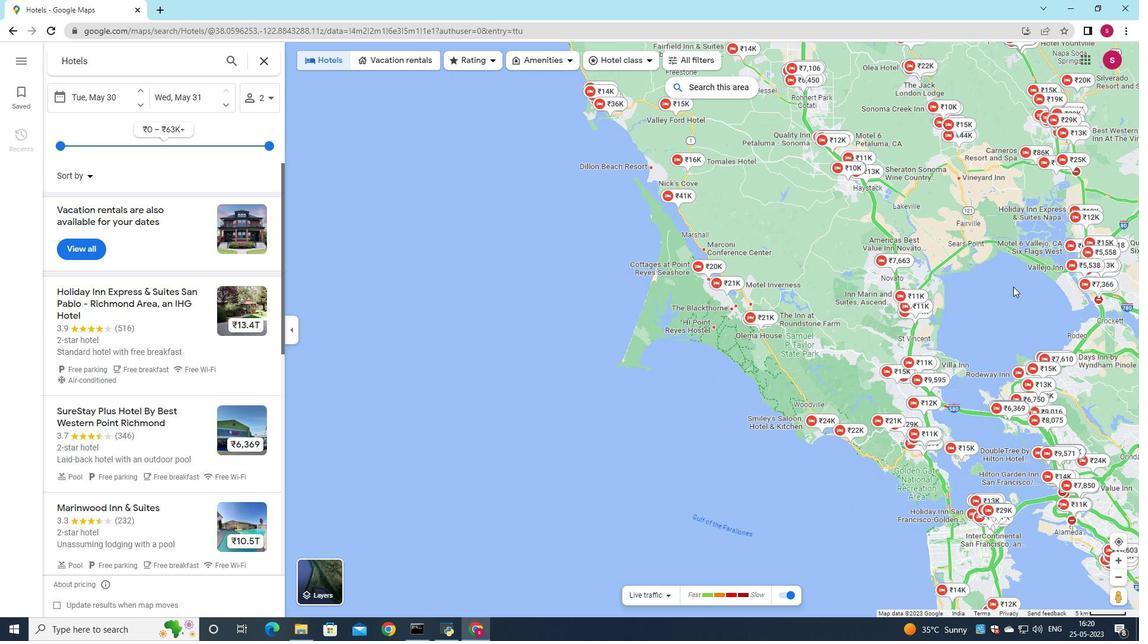 
Action: Mouse scrolled (1014, 287) with delta (0, 0)
Screenshot: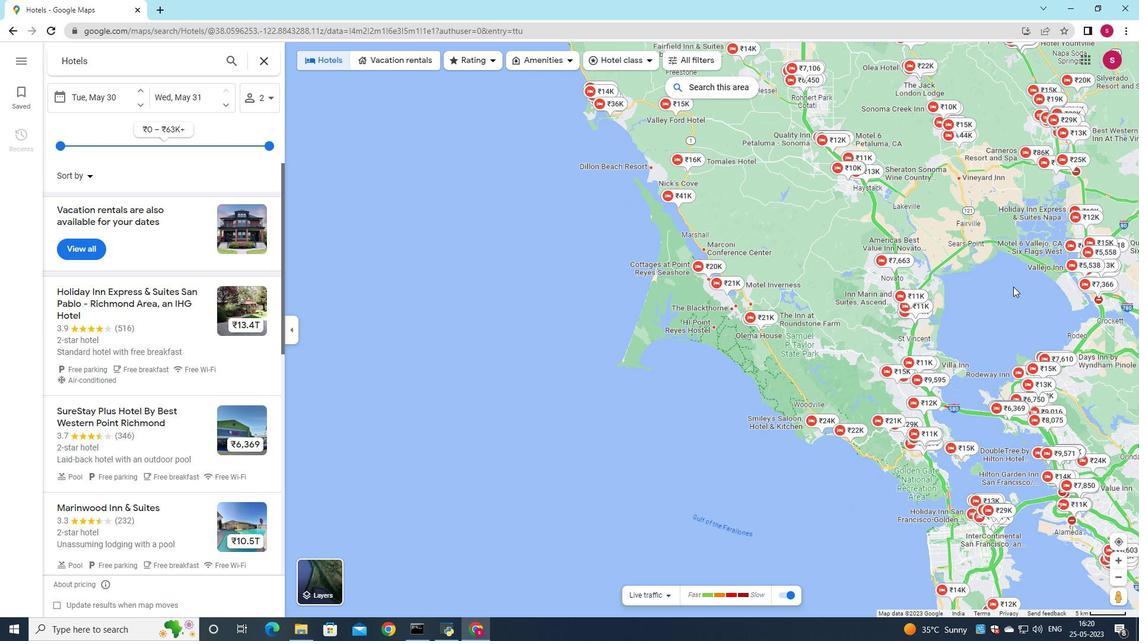 
Action: Mouse scrolled (1014, 286) with delta (0, 0)
Screenshot: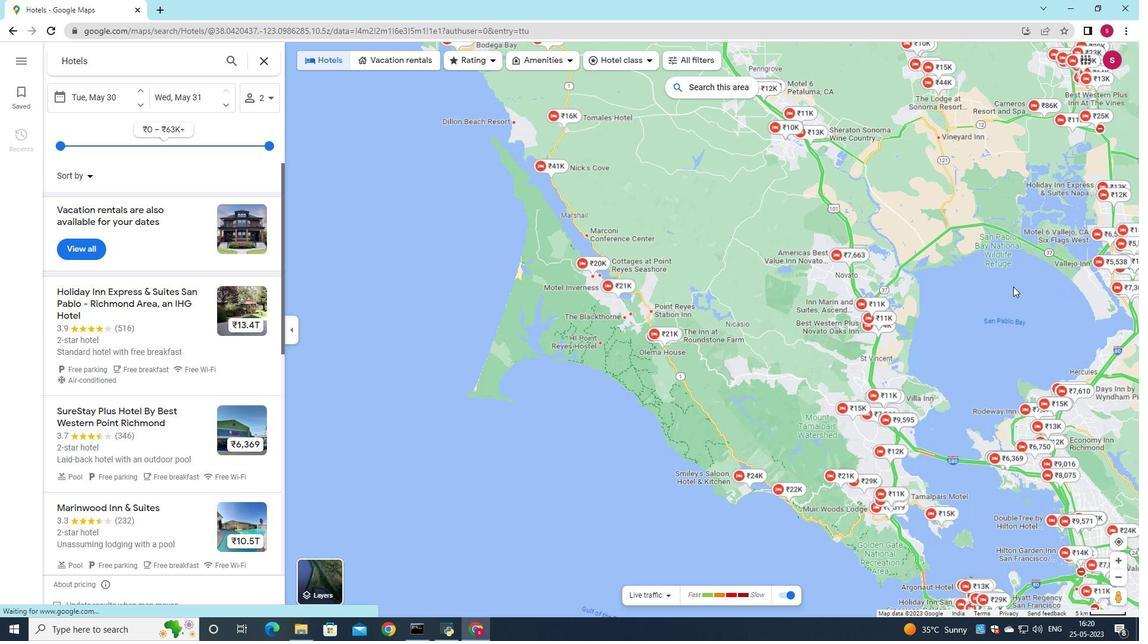 
Action: Mouse scrolled (1014, 286) with delta (0, 0)
Screenshot: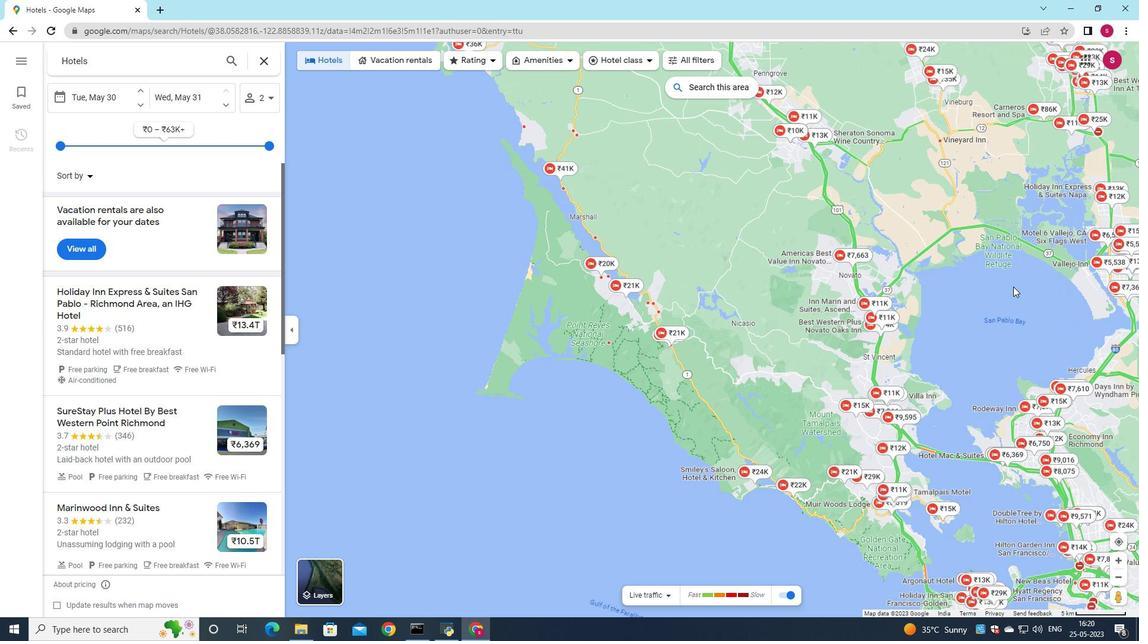 
Action: Mouse moved to (1014, 286)
Screenshot: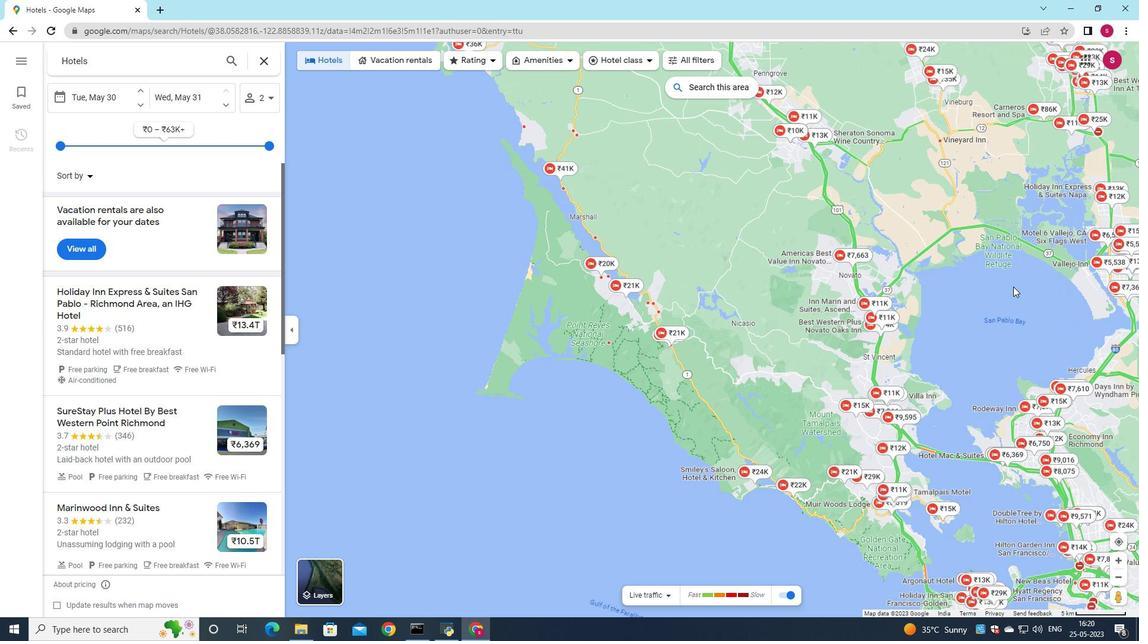 
Action: Mouse scrolled (1014, 286) with delta (0, 0)
Screenshot: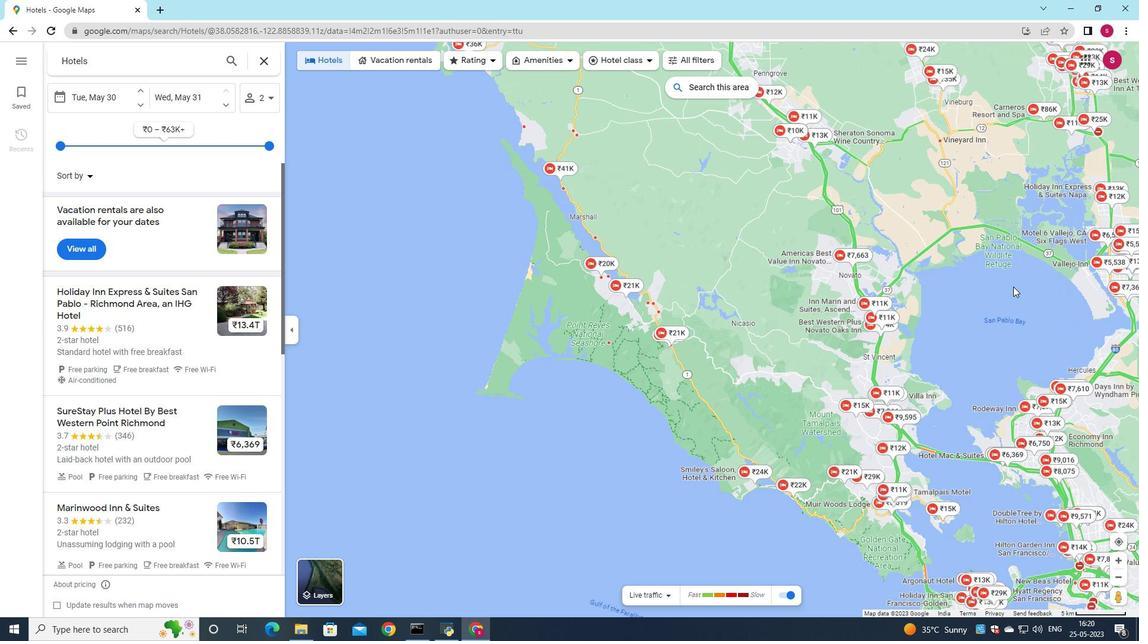 
Action: Mouse moved to (985, 302)
Screenshot: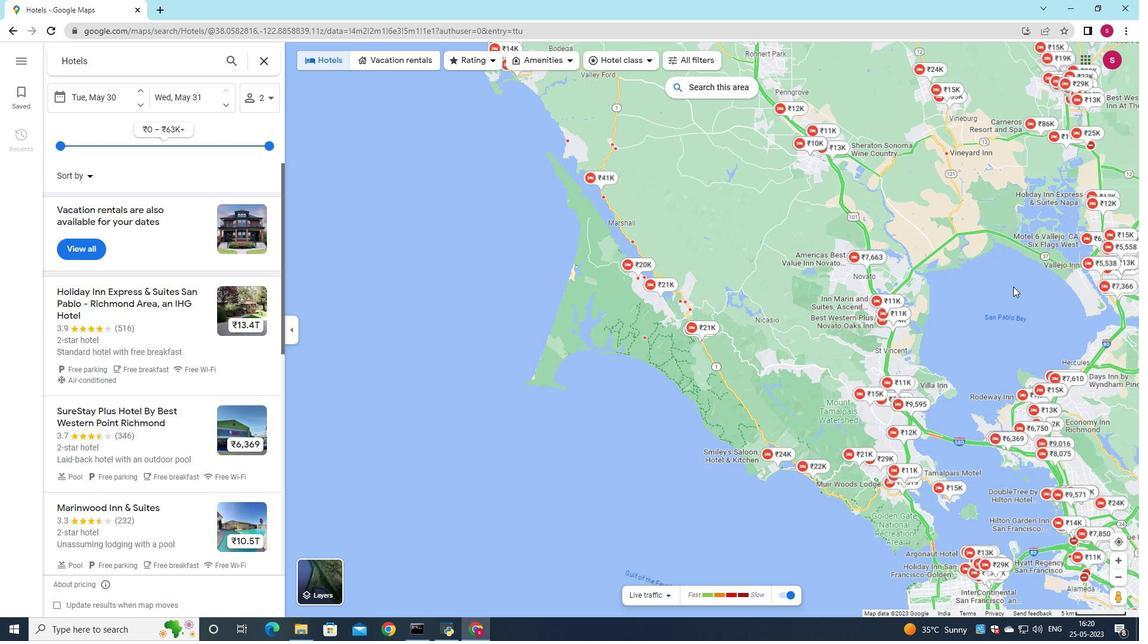 
Action: Mouse scrolled (987, 300) with delta (0, 0)
Screenshot: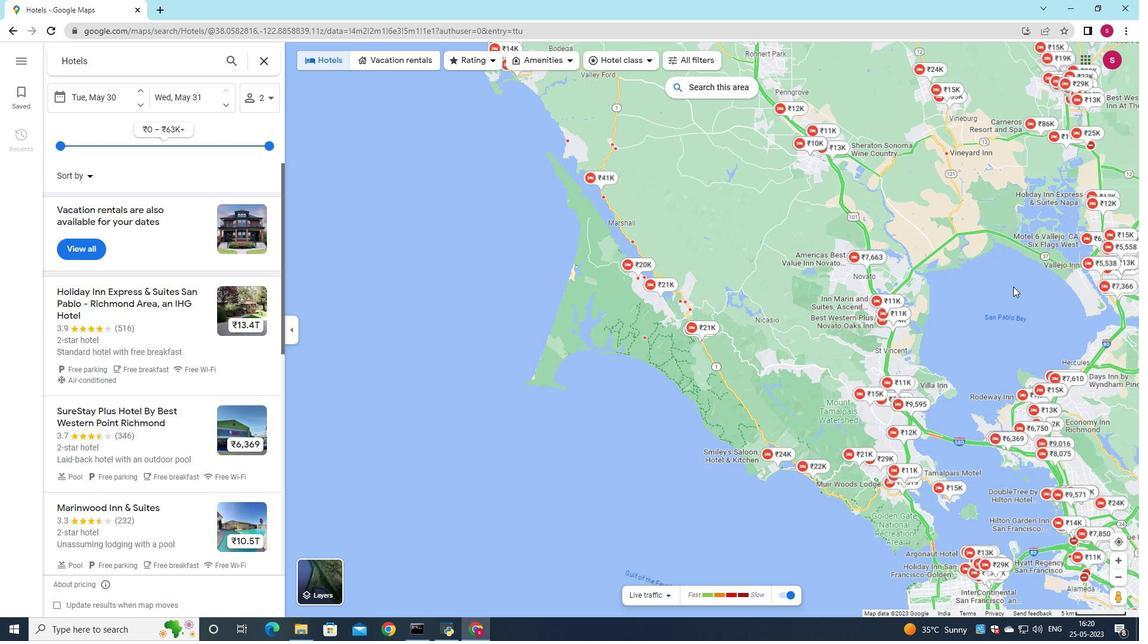 
Action: Mouse moved to (983, 303)
Screenshot: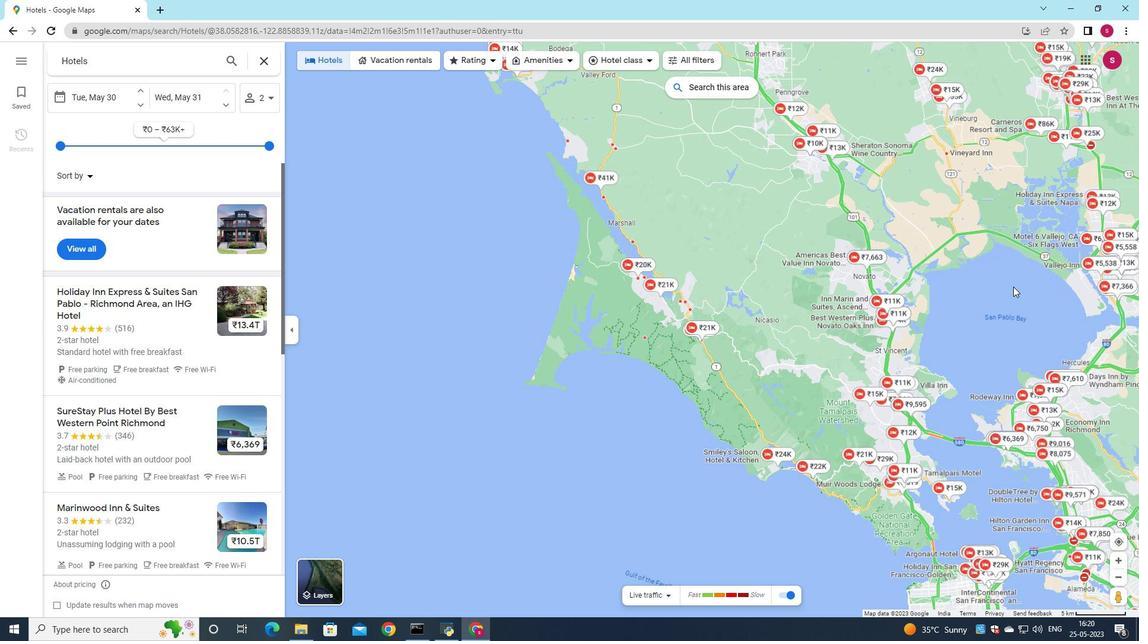 
Action: Mouse scrolled (983, 303) with delta (0, 0)
Screenshot: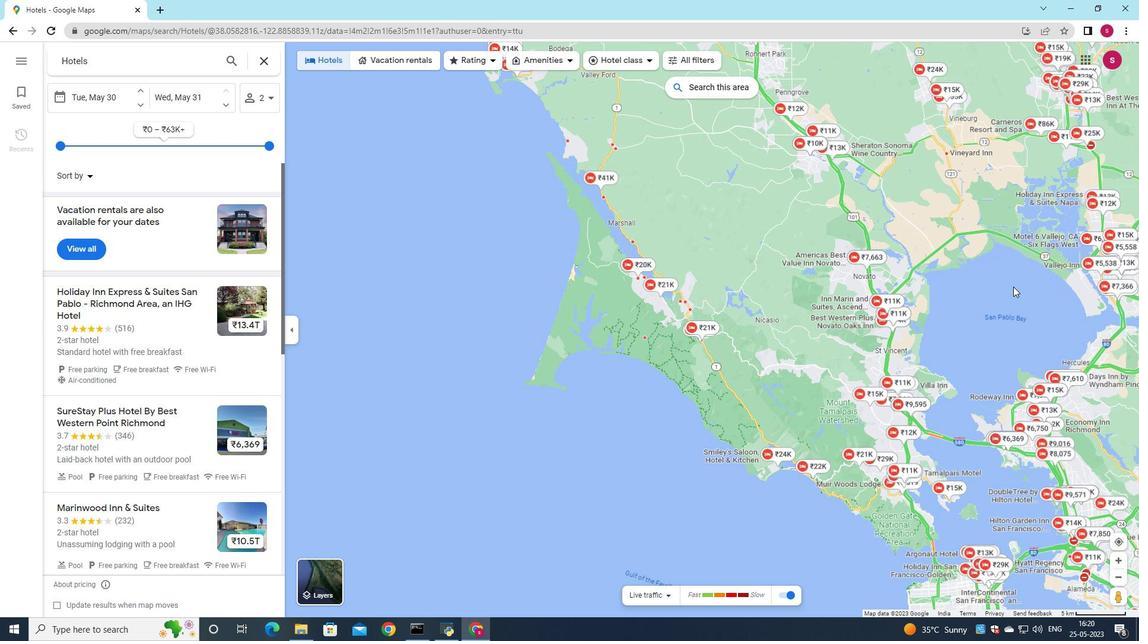 
Action: Mouse moved to (968, 312)
Screenshot: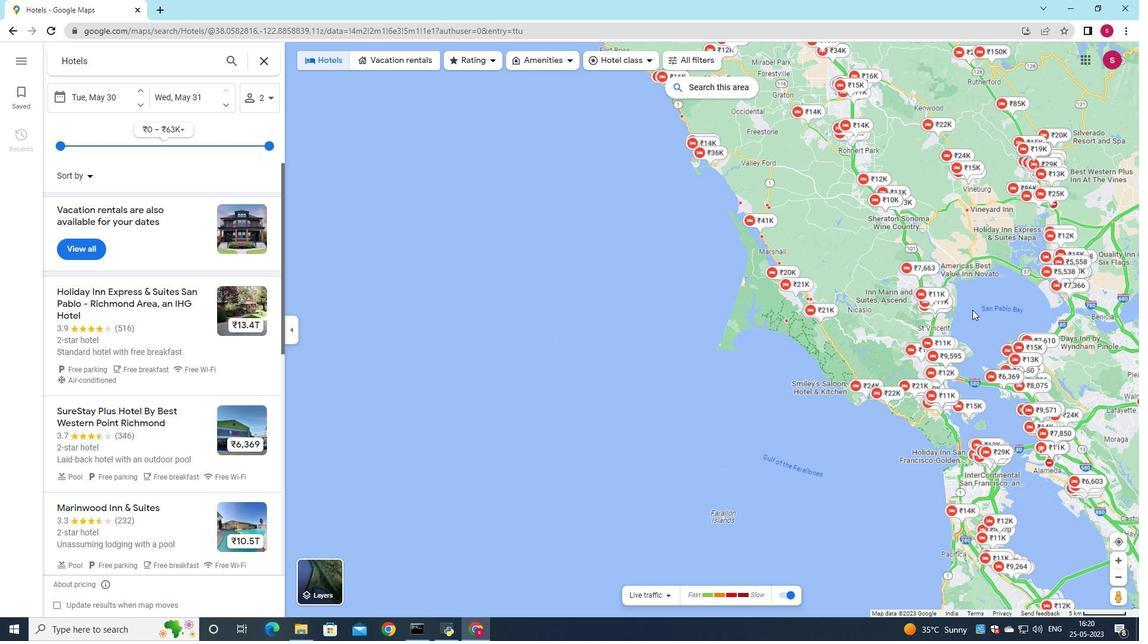 
Action: Mouse scrolled (969, 311) with delta (0, 0)
Screenshot: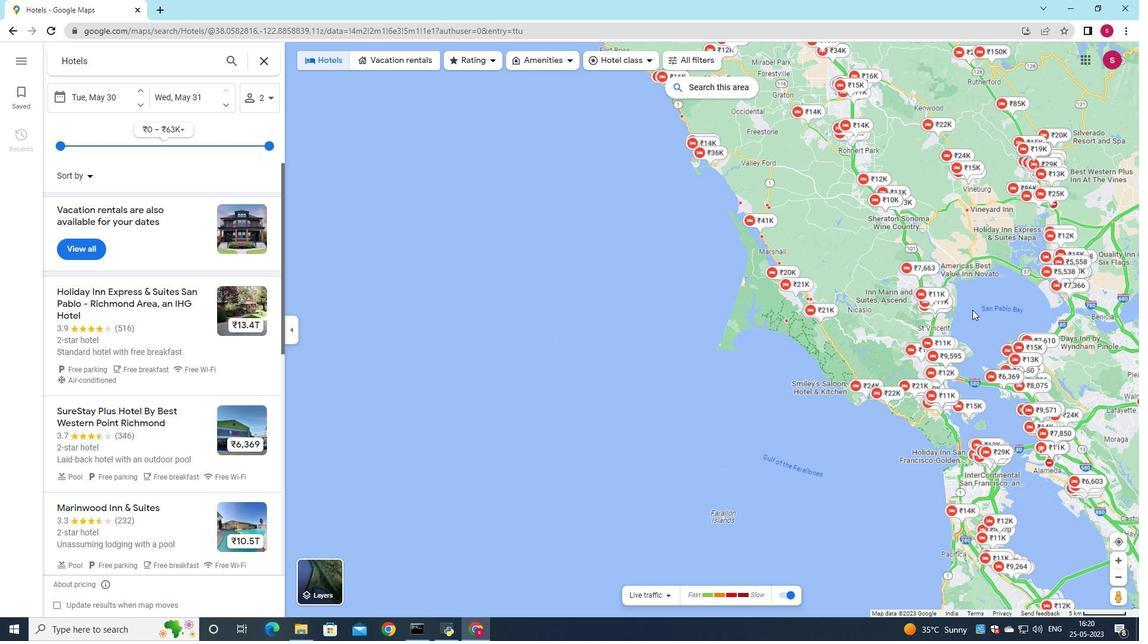 
Action: Mouse moved to (968, 313)
Screenshot: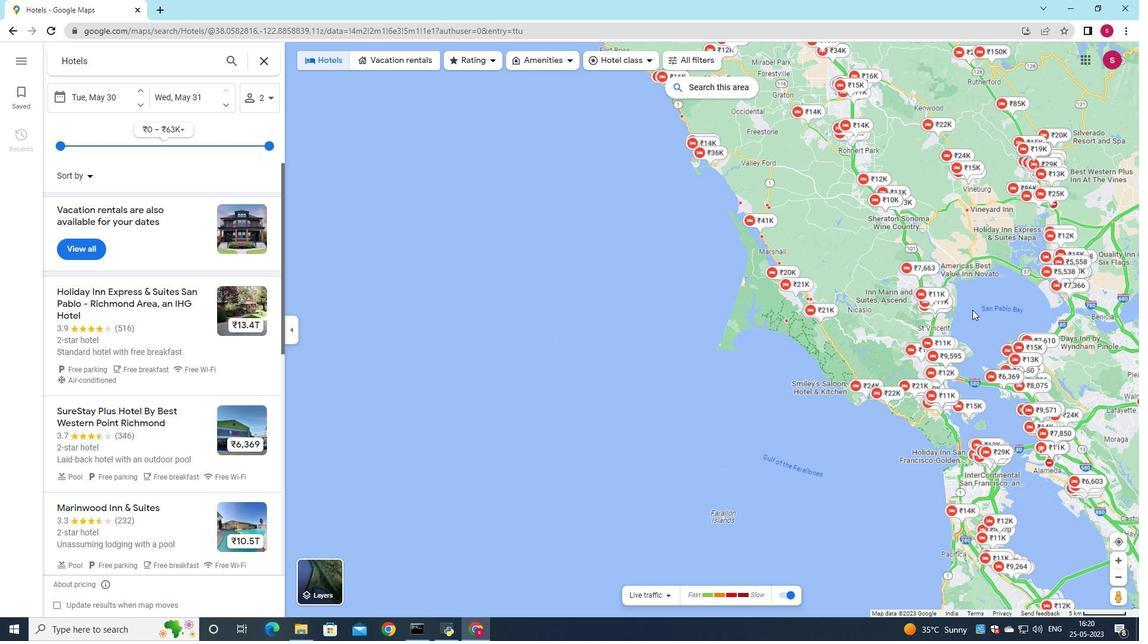 
Action: Mouse scrolled (968, 312) with delta (0, 0)
Screenshot: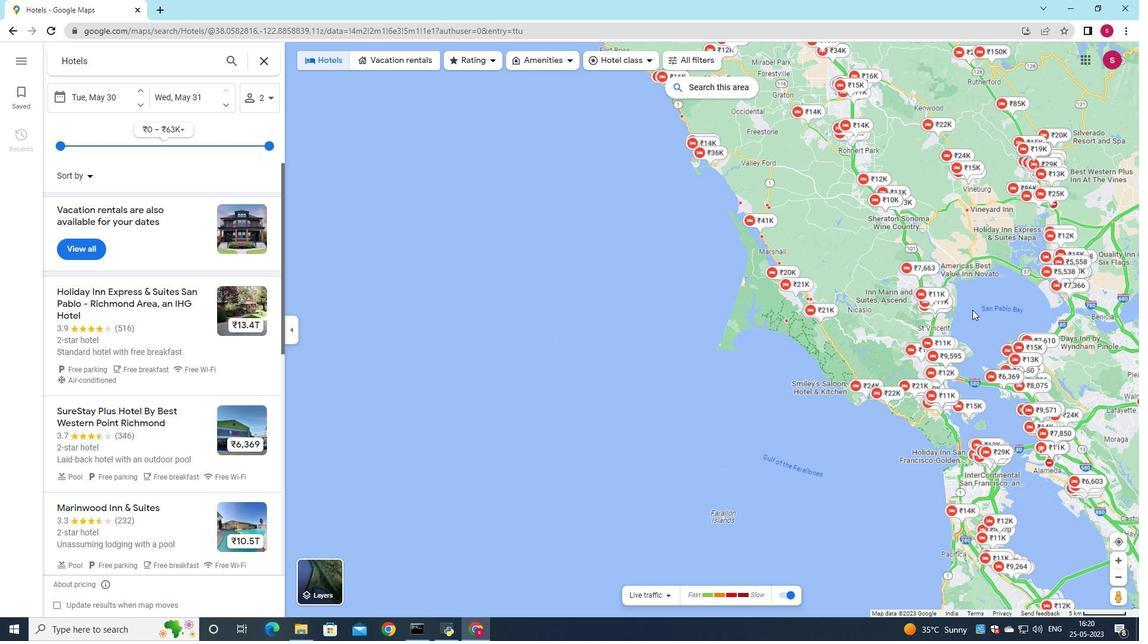 
Action: Mouse moved to (967, 313)
Screenshot: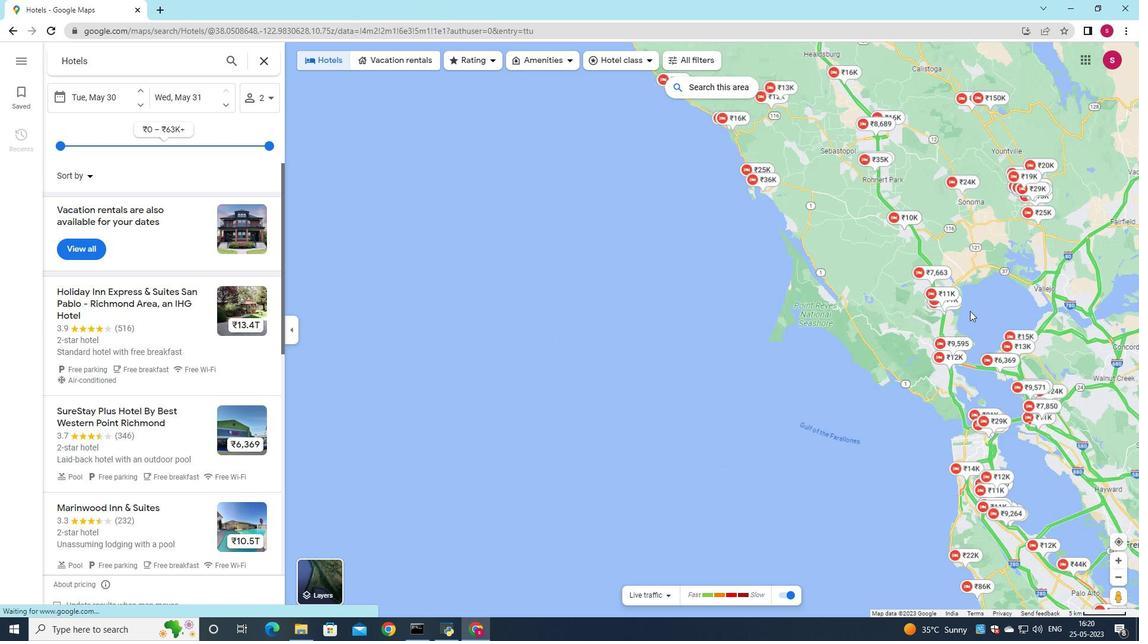 
Action: Mouse scrolled (967, 312) with delta (0, 0)
Screenshot: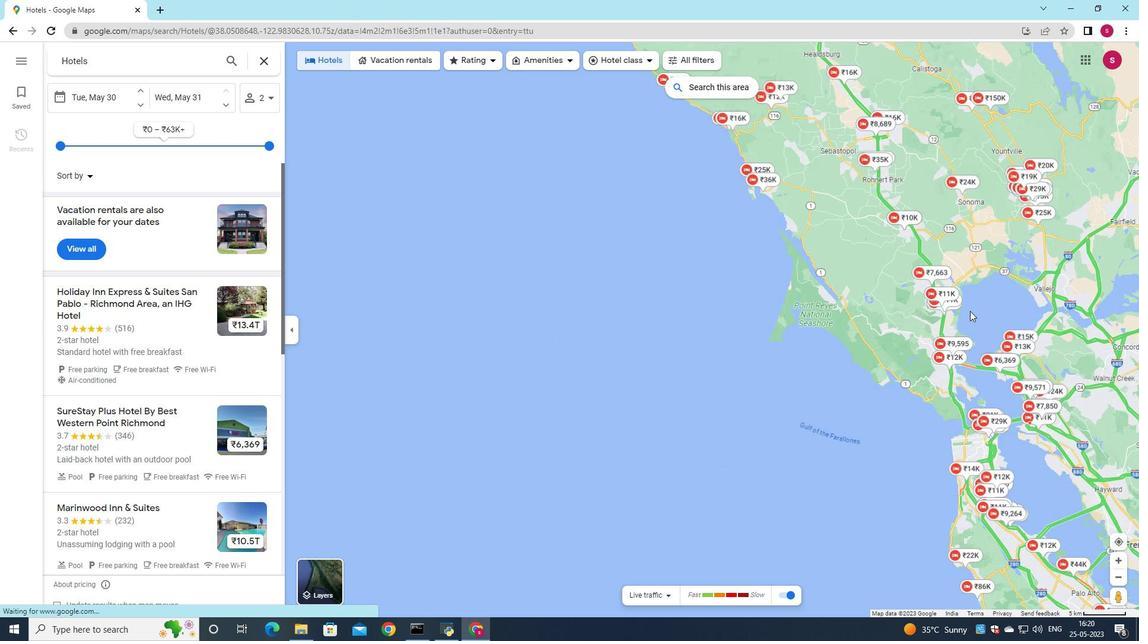 
Action: Mouse moved to (967, 313)
Screenshot: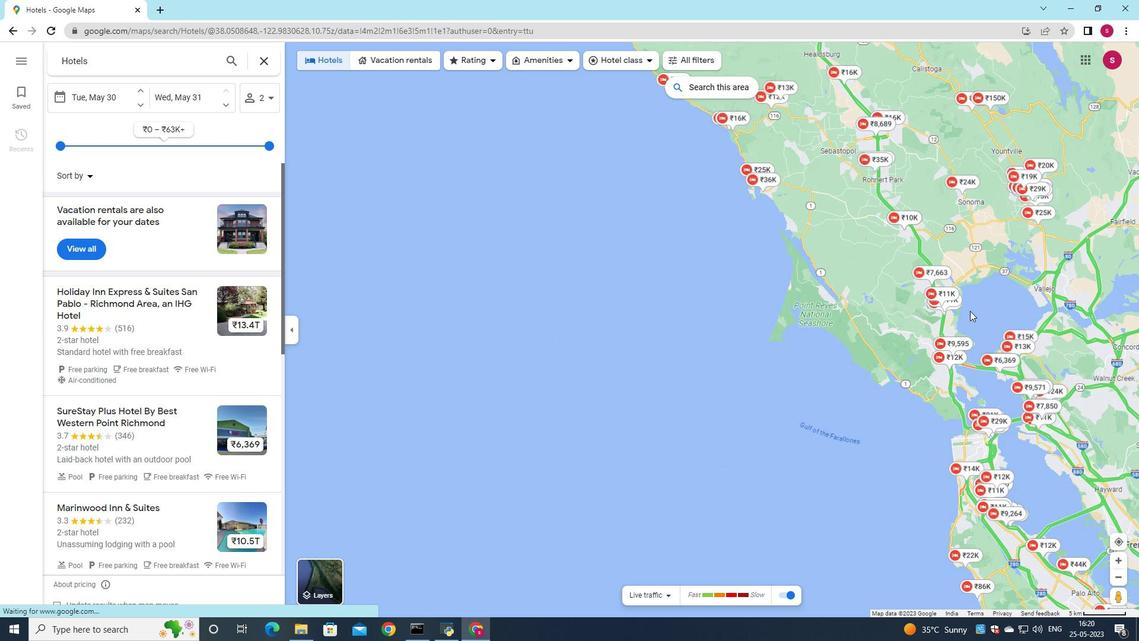 
Action: Mouse scrolled (967, 312) with delta (0, 0)
Screenshot: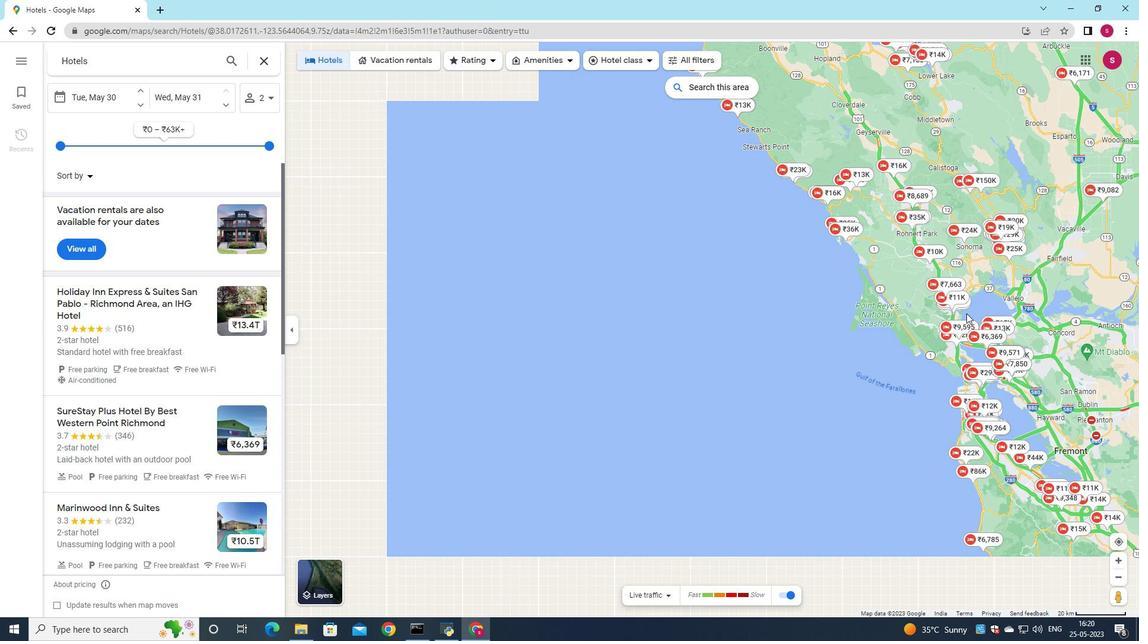 
Action: Mouse scrolled (967, 312) with delta (0, 0)
Screenshot: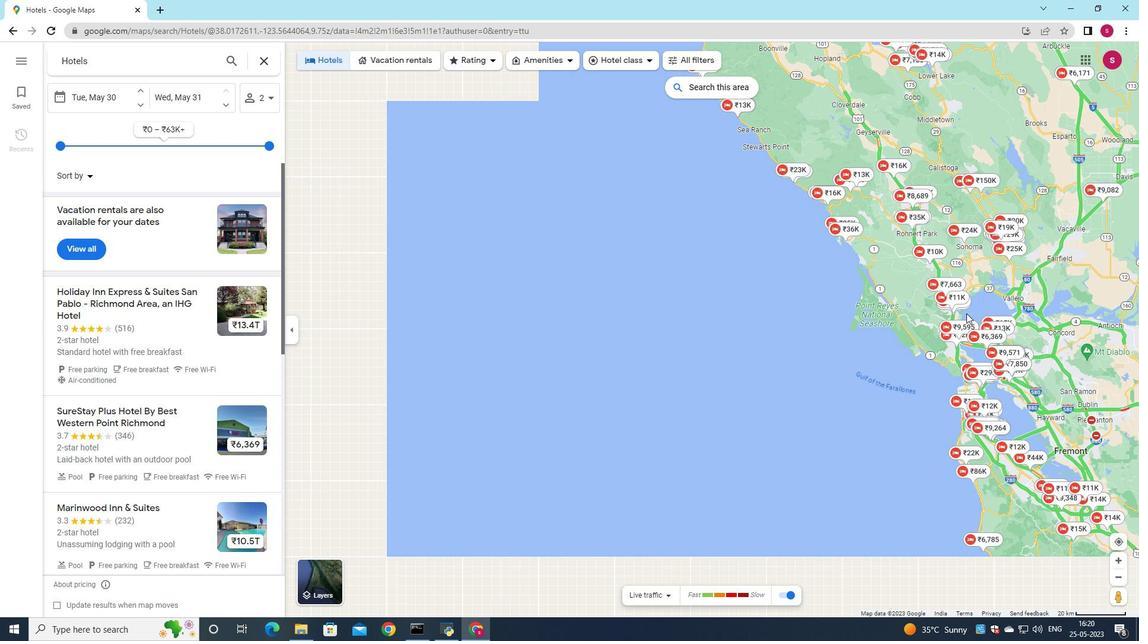 
Action: Mouse scrolled (967, 312) with delta (0, 0)
Screenshot: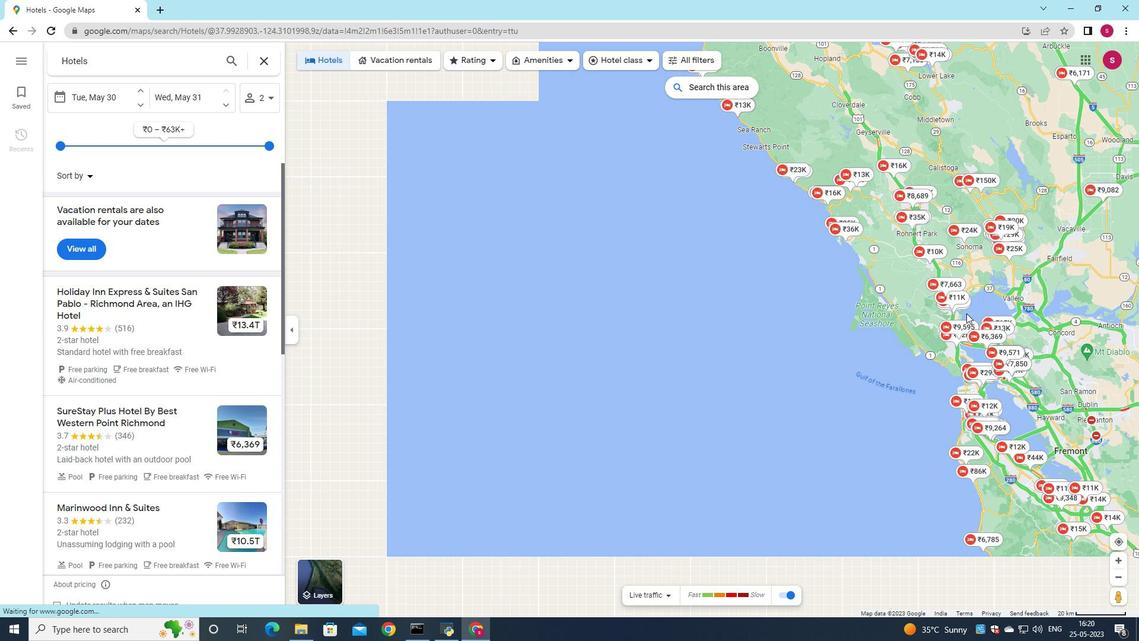 
Action: Mouse scrolled (967, 312) with delta (0, 0)
Screenshot: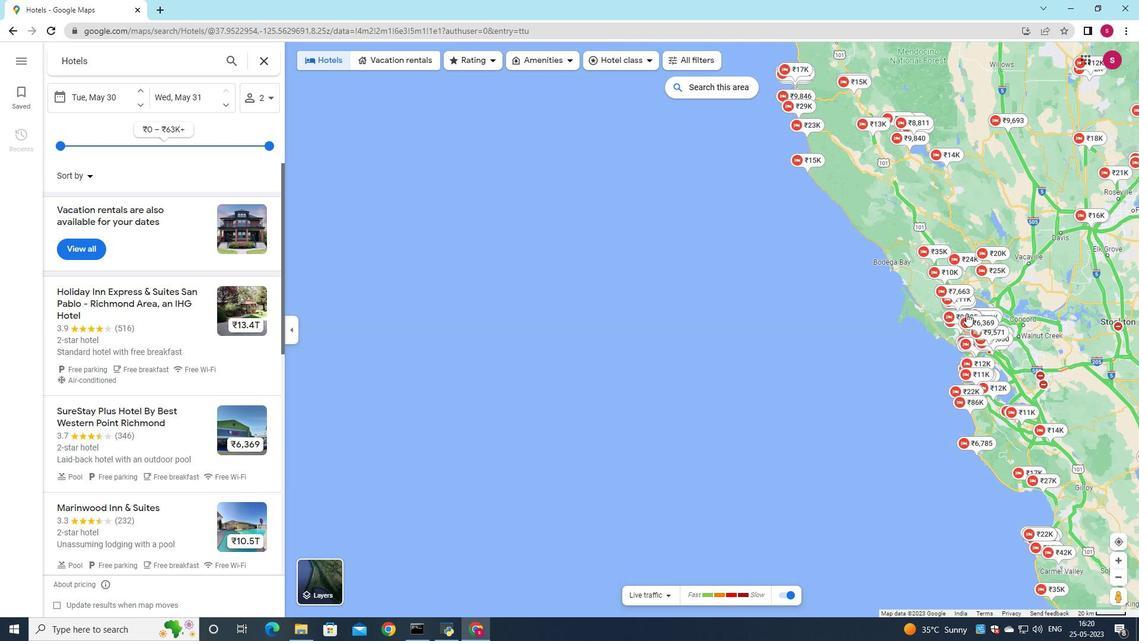 
Action: Mouse scrolled (967, 312) with delta (0, 0)
Screenshot: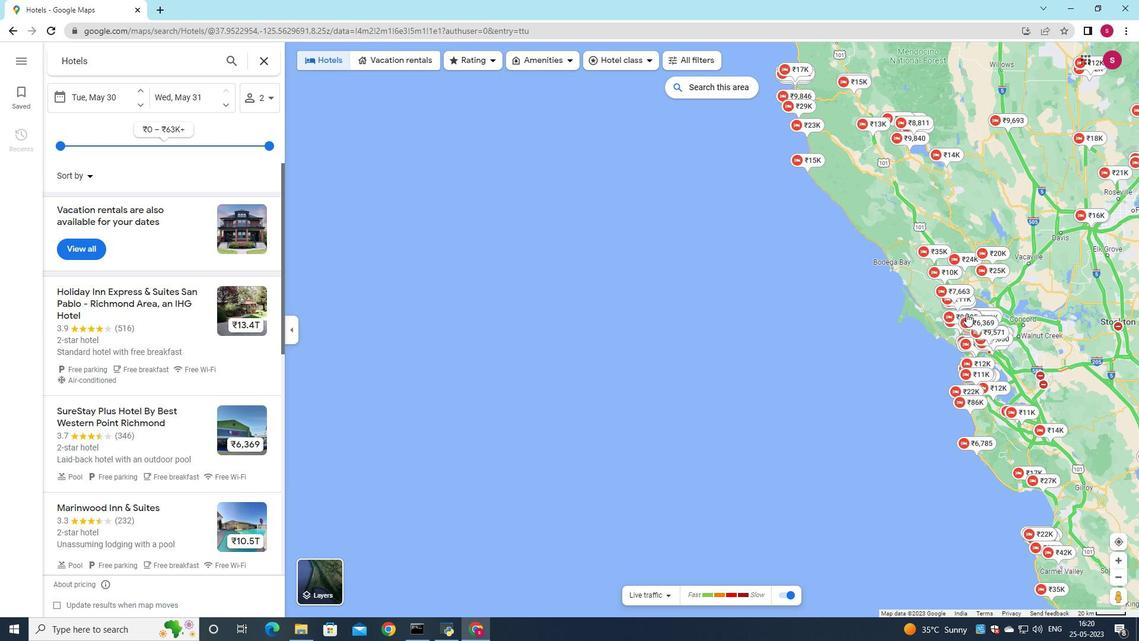 
Action: Mouse scrolled (967, 312) with delta (0, 0)
Screenshot: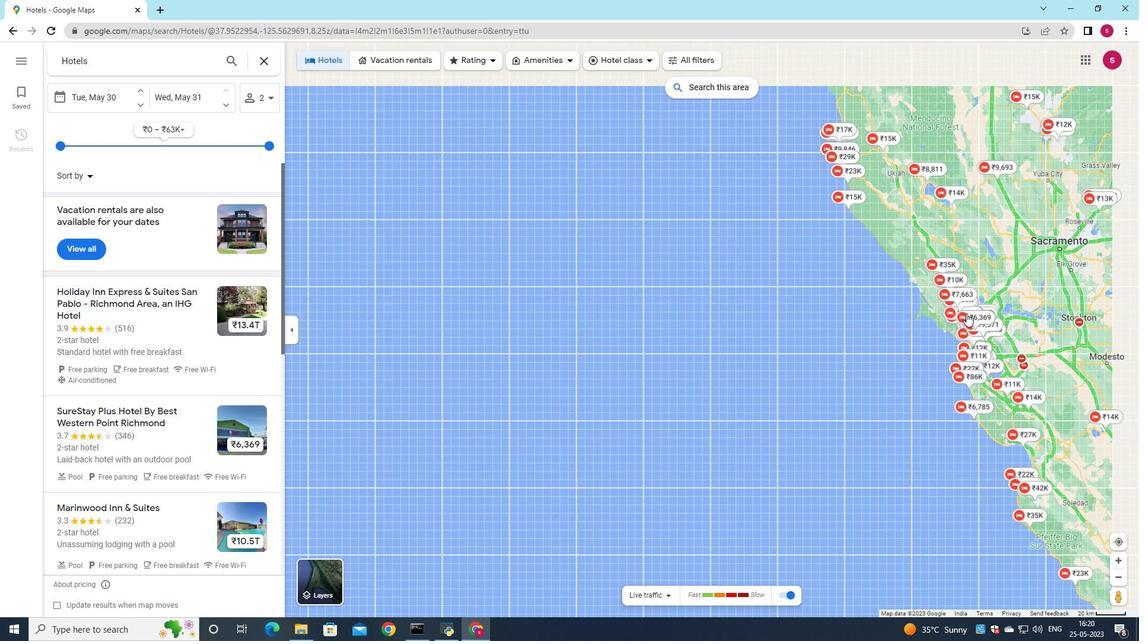 
Action: Mouse scrolled (967, 312) with delta (0, 0)
Screenshot: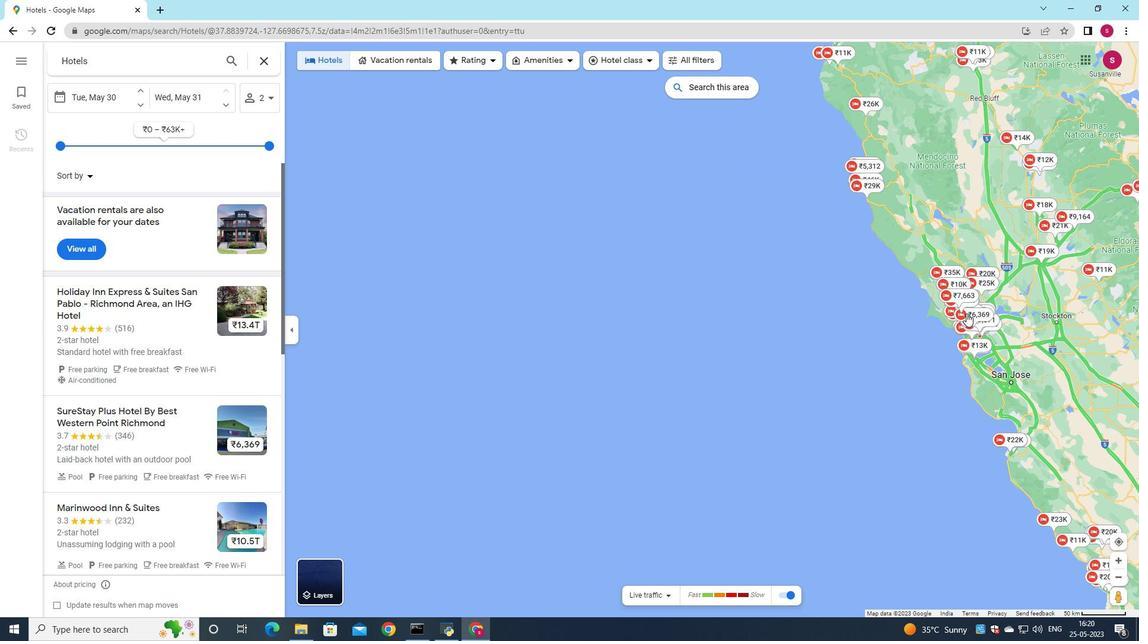 
Action: Mouse scrolled (967, 312) with delta (0, 0)
Screenshot: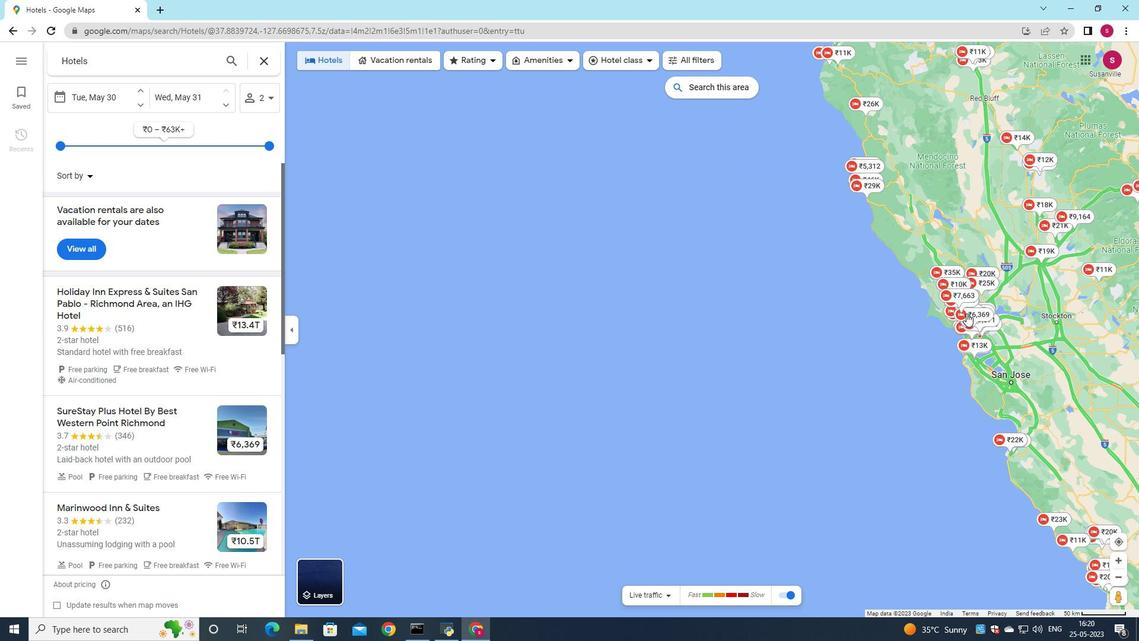 
Action: Mouse scrolled (967, 312) with delta (0, 0)
Screenshot: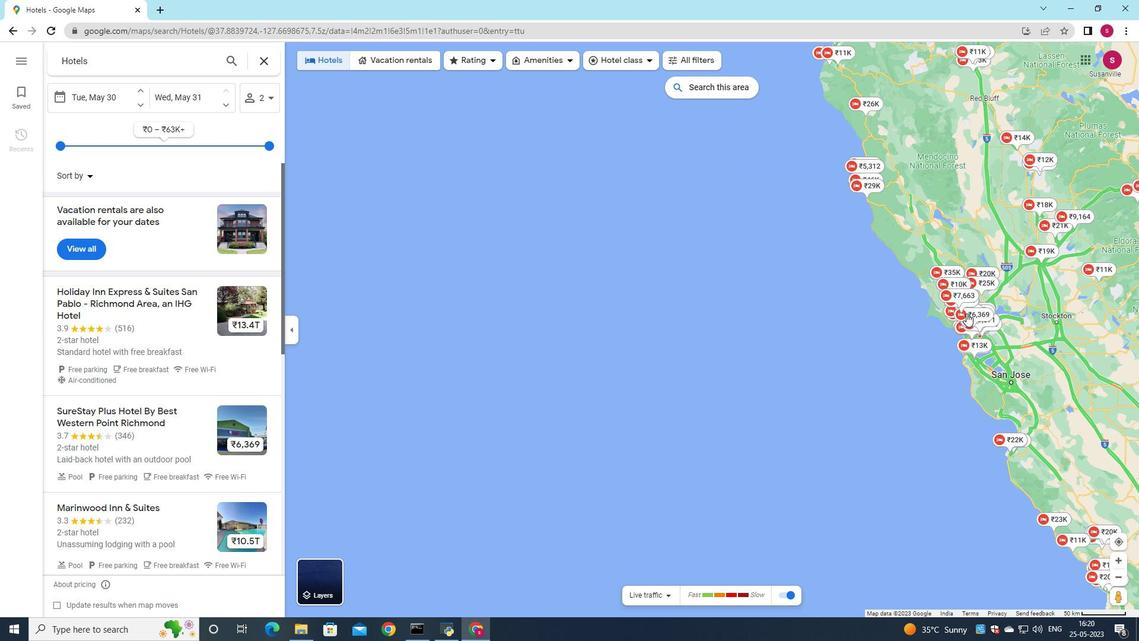 
Action: Mouse scrolled (967, 312) with delta (0, 0)
Screenshot: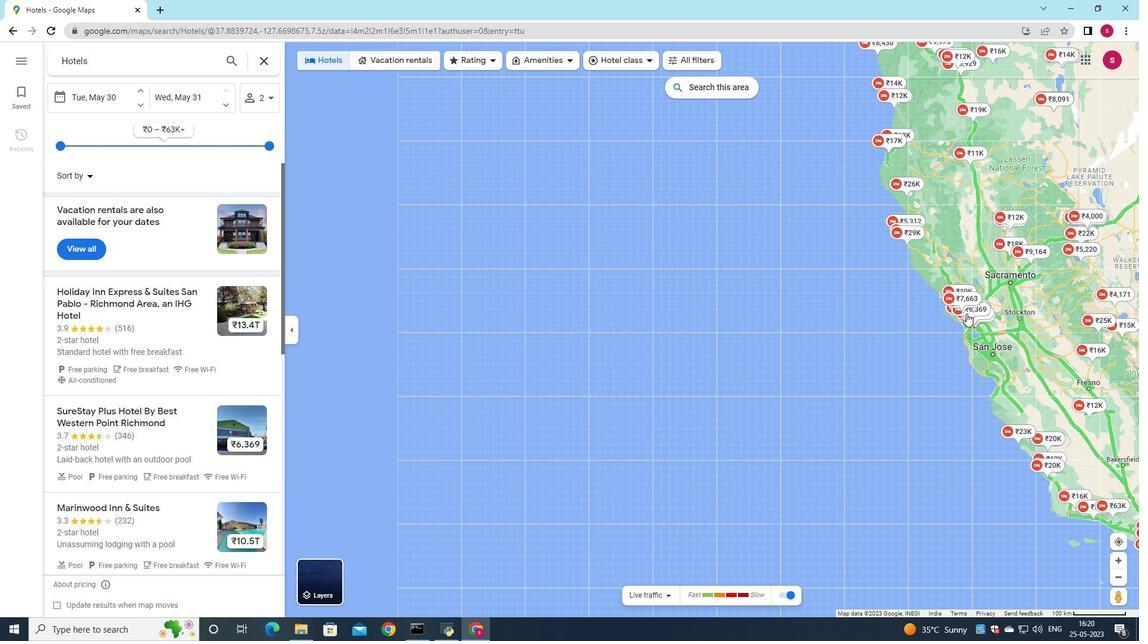 
Action: Mouse scrolled (967, 312) with delta (0, 0)
Screenshot: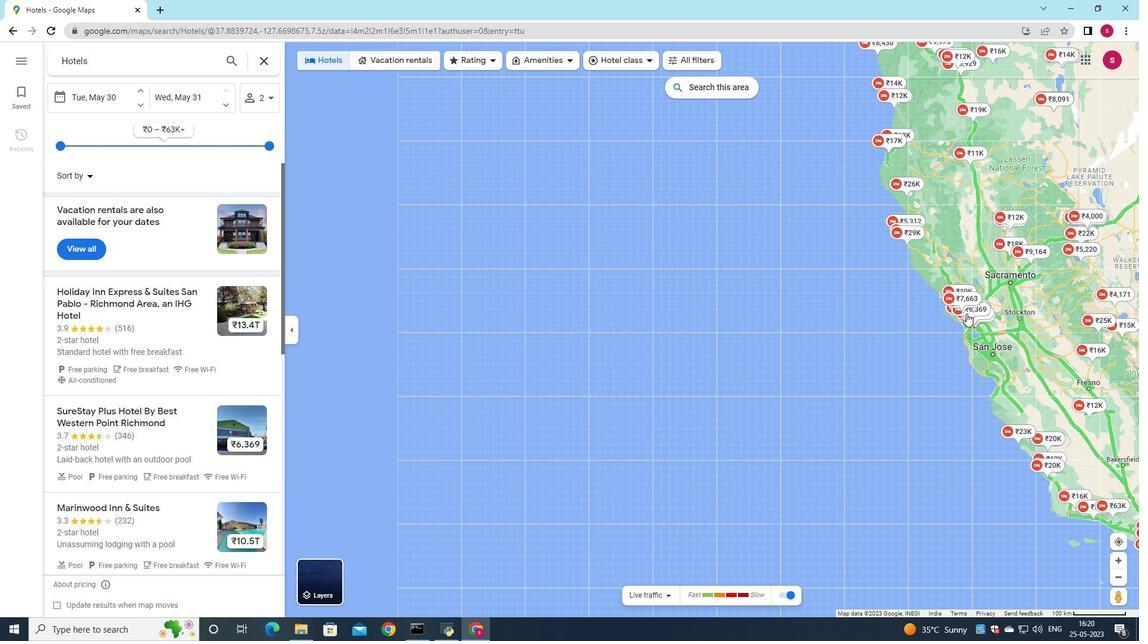 
Action: Mouse scrolled (967, 312) with delta (0, 0)
Screenshot: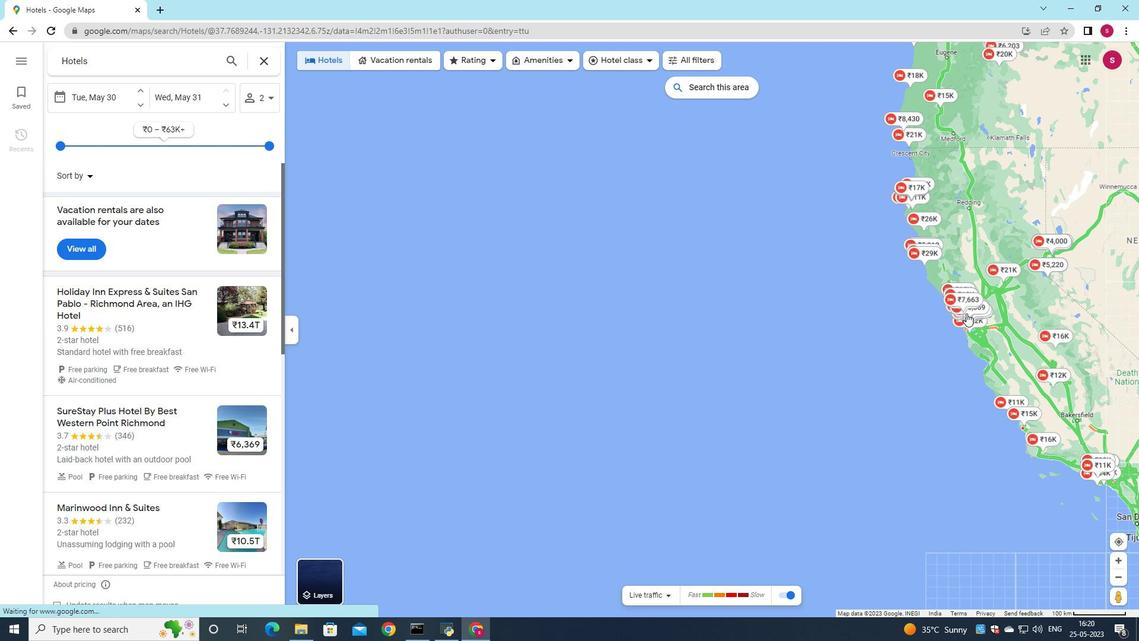 
Action: Mouse scrolled (967, 312) with delta (0, 0)
Screenshot: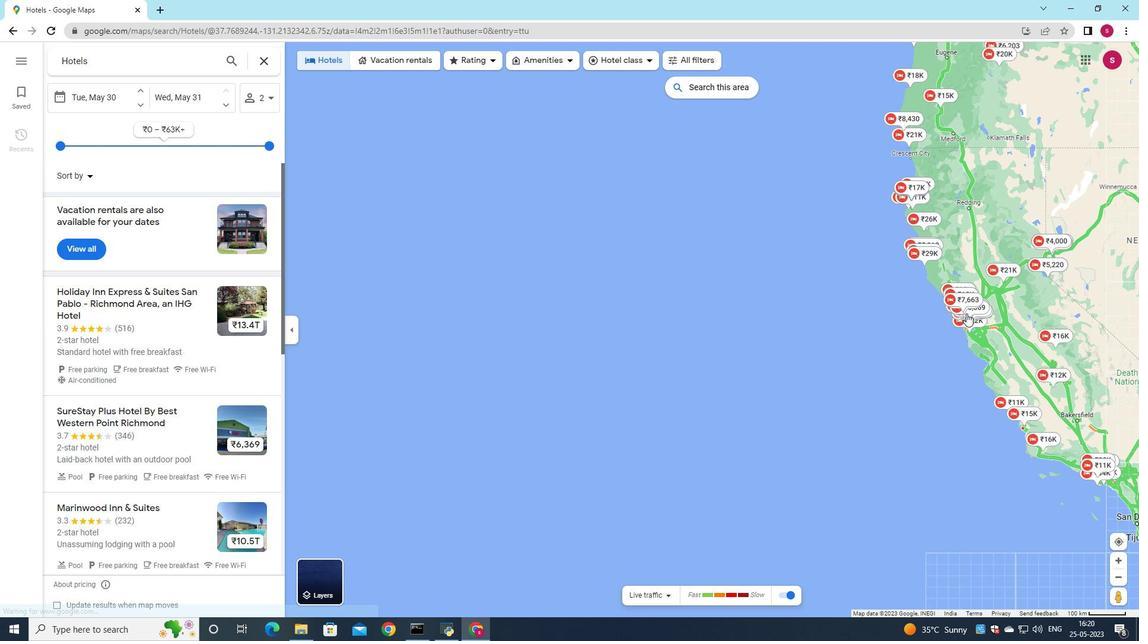 
Action: Mouse scrolled (967, 312) with delta (0, 0)
Screenshot: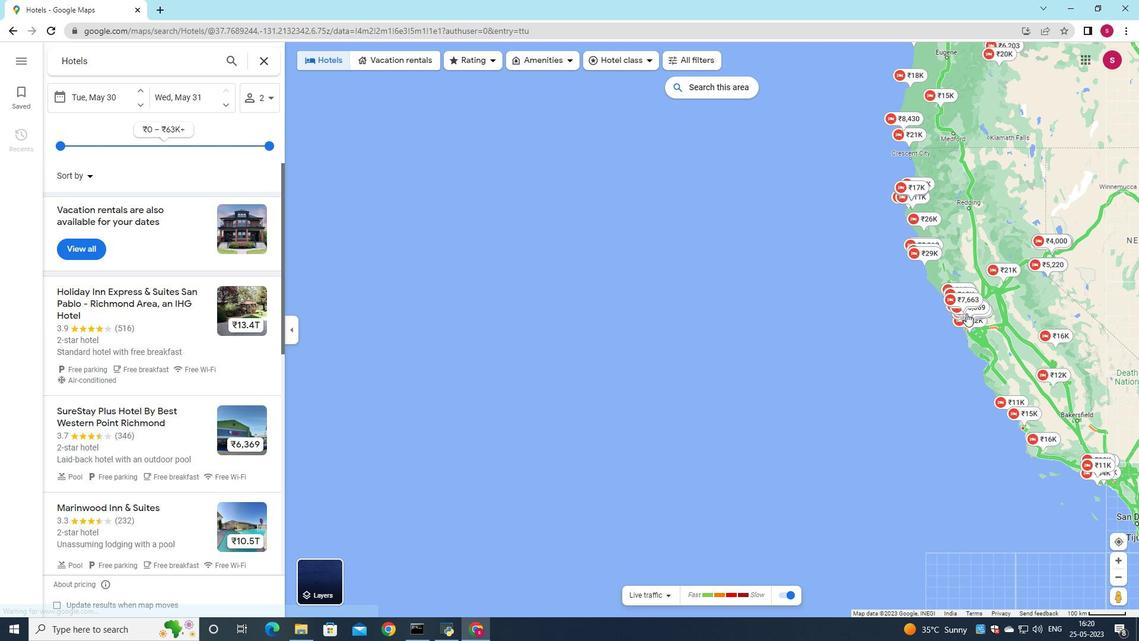 
Action: Mouse moved to (1088, 220)
Screenshot: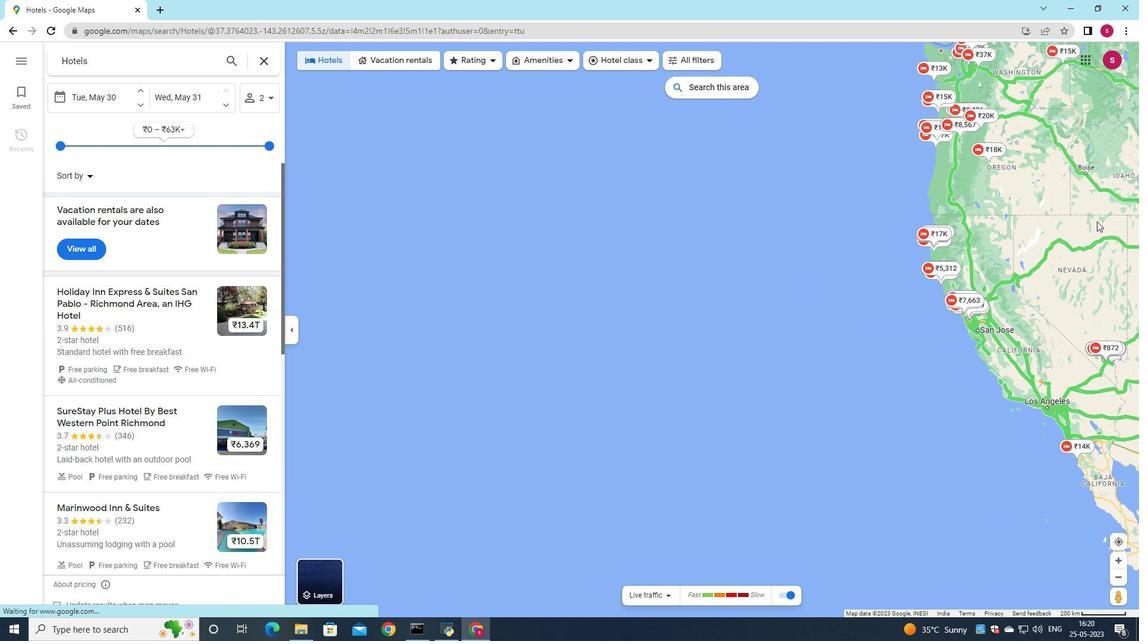 
Action: Mouse pressed left at (1088, 220)
Screenshot: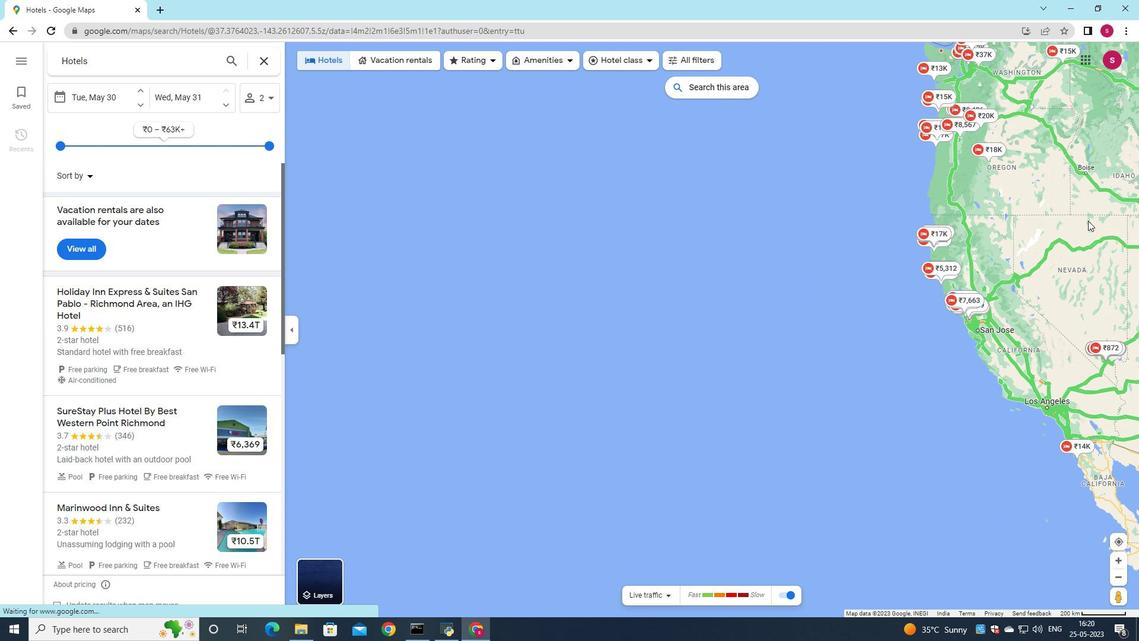 
Action: Mouse moved to (662, 362)
Screenshot: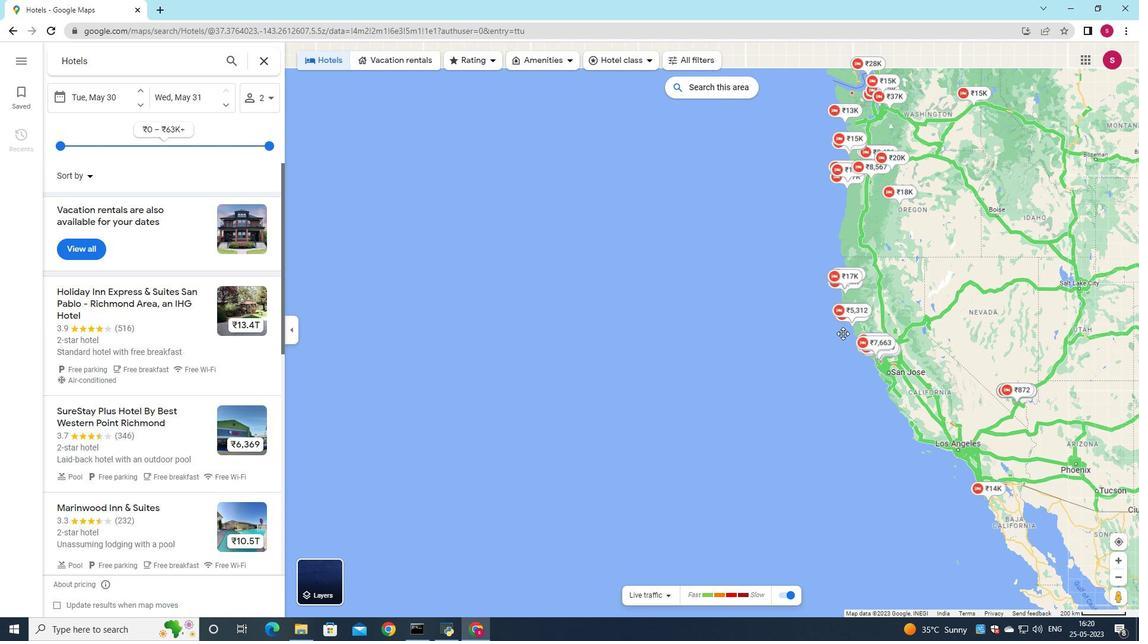 
Action: Mouse scrolled (662, 362) with delta (0, 0)
Screenshot: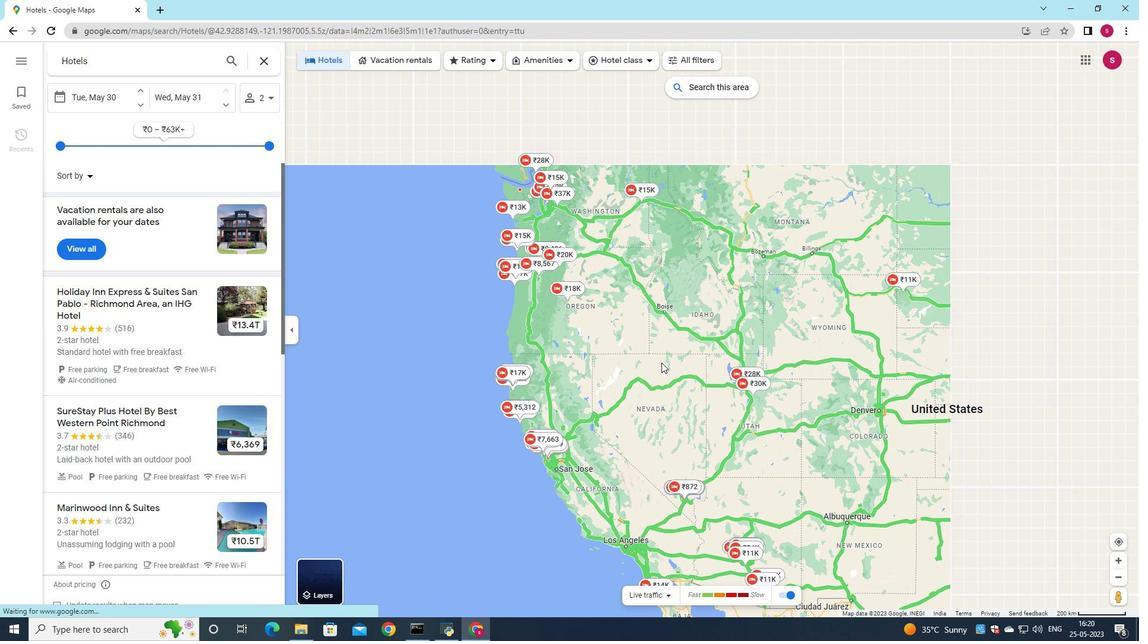 
Action: Mouse scrolled (662, 362) with delta (0, 0)
Screenshot: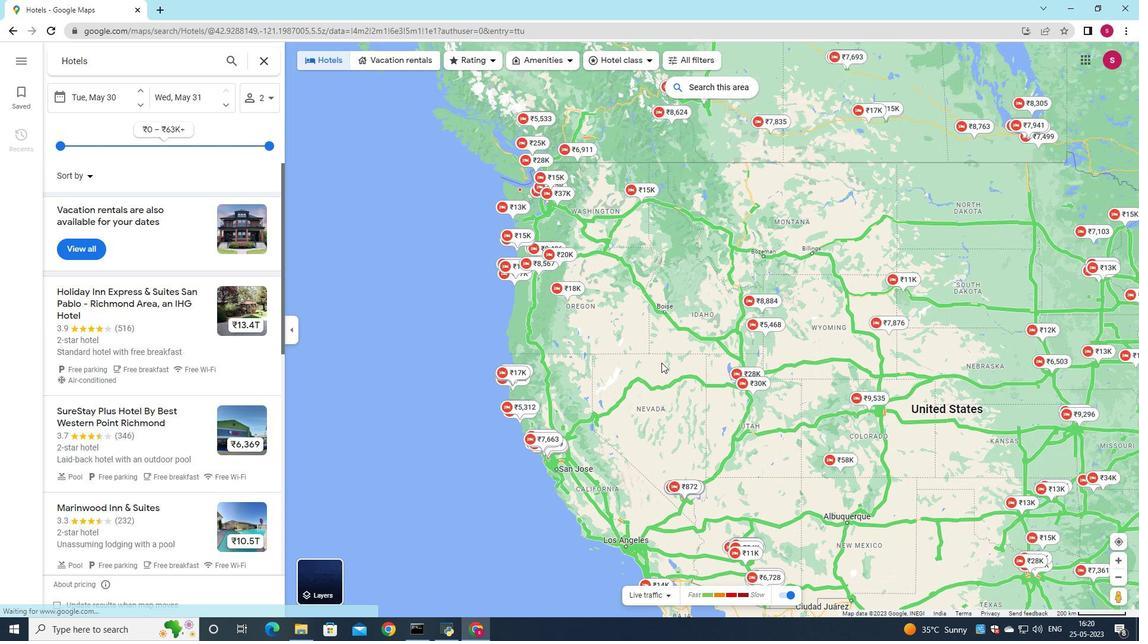 
Action: Mouse scrolled (662, 362) with delta (0, 0)
Screenshot: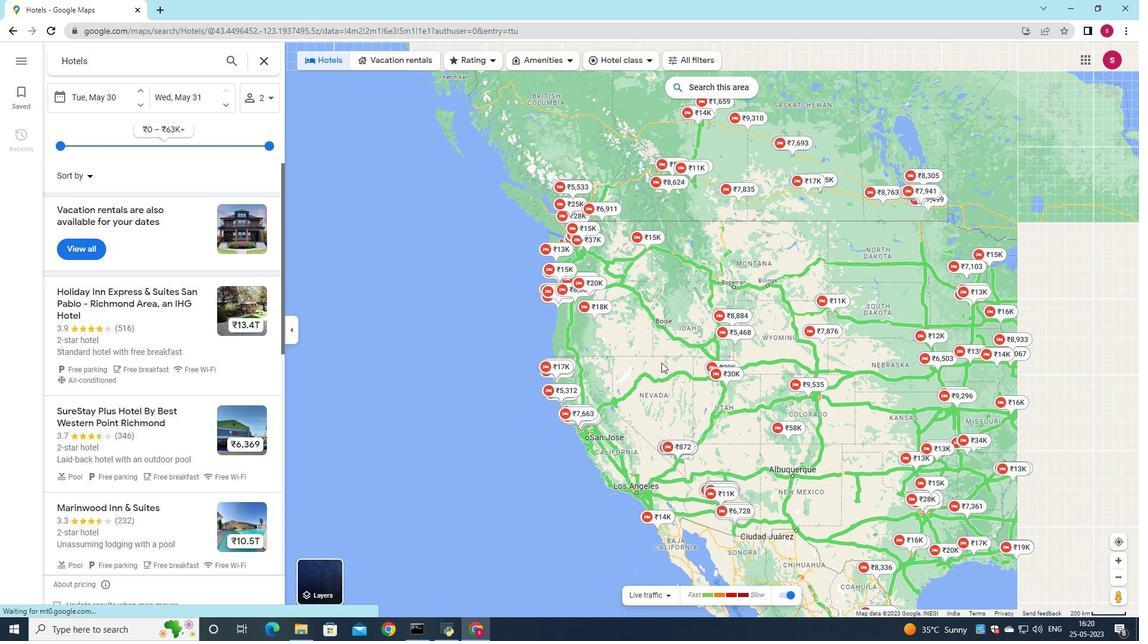 
Action: Mouse scrolled (662, 362) with delta (0, 0)
Screenshot: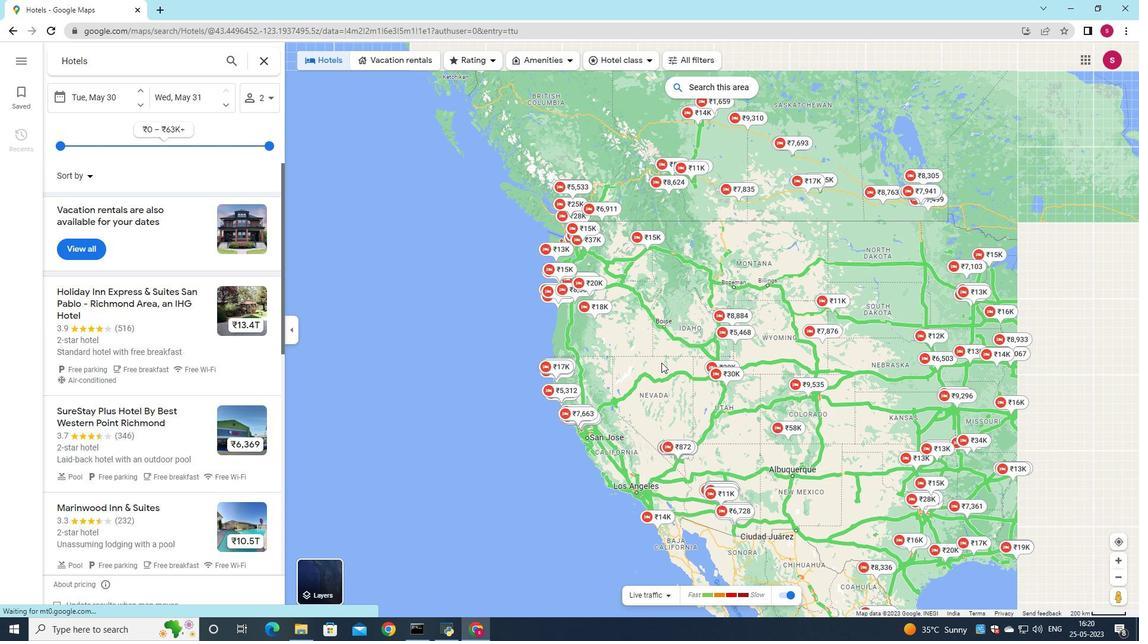 
Action: Mouse scrolled (662, 362) with delta (0, 0)
Screenshot: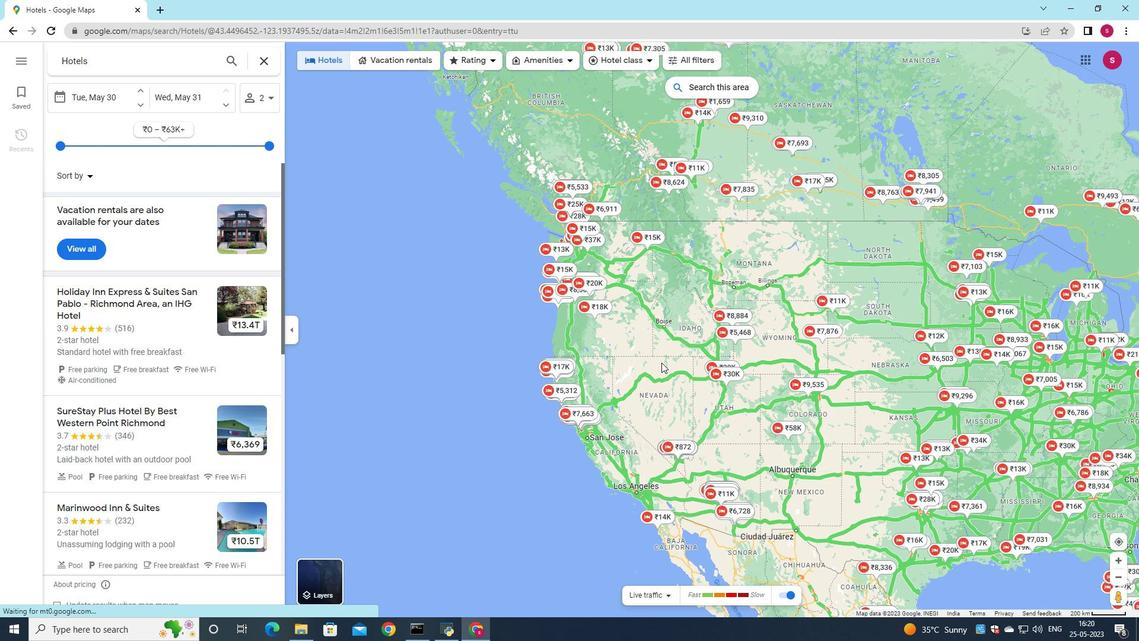 
Action: Mouse scrolled (662, 362) with delta (0, 0)
Screenshot: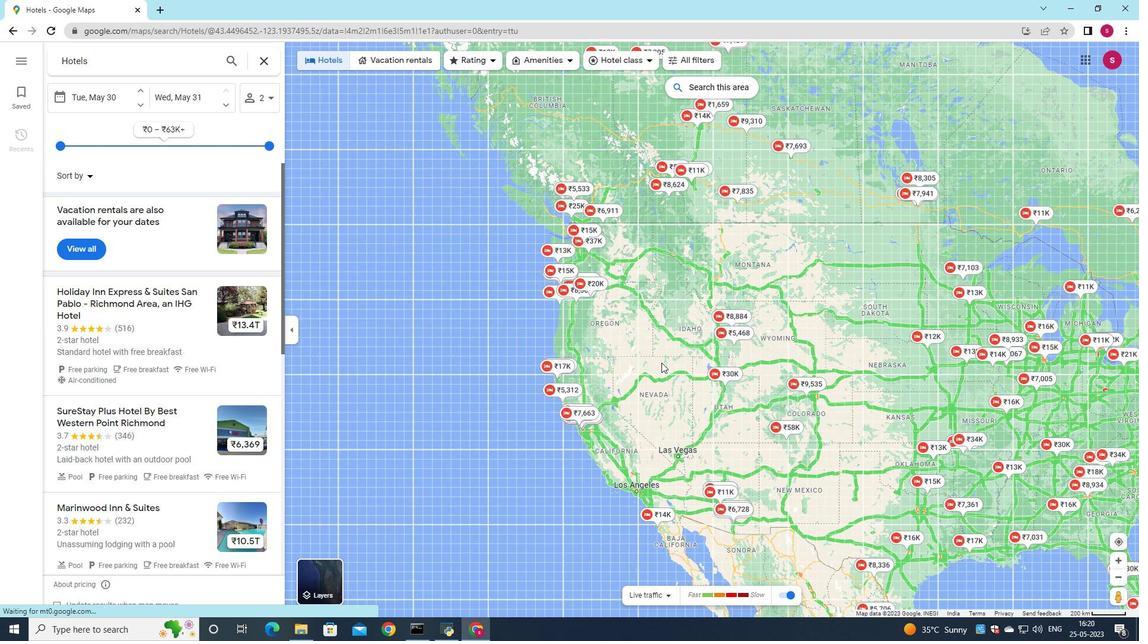 
Action: Mouse moved to (7, 29)
Screenshot: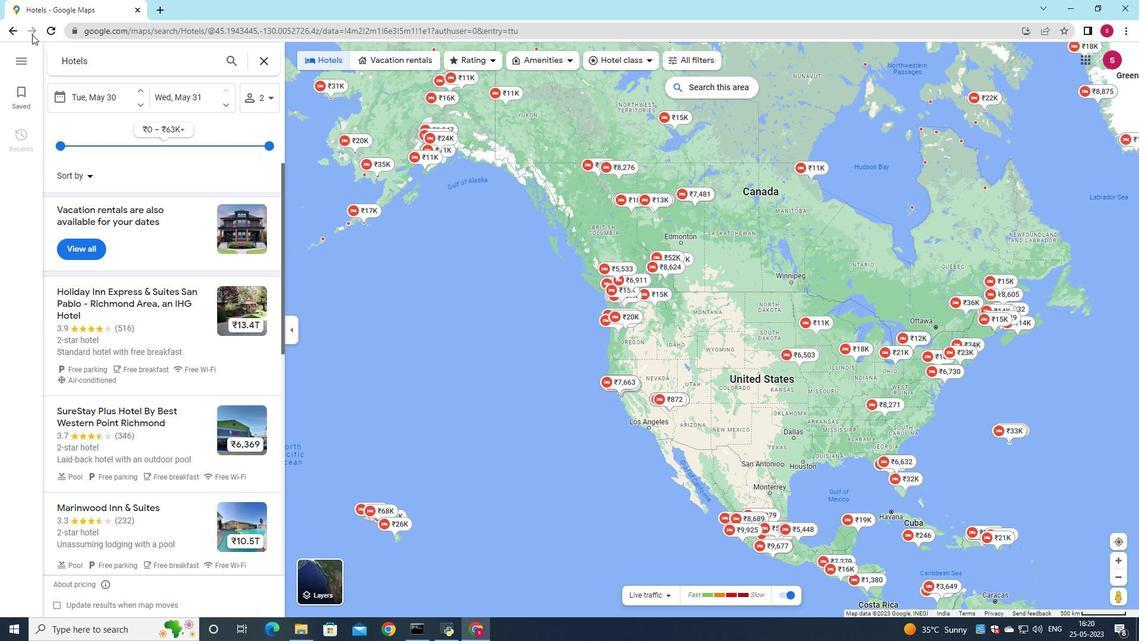 
Action: Mouse pressed left at (7, 29)
Screenshot: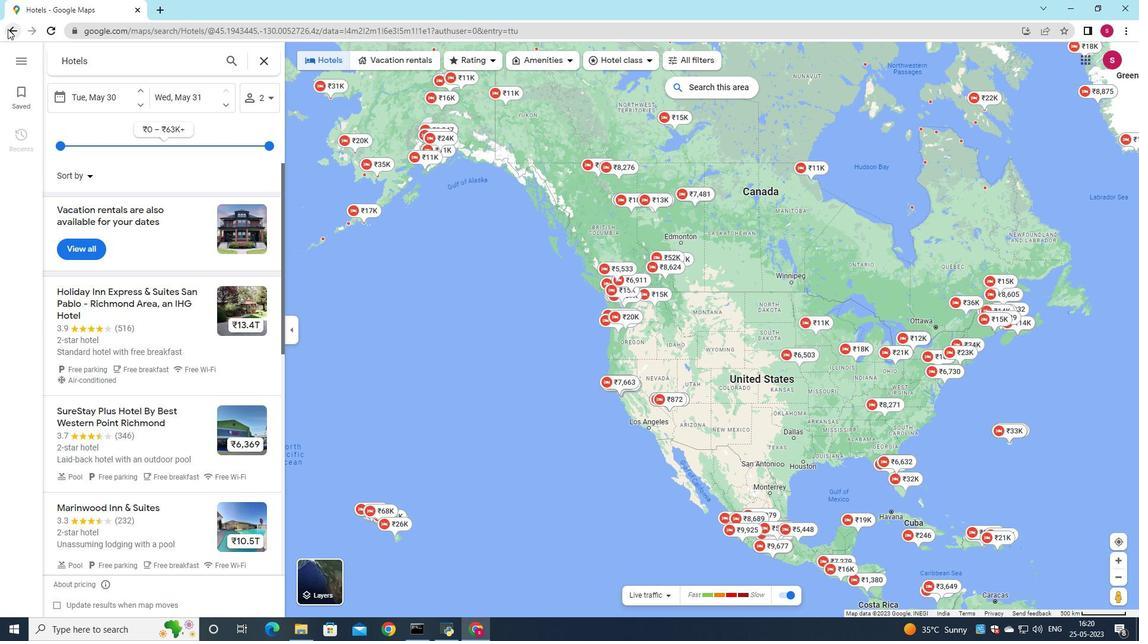 
Action: Mouse moved to (7, 29)
Screenshot: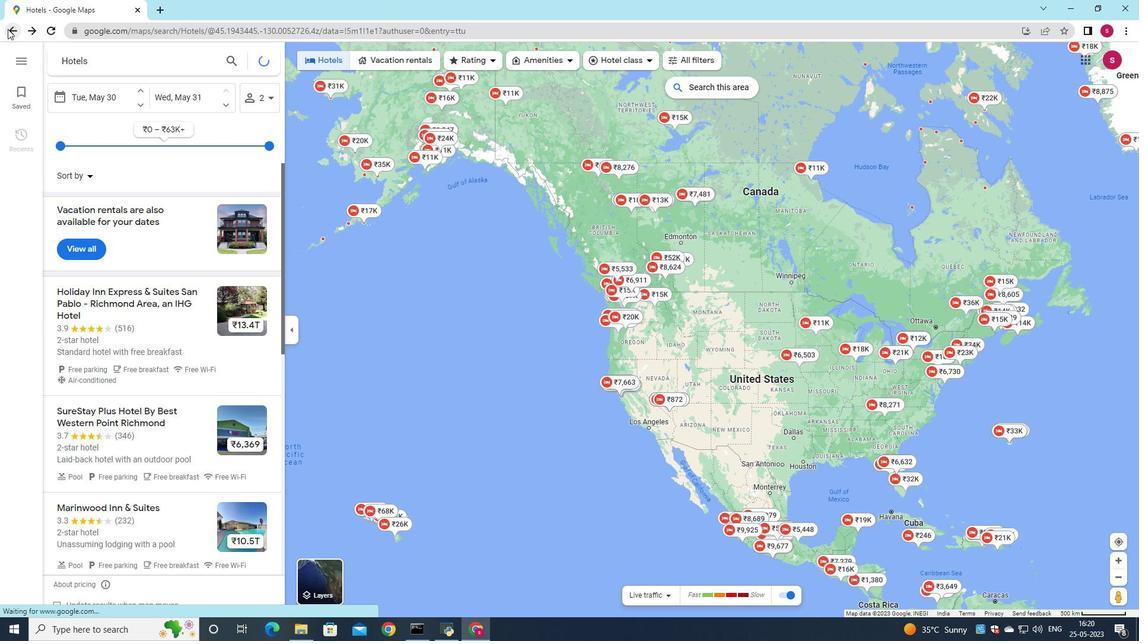 
Action: Mouse pressed left at (7, 29)
Screenshot: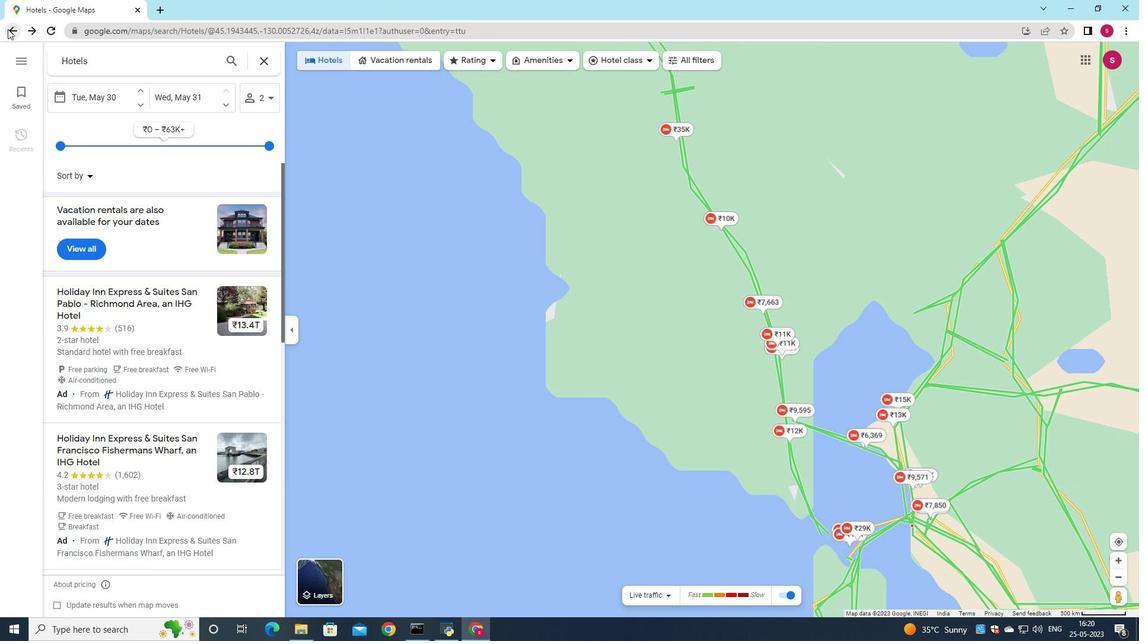 
Action: Mouse pressed left at (7, 29)
Screenshot: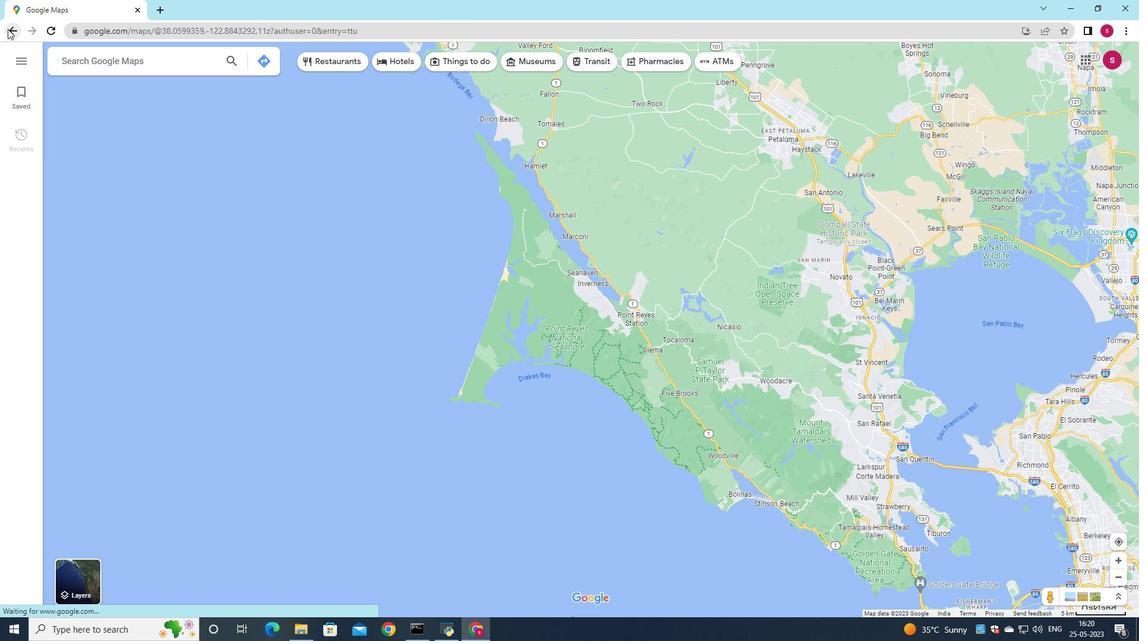 
Action: Mouse pressed left at (7, 29)
Screenshot: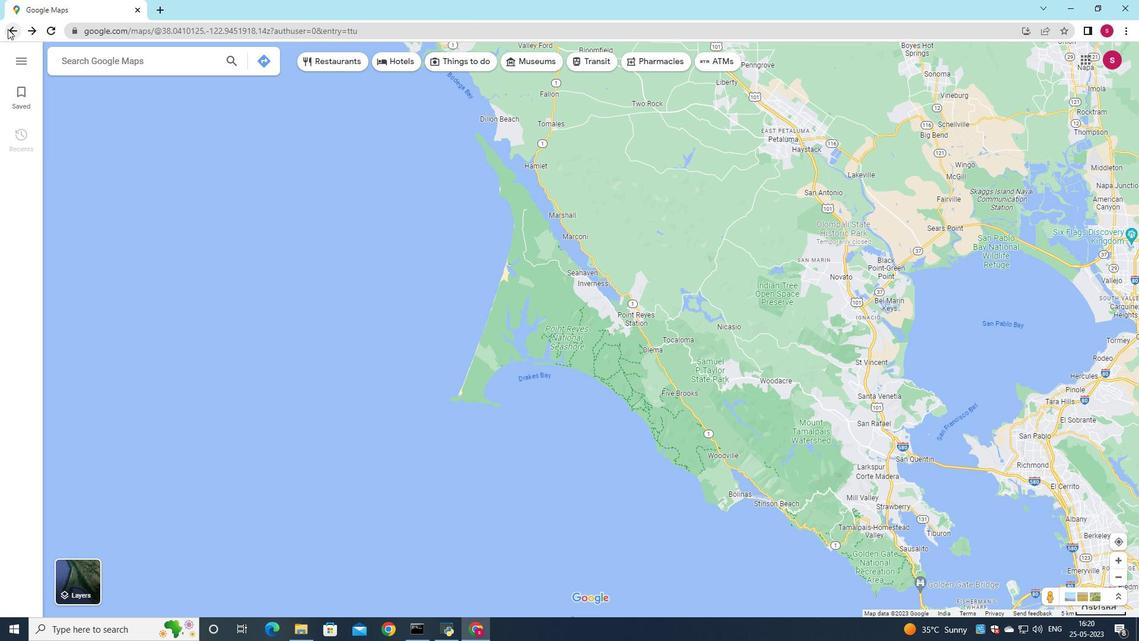 
Action: Mouse pressed left at (7, 29)
Screenshot: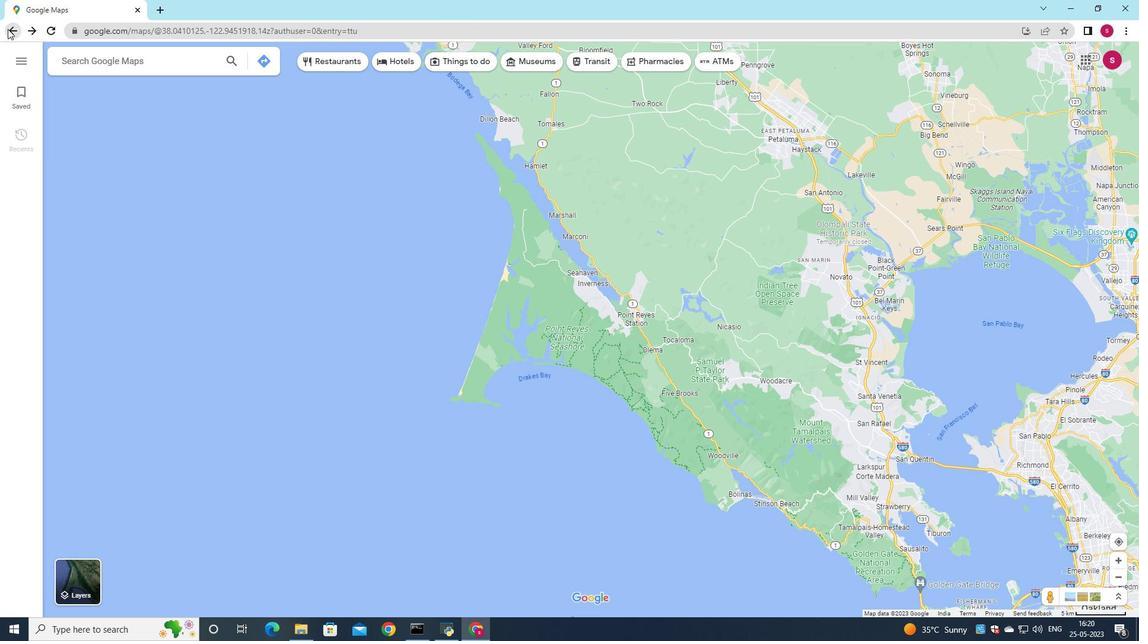 
Action: Mouse moved to (1087, 62)
Screenshot: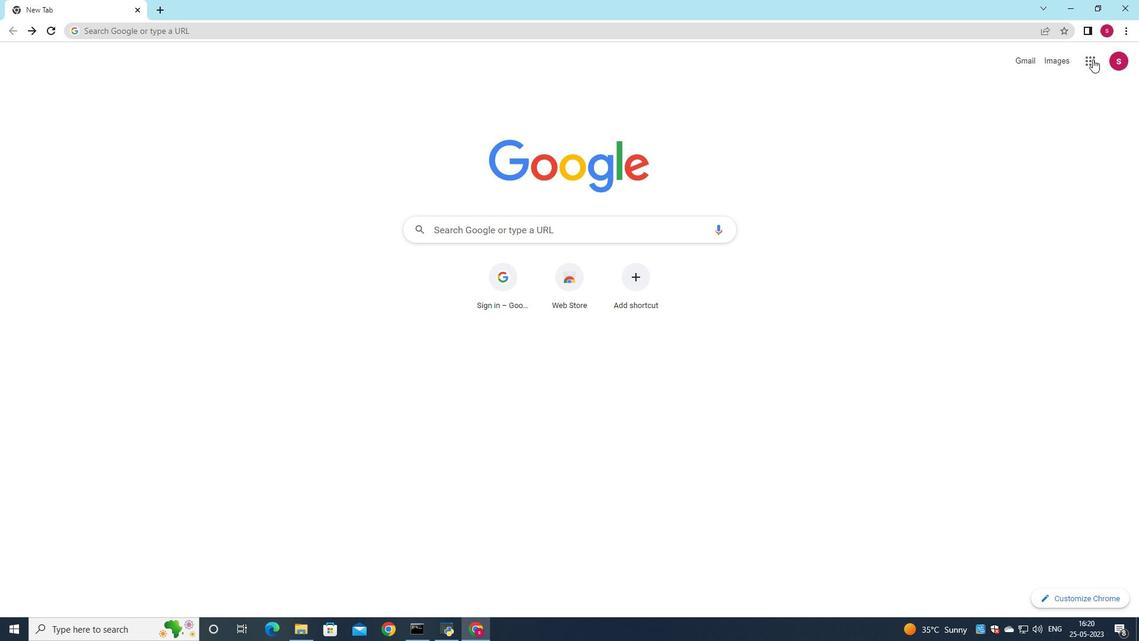 
Action: Mouse pressed left at (1087, 62)
Screenshot: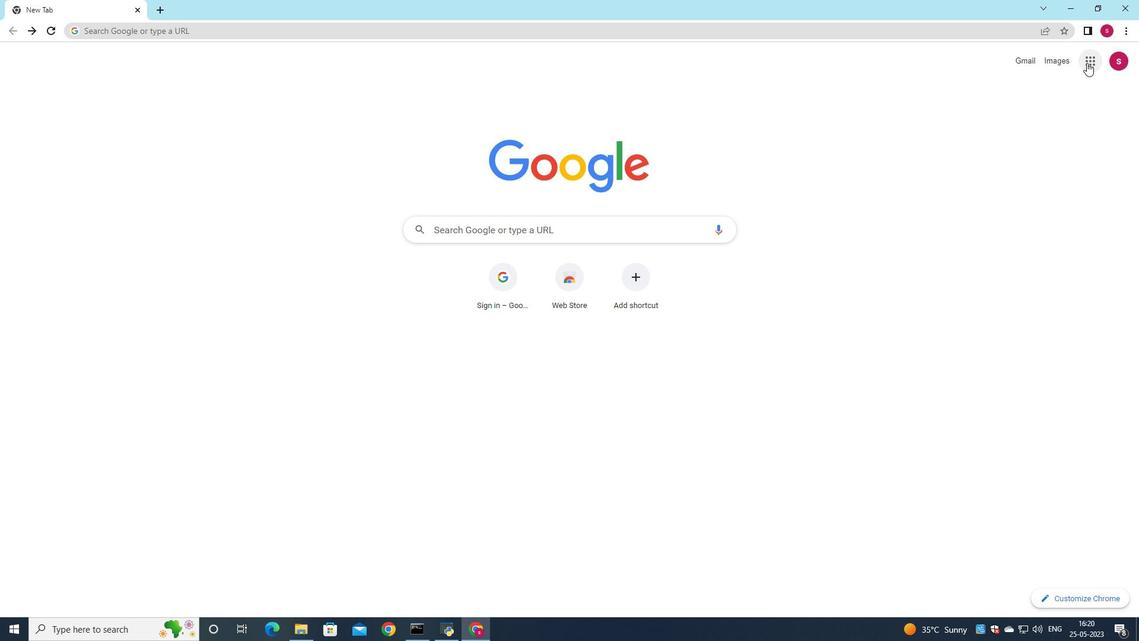 
Action: Mouse moved to (1056, 242)
Screenshot: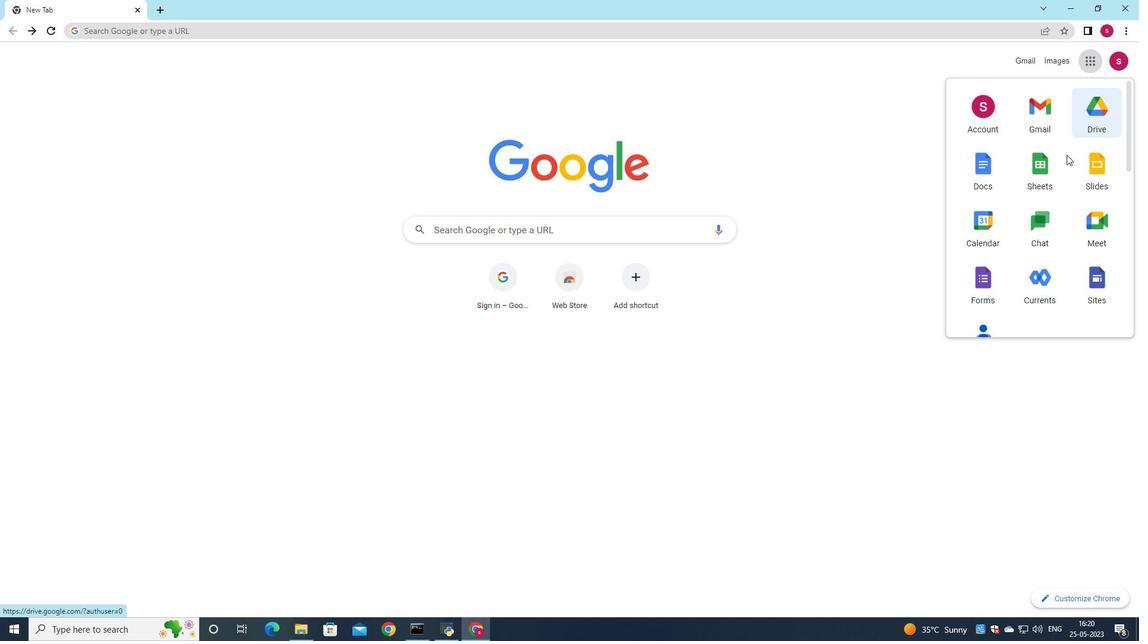 
Action: Mouse scrolled (1056, 242) with delta (0, 0)
Screenshot: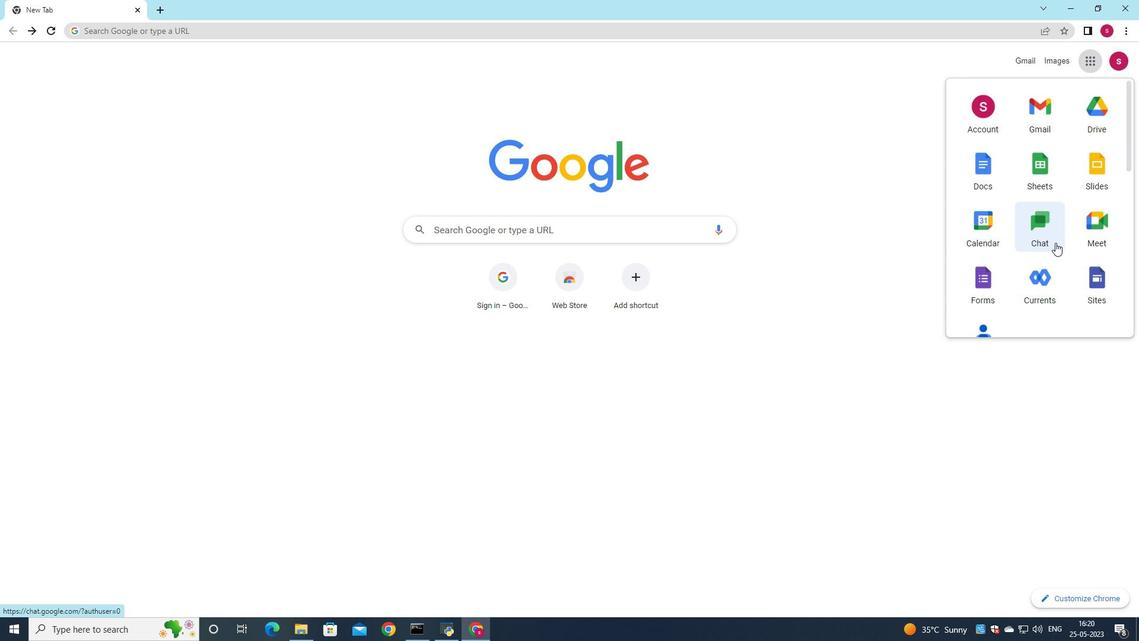 
Action: Mouse scrolled (1056, 242) with delta (0, 0)
Screenshot: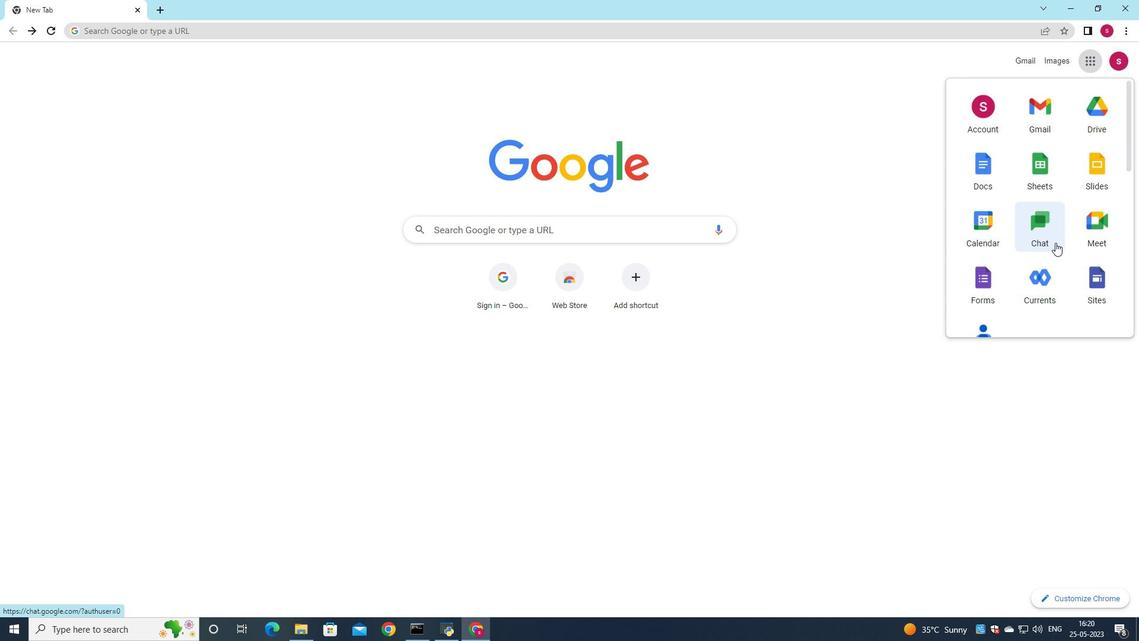 
Action: Mouse moved to (1088, 292)
Screenshot: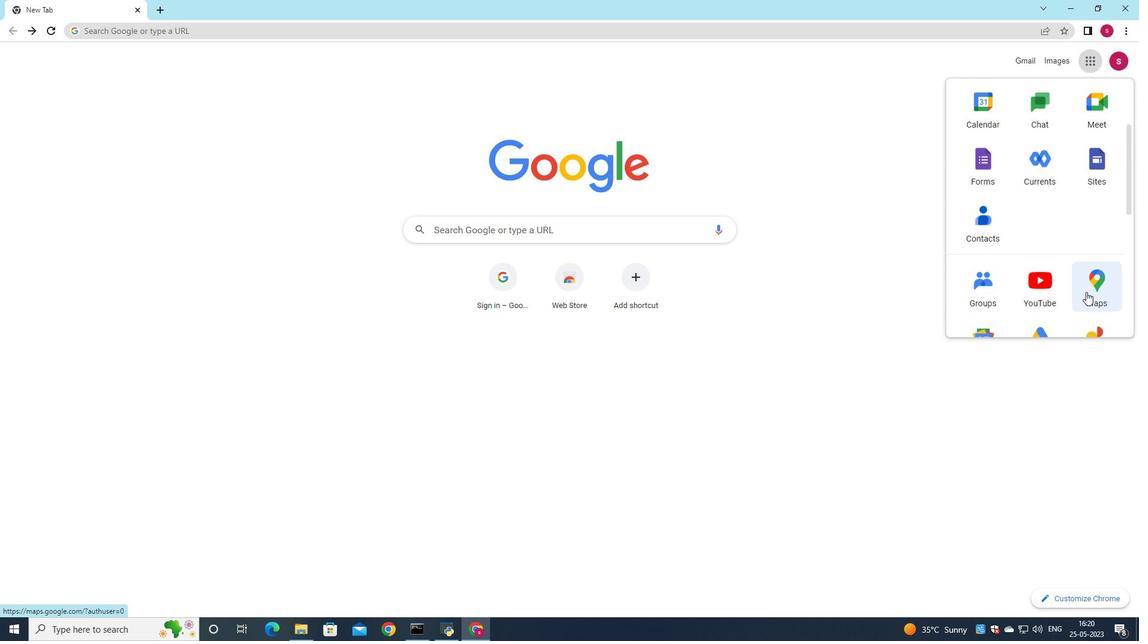 
Action: Mouse pressed left at (1088, 292)
Screenshot: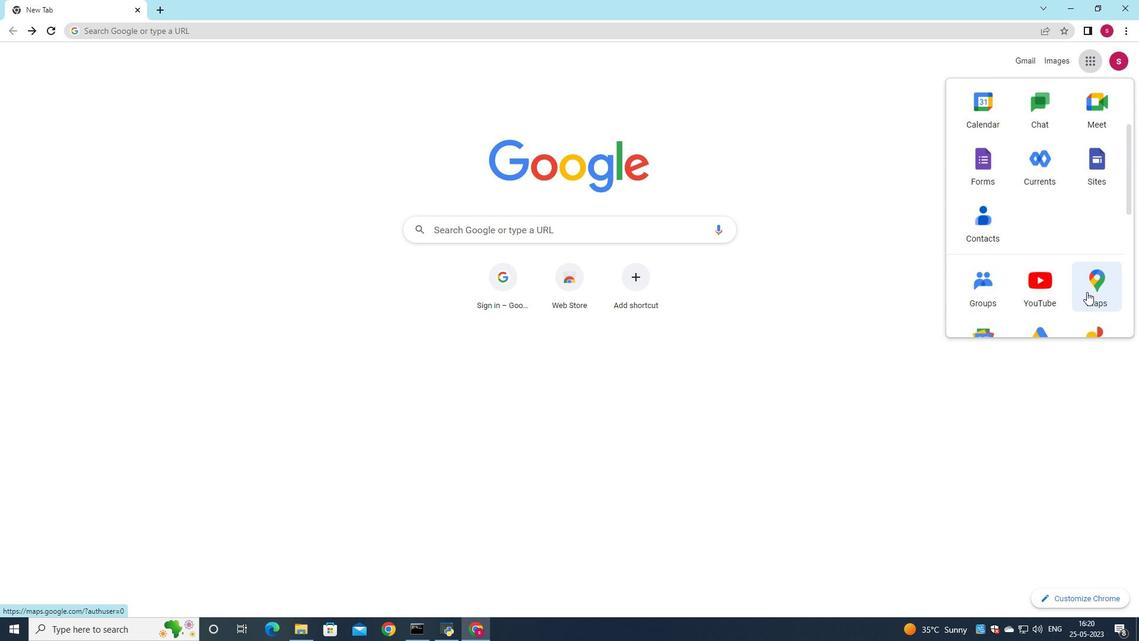 
Action: Mouse moved to (141, 62)
Screenshot: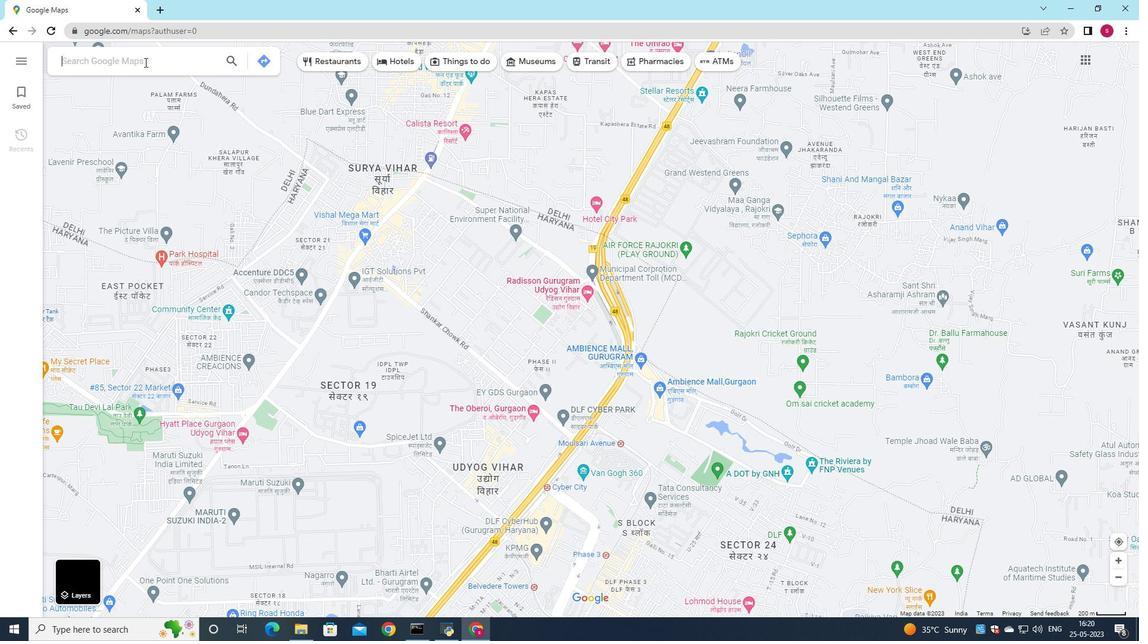 
Action: Mouse pressed left at (141, 62)
Screenshot: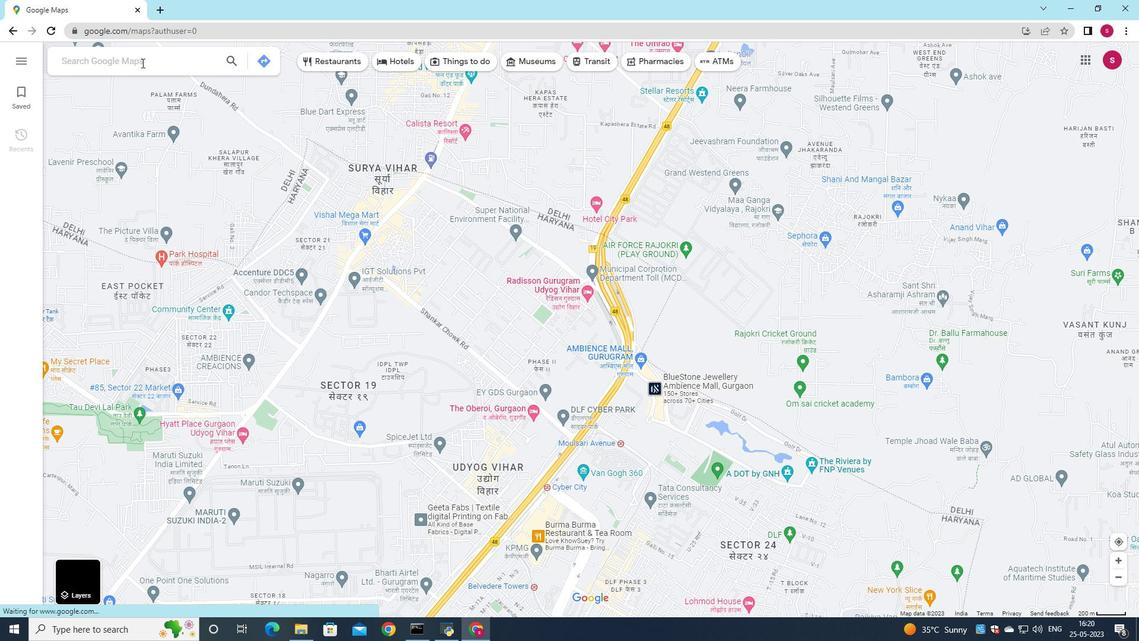 
Action: Key pressed <Key.shift><Key.shift><Key.shift>Reyes<Key.space><Key.shift>National<Key.space><Key.shift>Seashore,<Key.shift><Key.shift>California,<Key.shift>United<Key.space><Key.shift>States
Screenshot: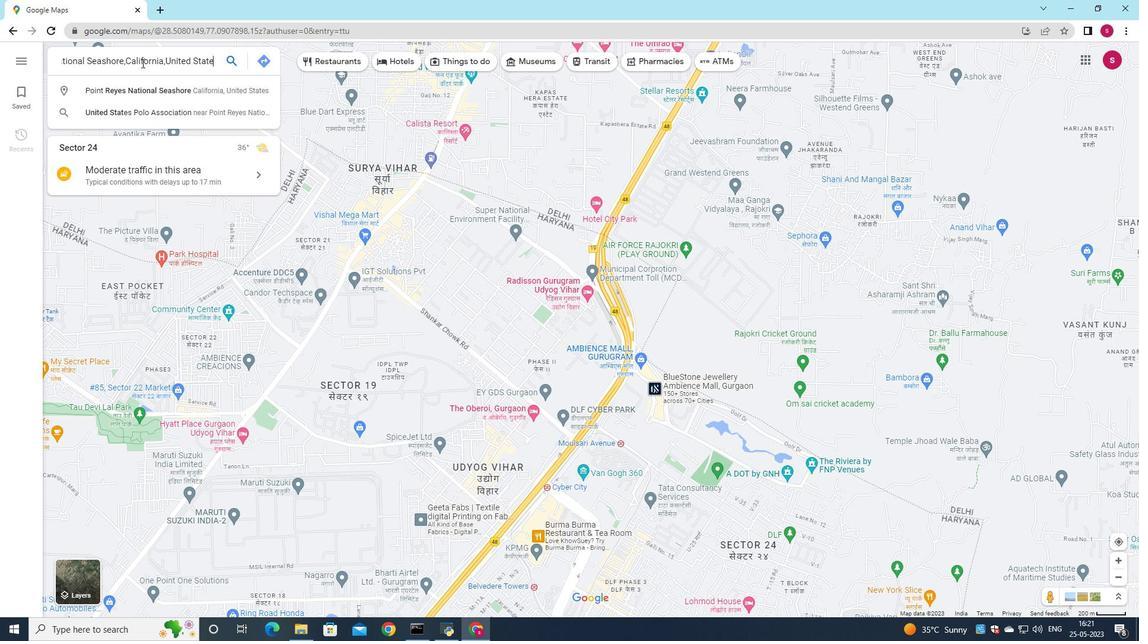 
Action: Mouse moved to (226, 56)
Screenshot: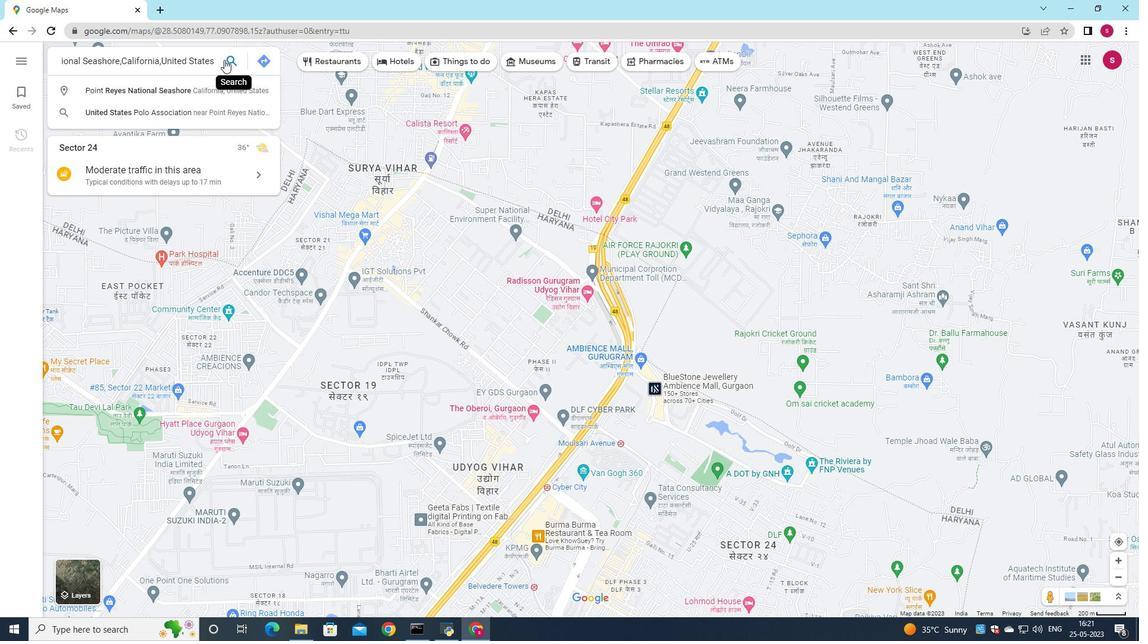 
Action: Mouse pressed left at (226, 56)
Screenshot: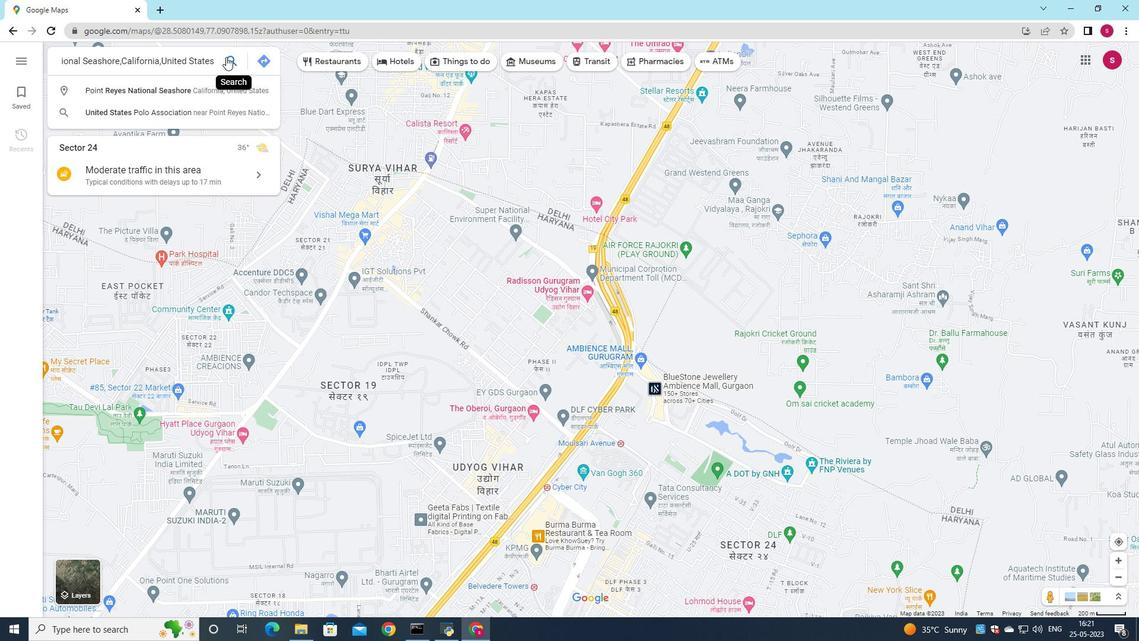 
Action: Mouse moved to (333, 593)
Screenshot: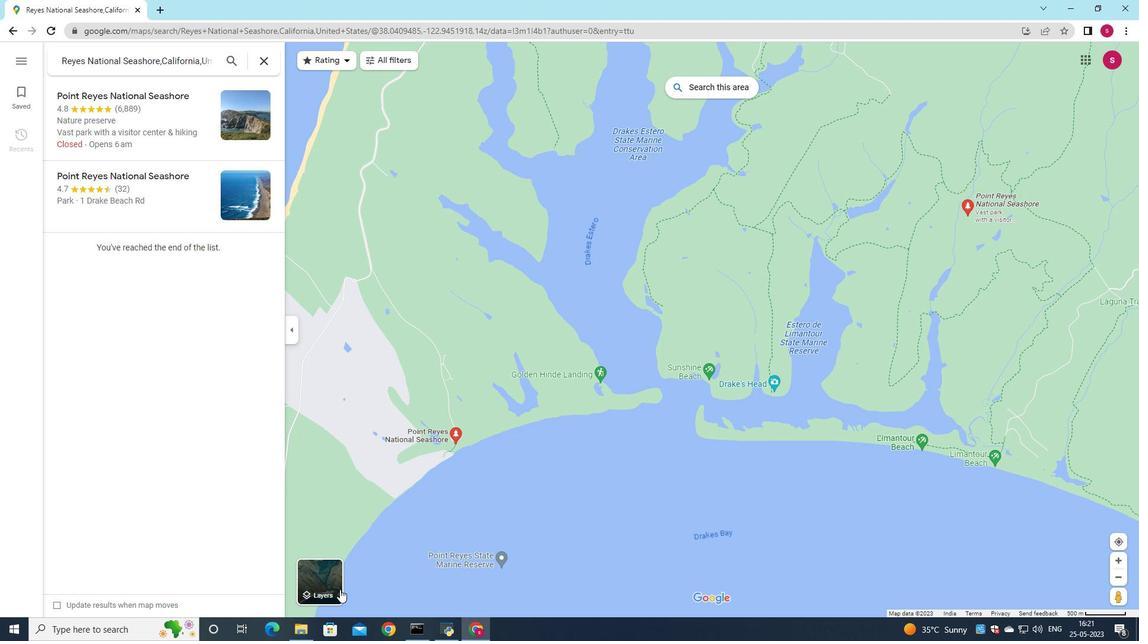 
Action: Mouse pressed left at (333, 593)
Screenshot: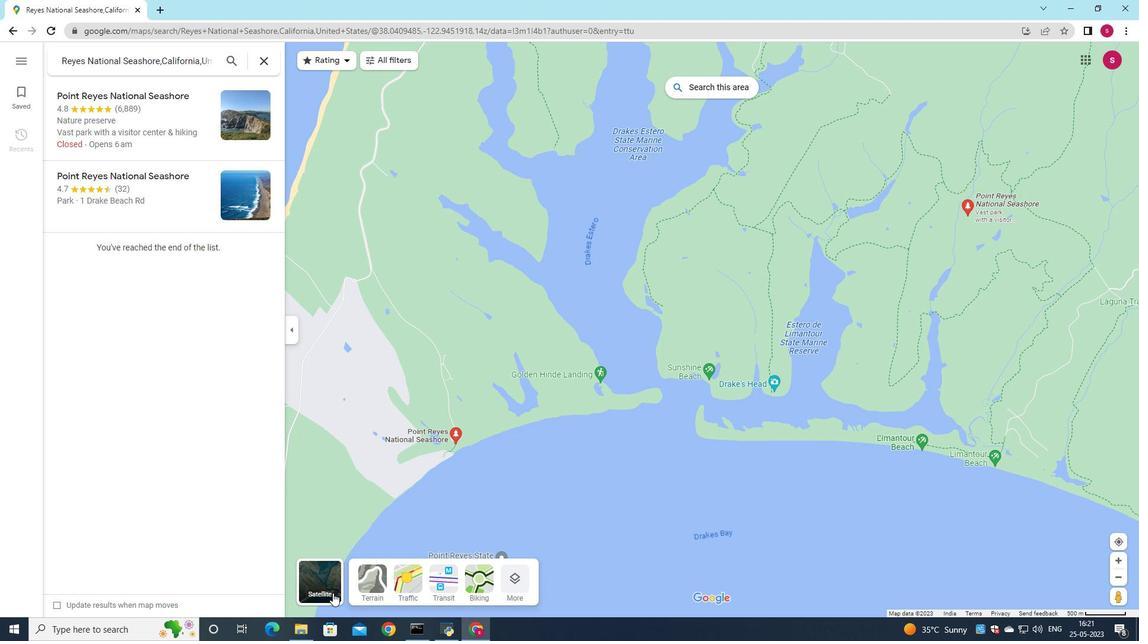 
Action: Mouse moved to (508, 588)
Screenshot: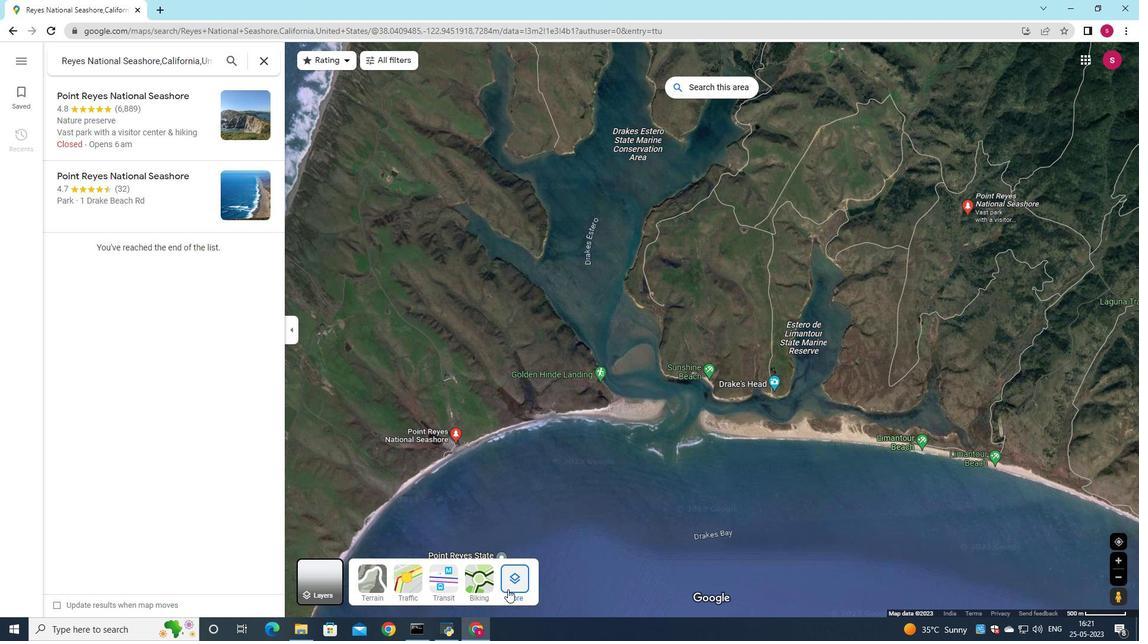 
Action: Mouse pressed left at (508, 588)
Screenshot: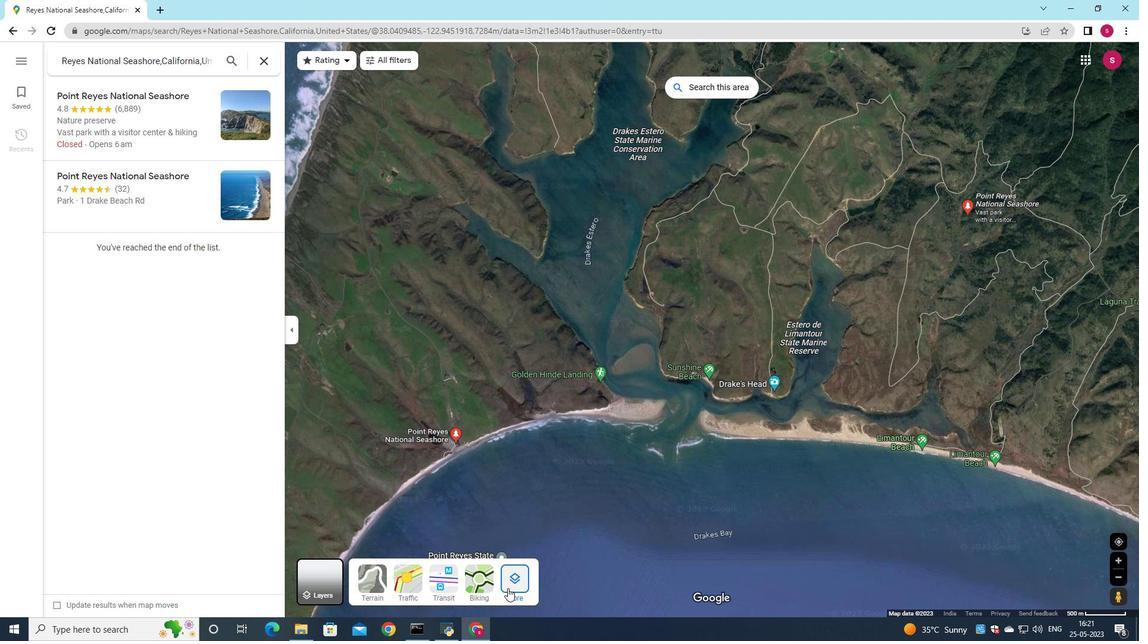 
Action: Mouse moved to (338, 543)
Screenshot: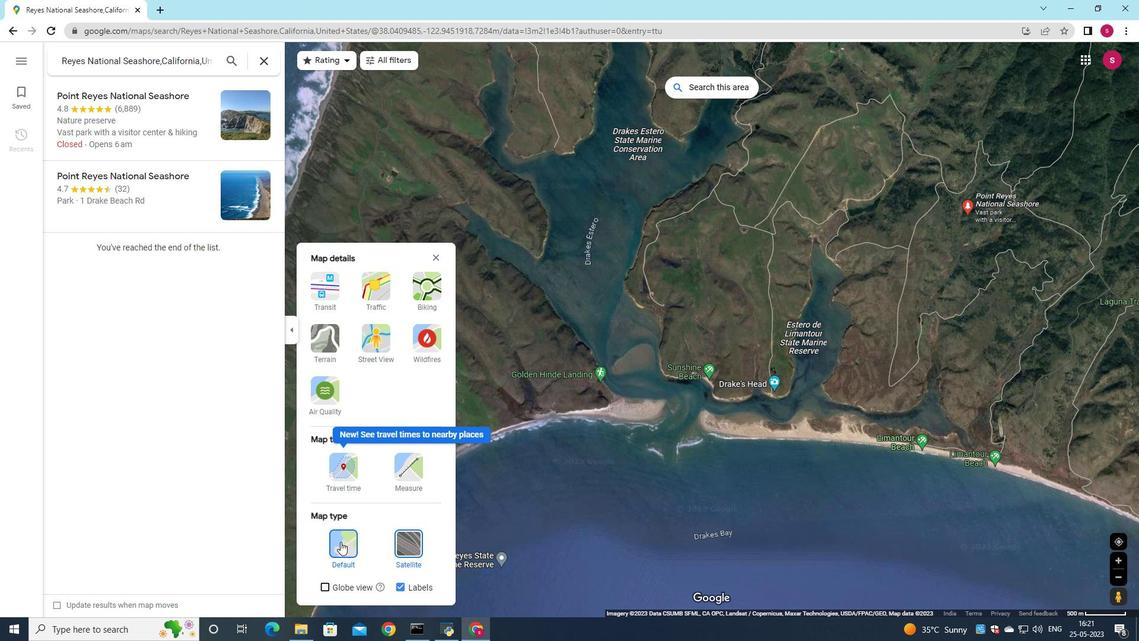 
Action: Mouse pressed left at (338, 543)
Screenshot: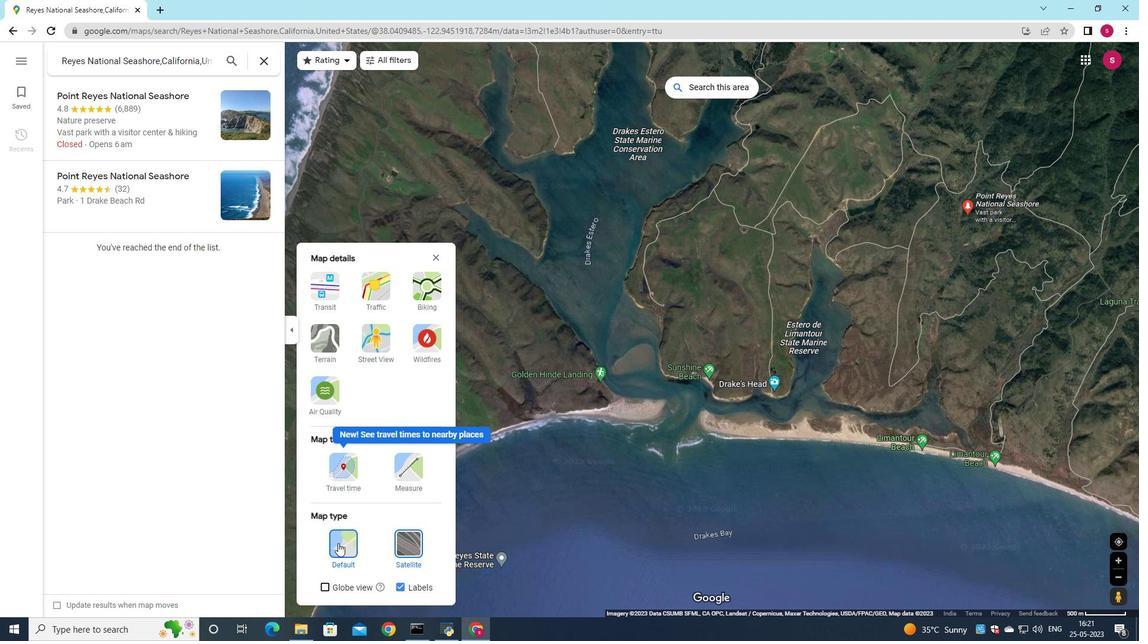 
Action: Mouse moved to (371, 299)
Screenshot: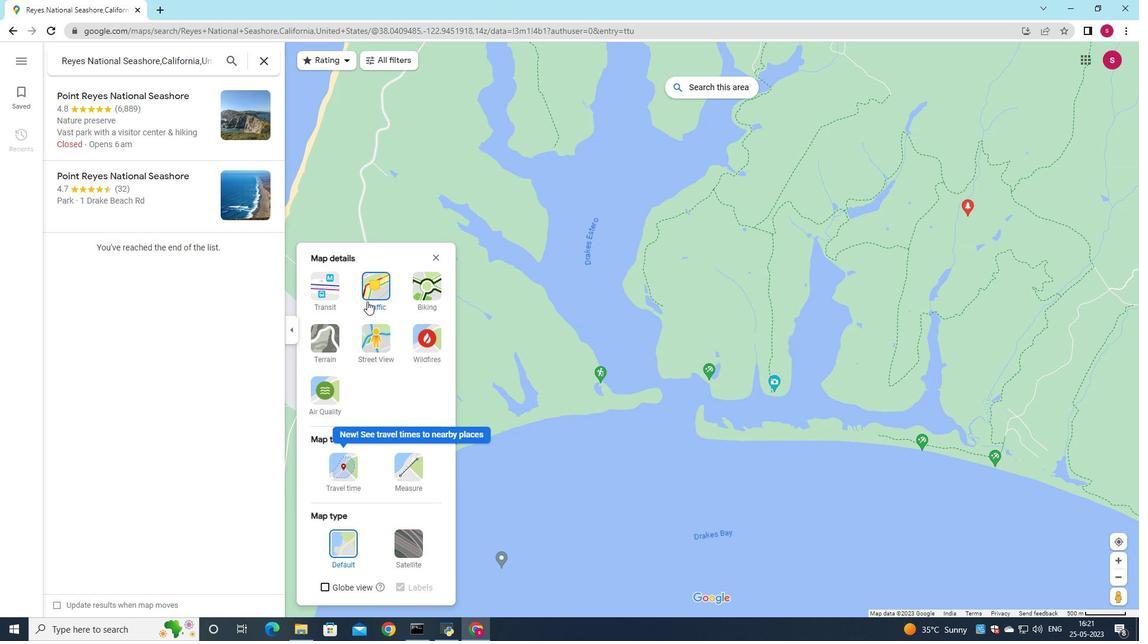 
Action: Mouse pressed left at (371, 299)
Screenshot: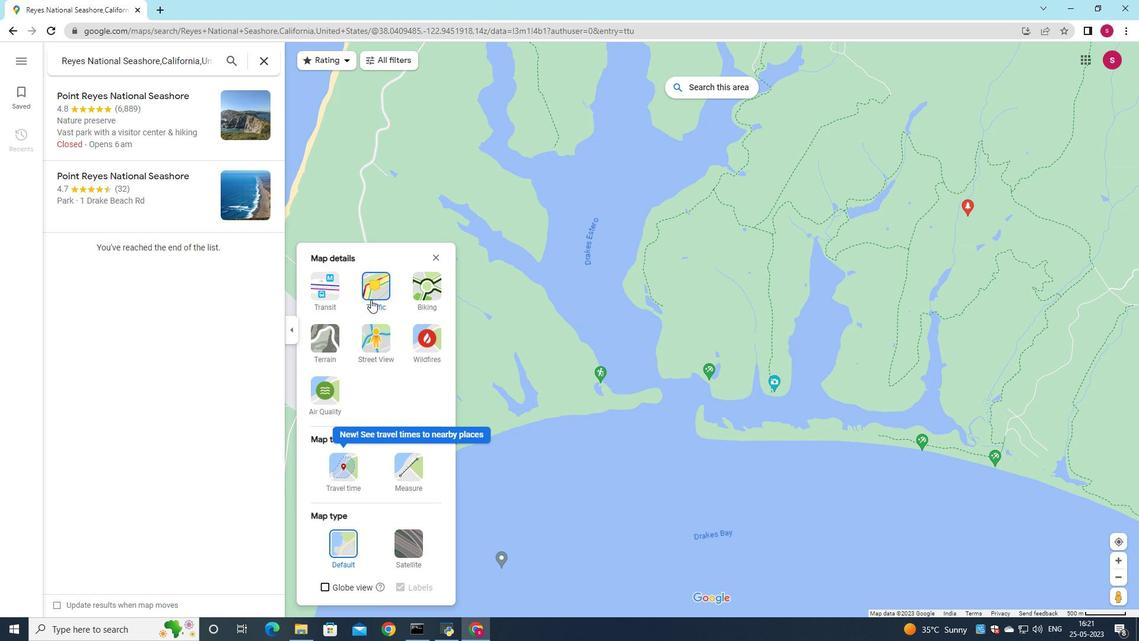 
Action: Mouse moved to (23, 59)
Screenshot: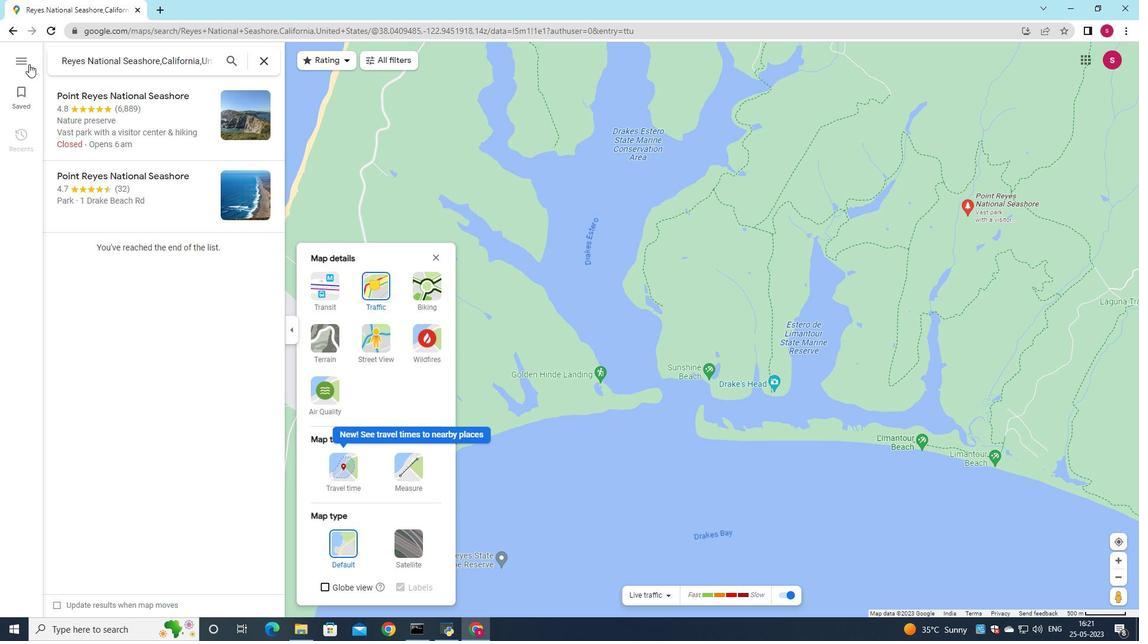 
Action: Mouse pressed left at (23, 59)
Screenshot: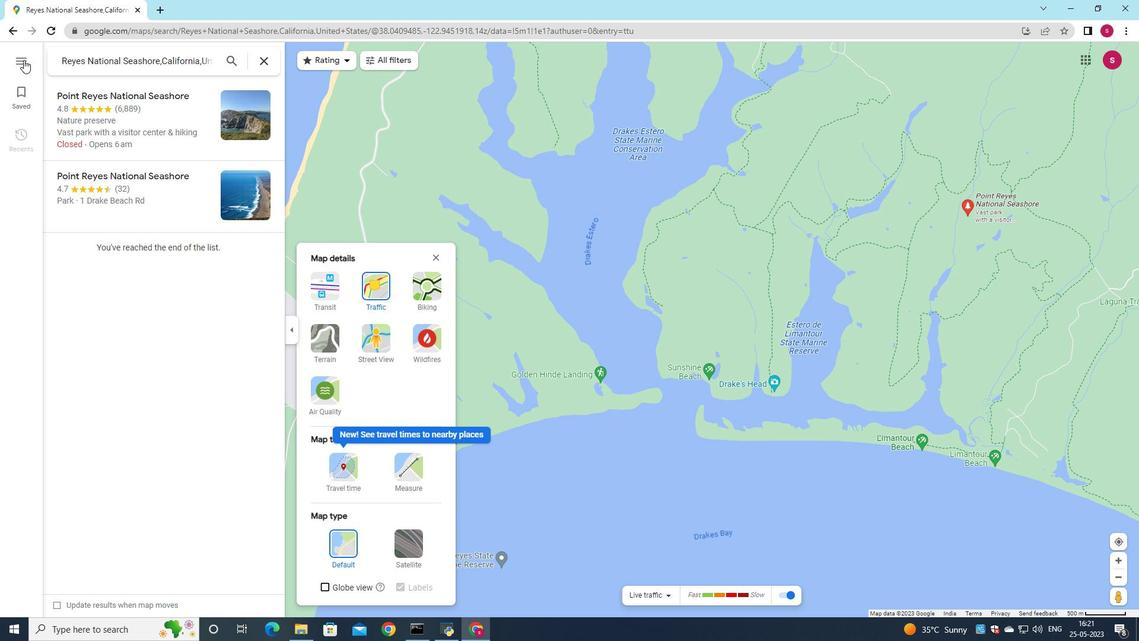 
Action: Mouse moved to (209, 68)
Screenshot: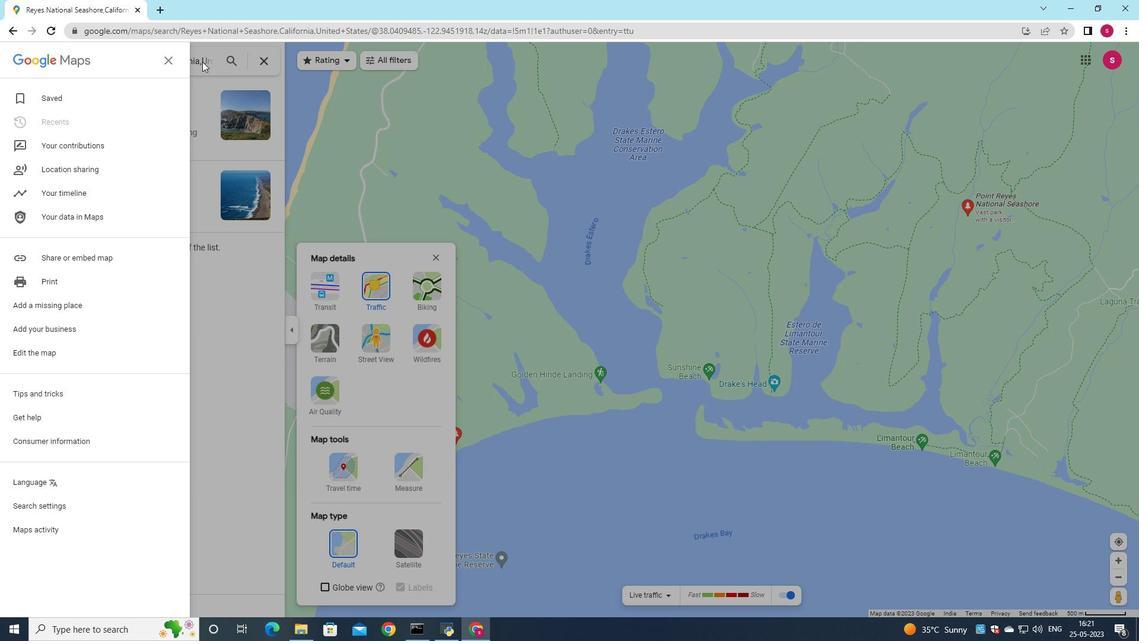 
Action: Mouse pressed left at (209, 68)
Screenshot: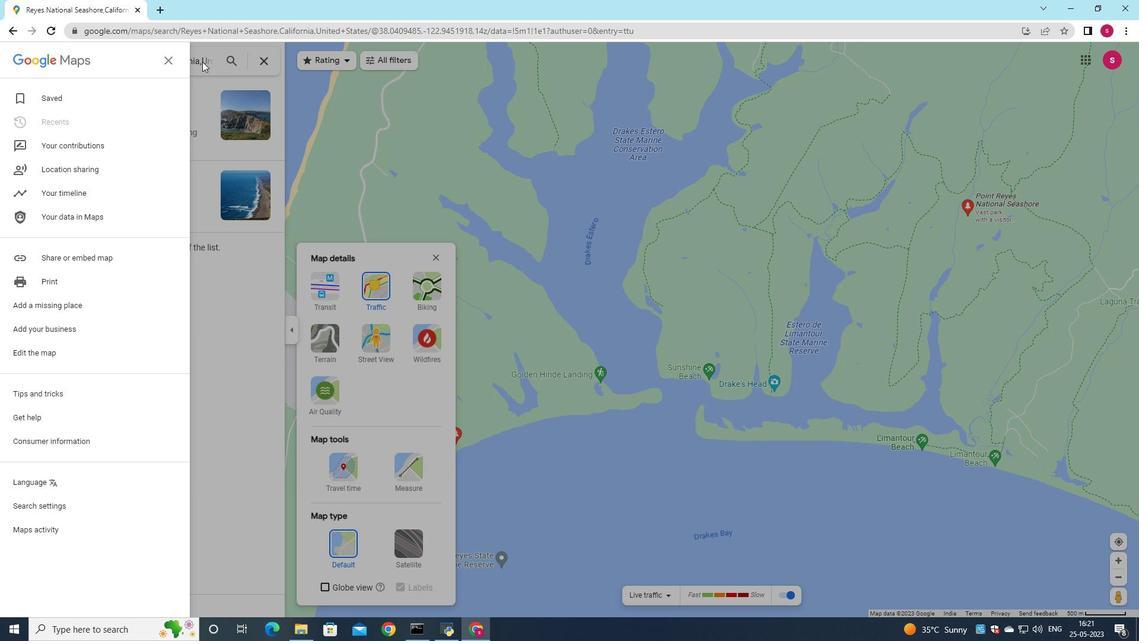 
Action: Mouse moved to (229, 61)
Screenshot: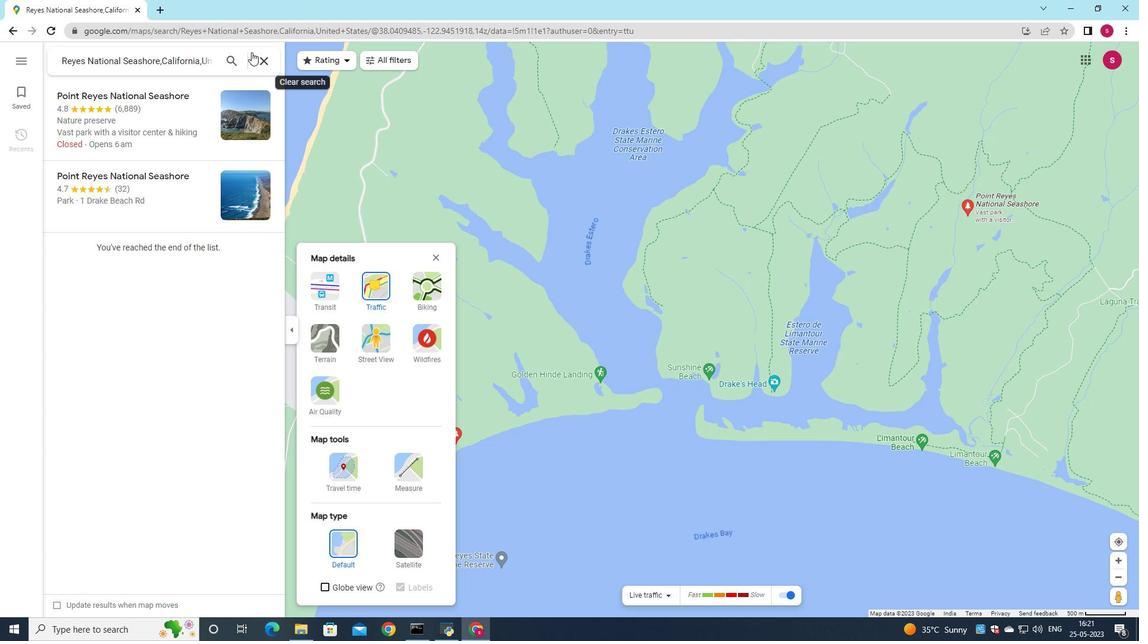 
Action: Mouse pressed left at (229, 61)
Screenshot: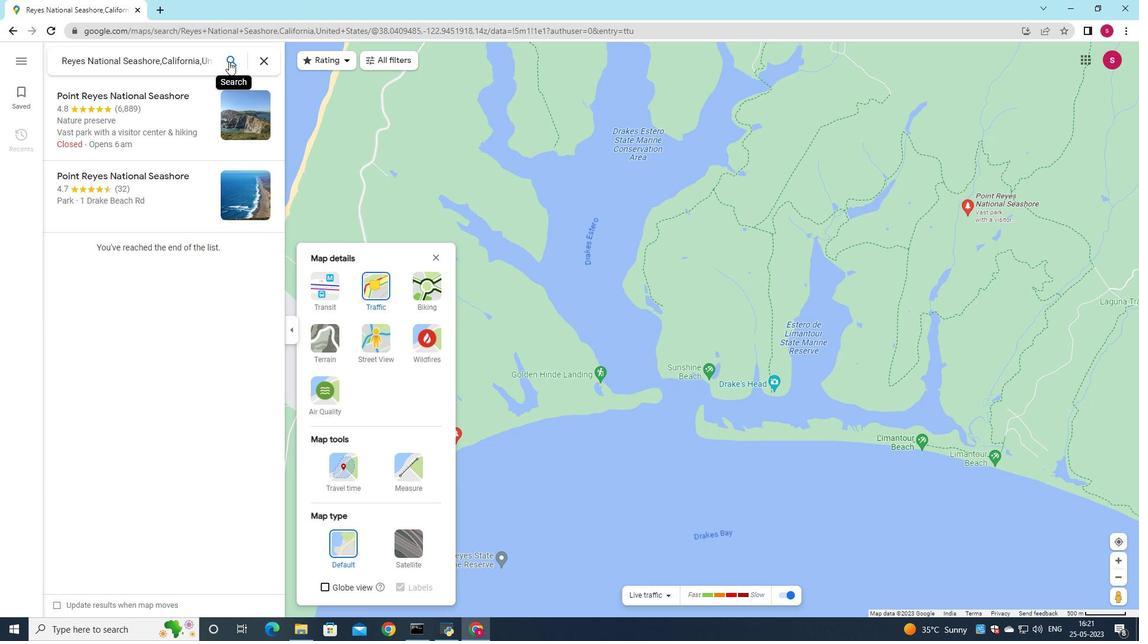 
Action: Mouse moved to (220, 101)
Screenshot: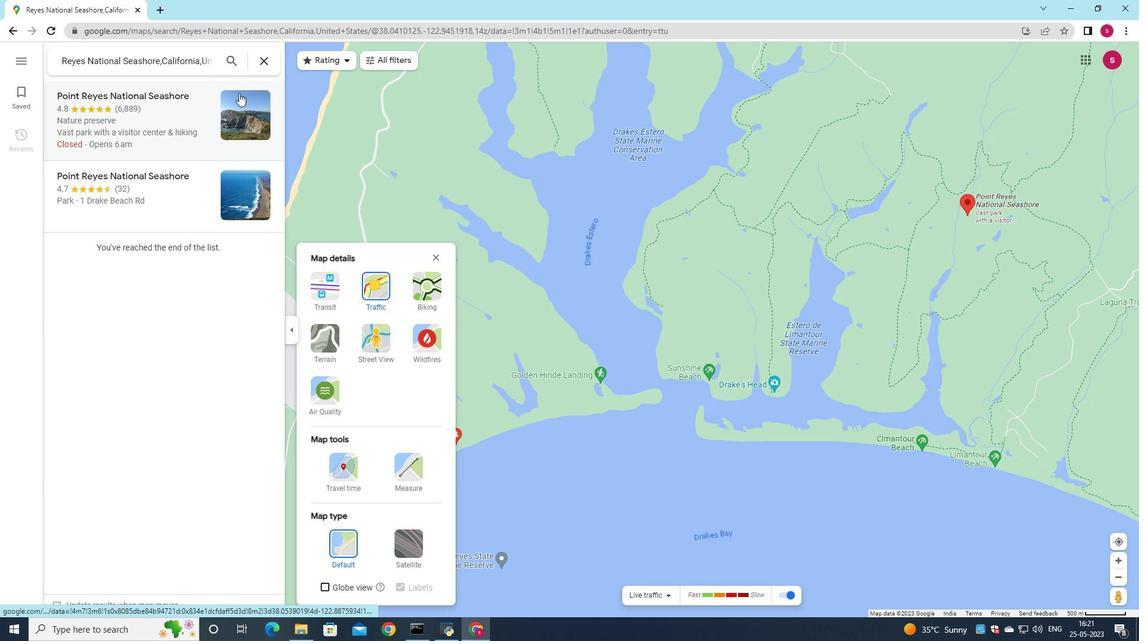 
Action: Mouse scrolled (220, 102) with delta (0, 0)
Screenshot: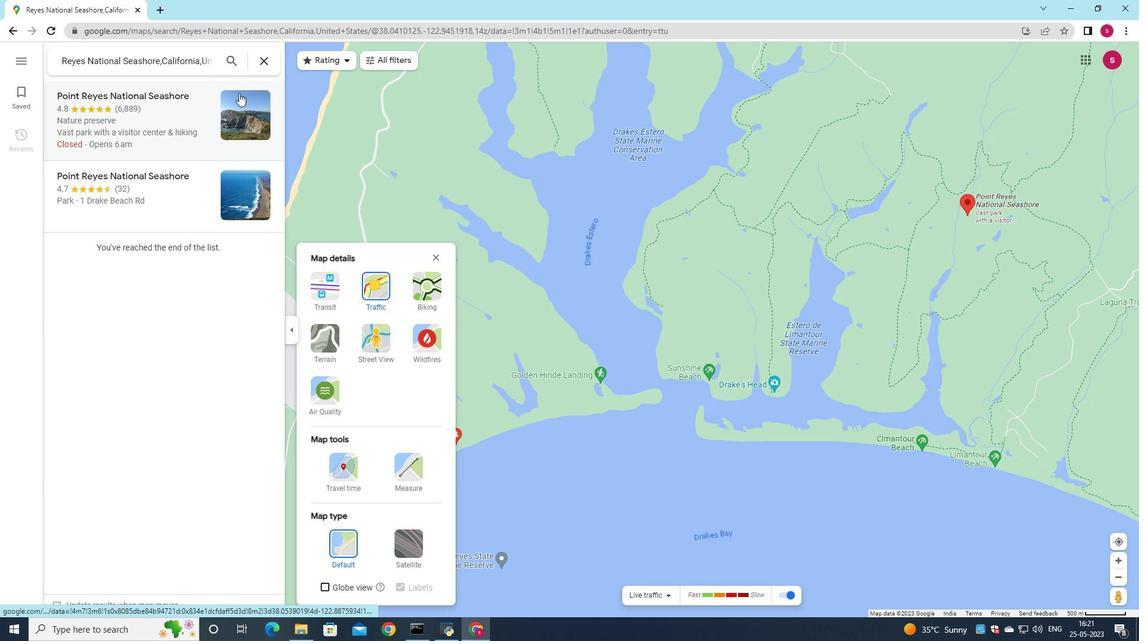
Action: Mouse scrolled (220, 102) with delta (0, 0)
Screenshot: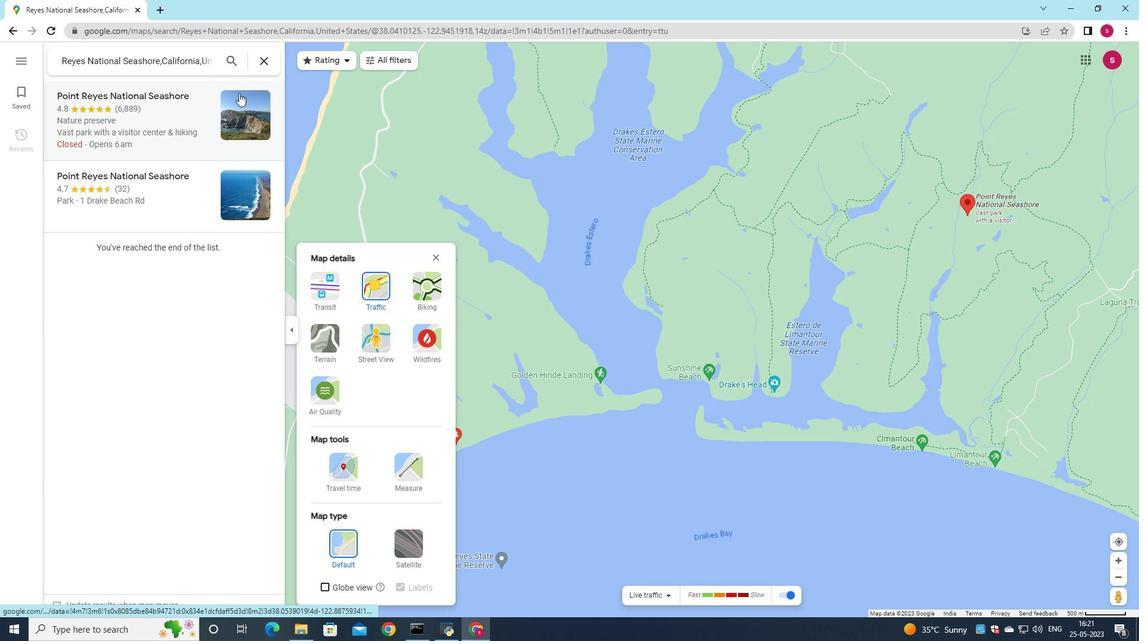 
Action: Mouse scrolled (220, 102) with delta (0, 0)
Screenshot: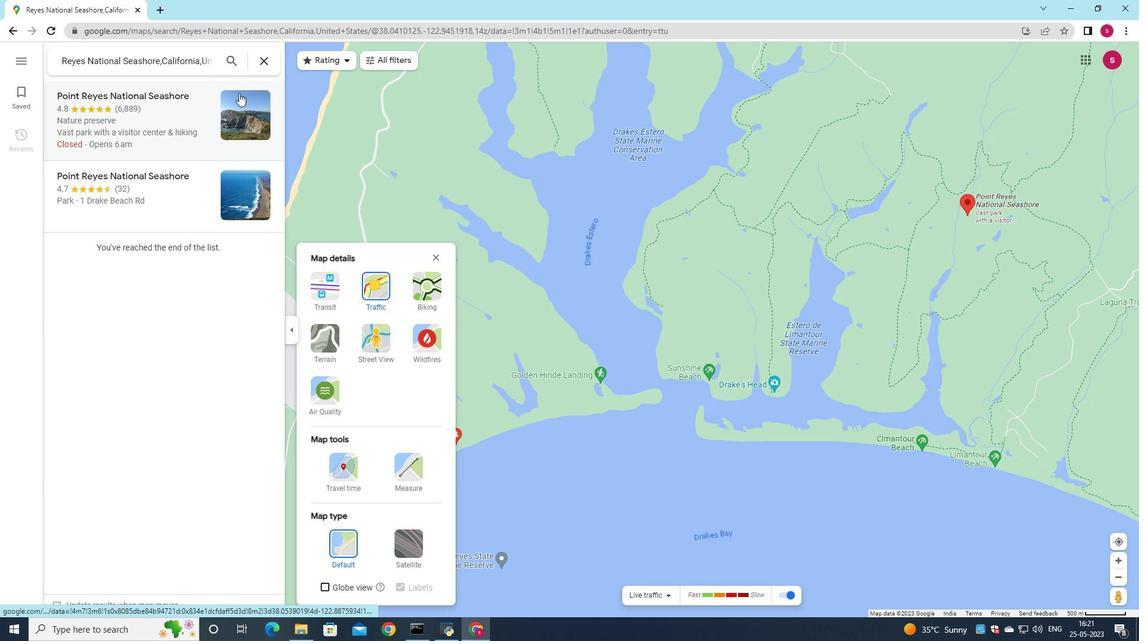 
Action: Mouse moved to (371, 62)
Screenshot: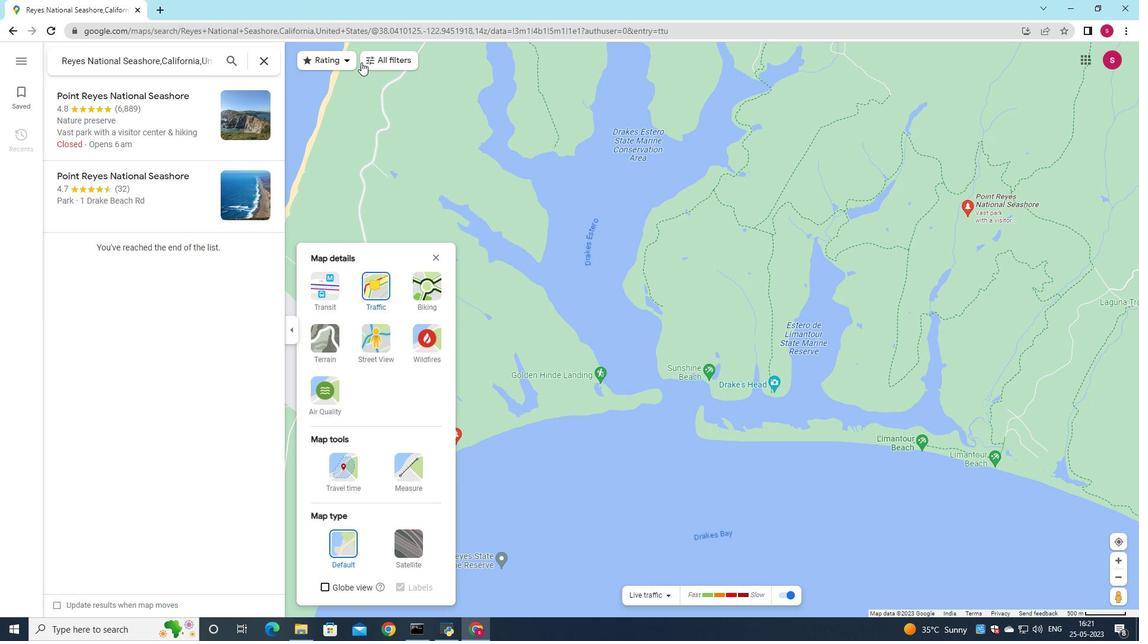 
Action: Mouse pressed left at (371, 62)
Screenshot: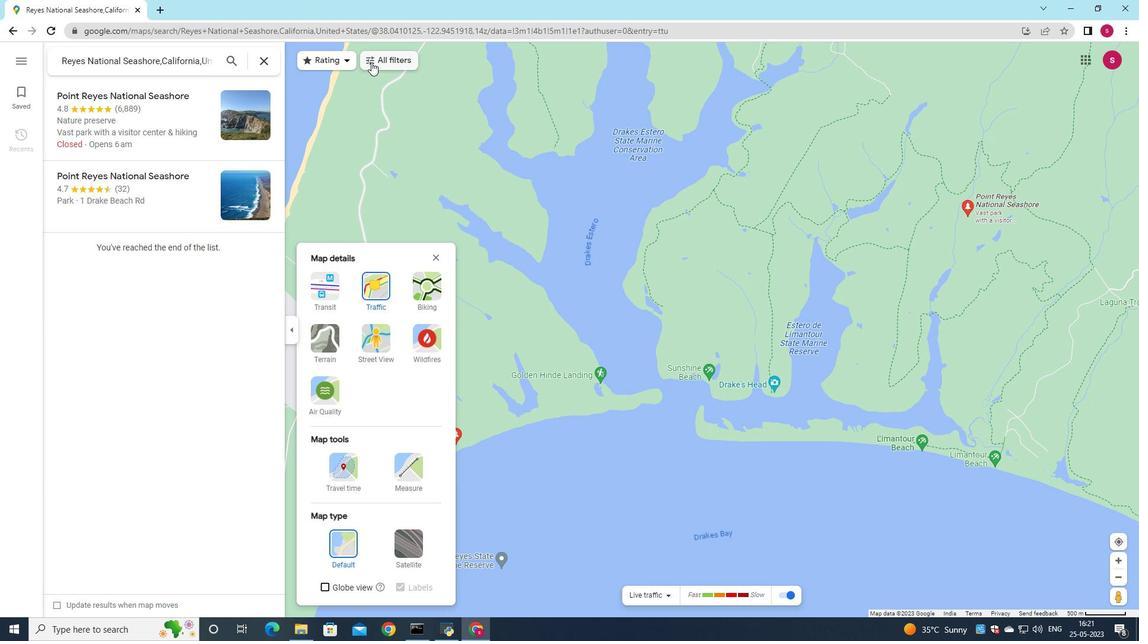 
Action: Mouse moved to (69, 59)
Screenshot: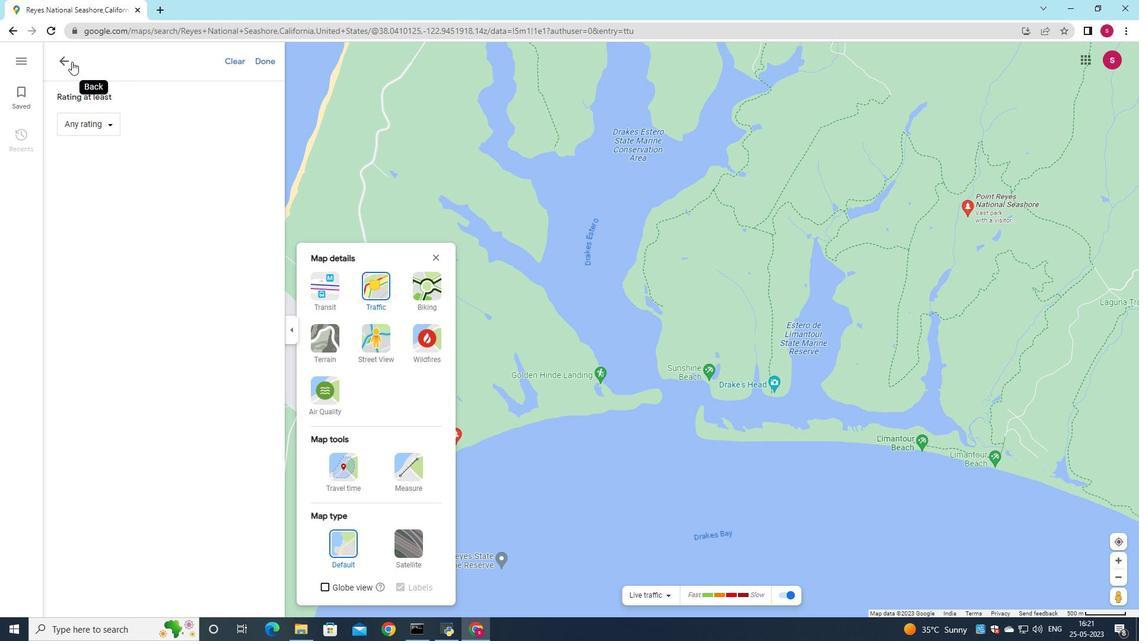 
Action: Mouse pressed left at (69, 59)
Screenshot: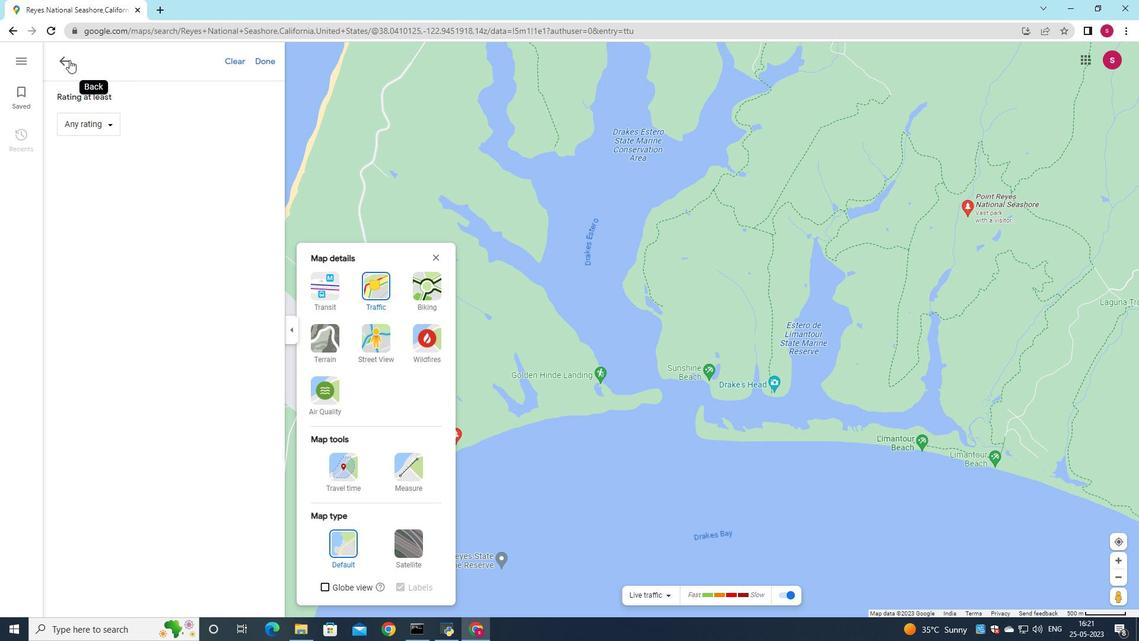 
Action: Mouse moved to (341, 61)
Screenshot: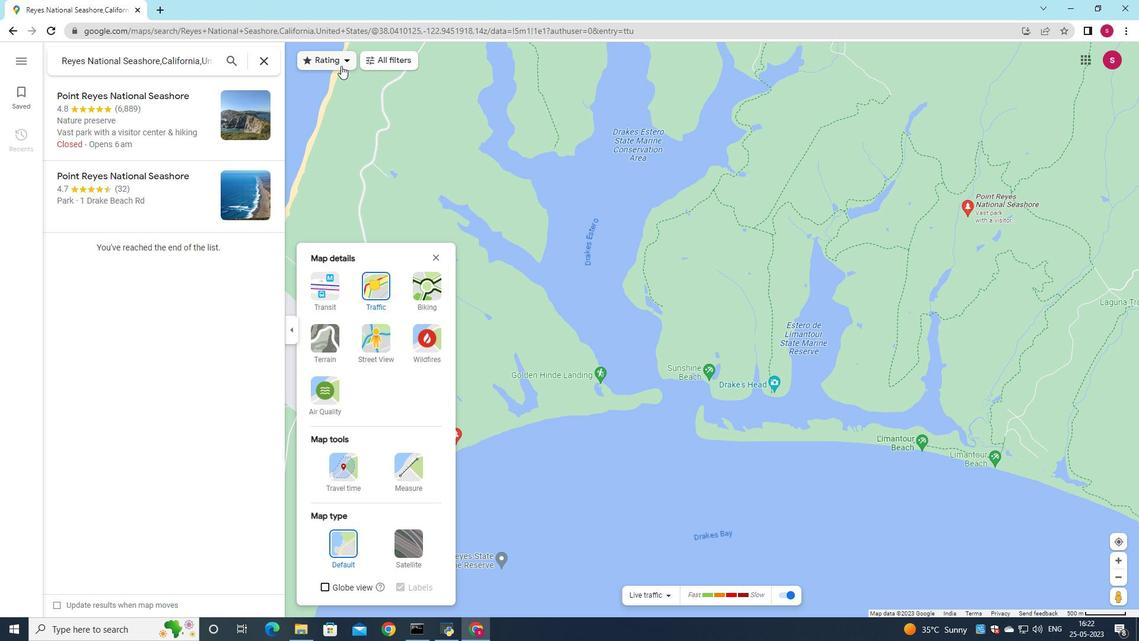 
Action: Mouse pressed left at (341, 61)
Screenshot: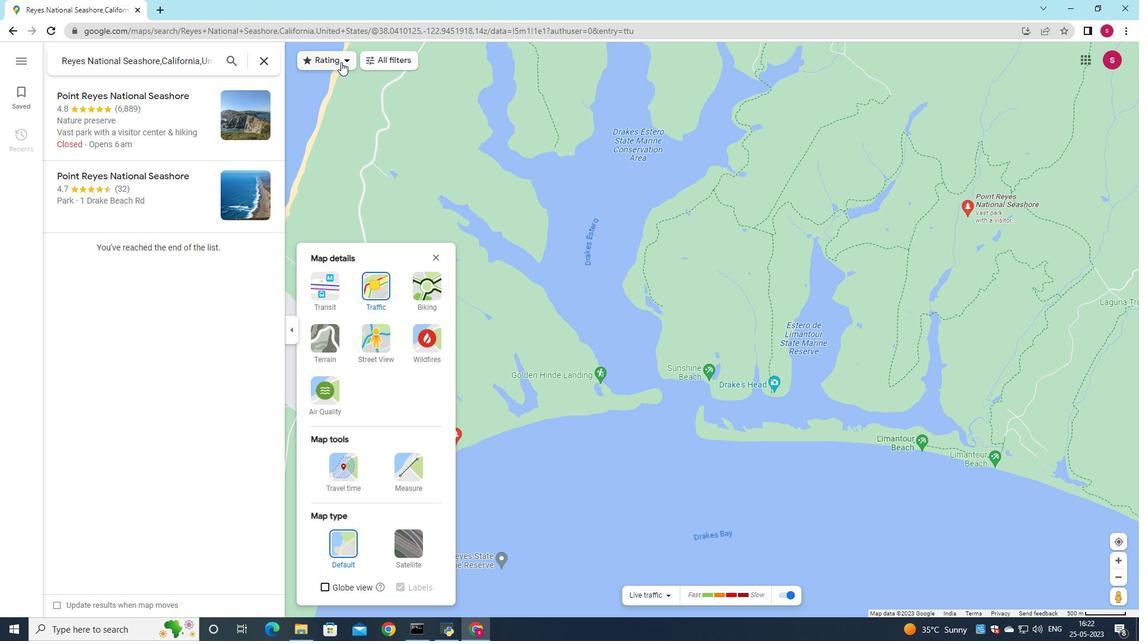 
Action: Mouse pressed left at (341, 61)
Screenshot: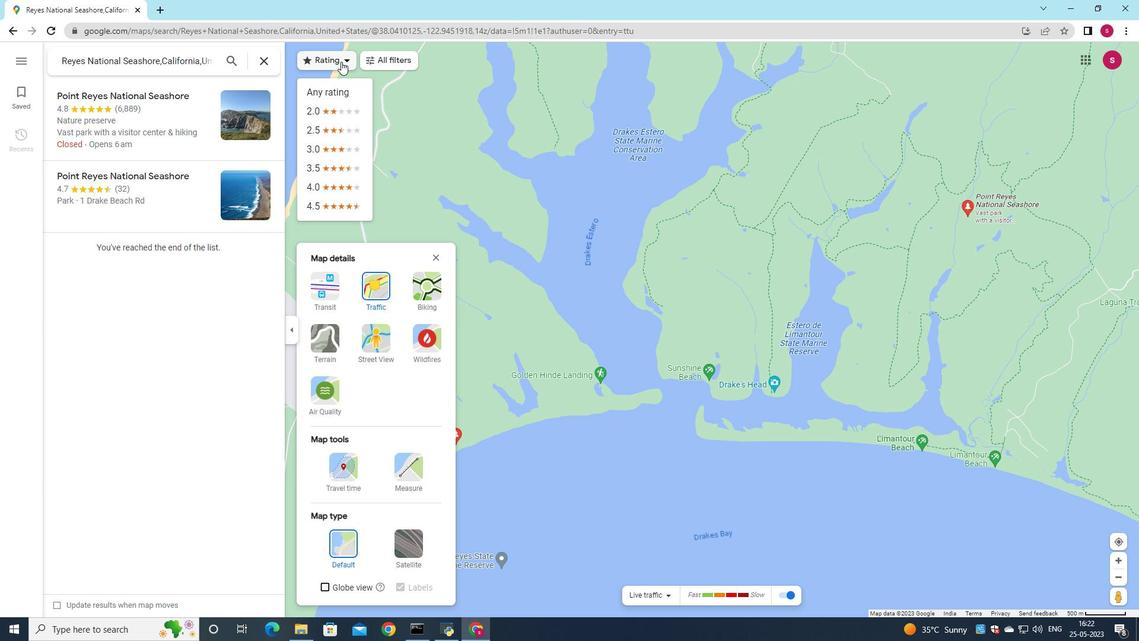 
Action: Mouse moved to (526, 449)
Screenshot: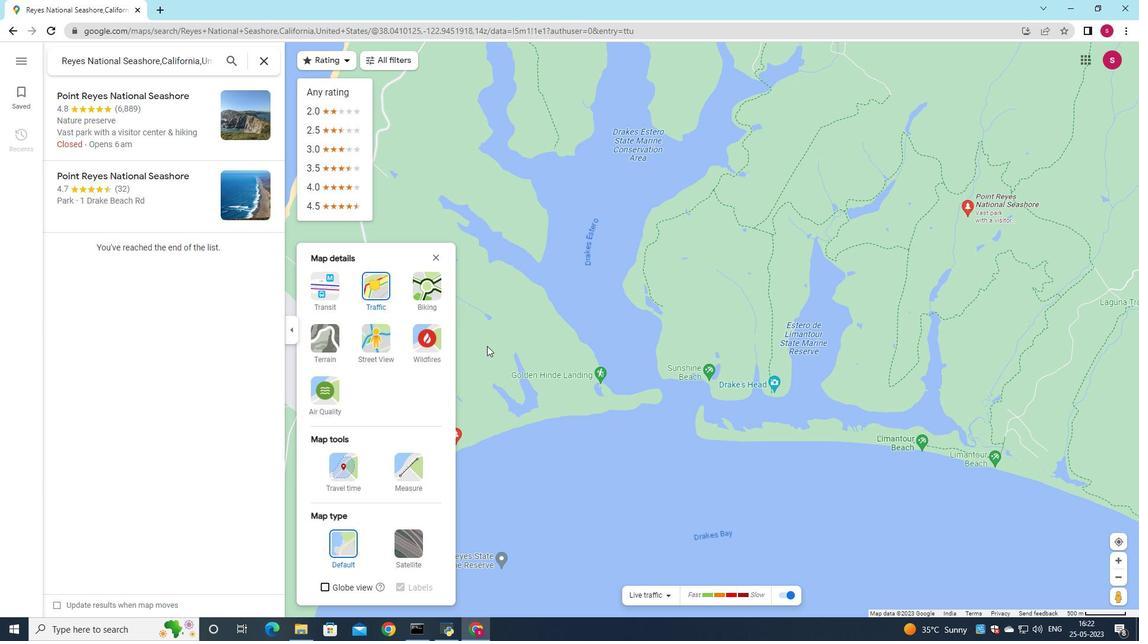 
